 Task: Find connections with filter location Telêmaco Borba with filter topic #Jobswith filter profile language Potuguese with filter current company Manhattan Associates with filter school Delhi Technological University (Formerly DCE) with filter industry Manufacturing with filter service category Web Development with filter keywords title Sales Engineer
Action: Mouse moved to (608, 102)
Screenshot: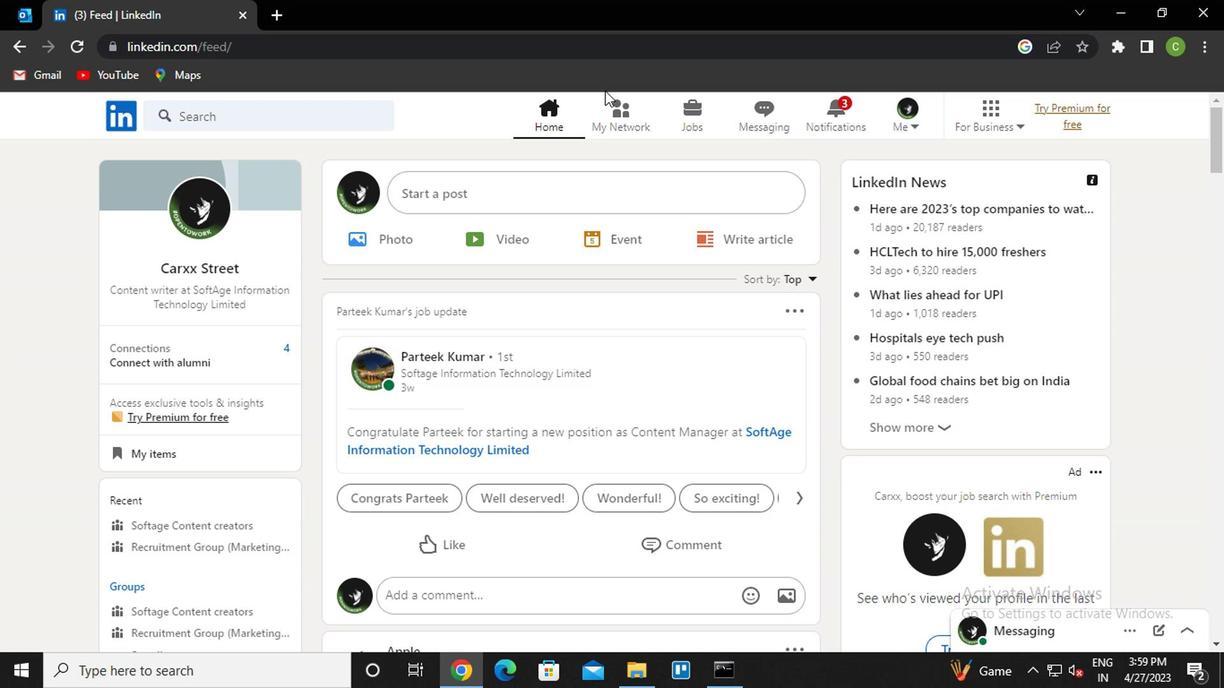 
Action: Mouse pressed left at (608, 102)
Screenshot: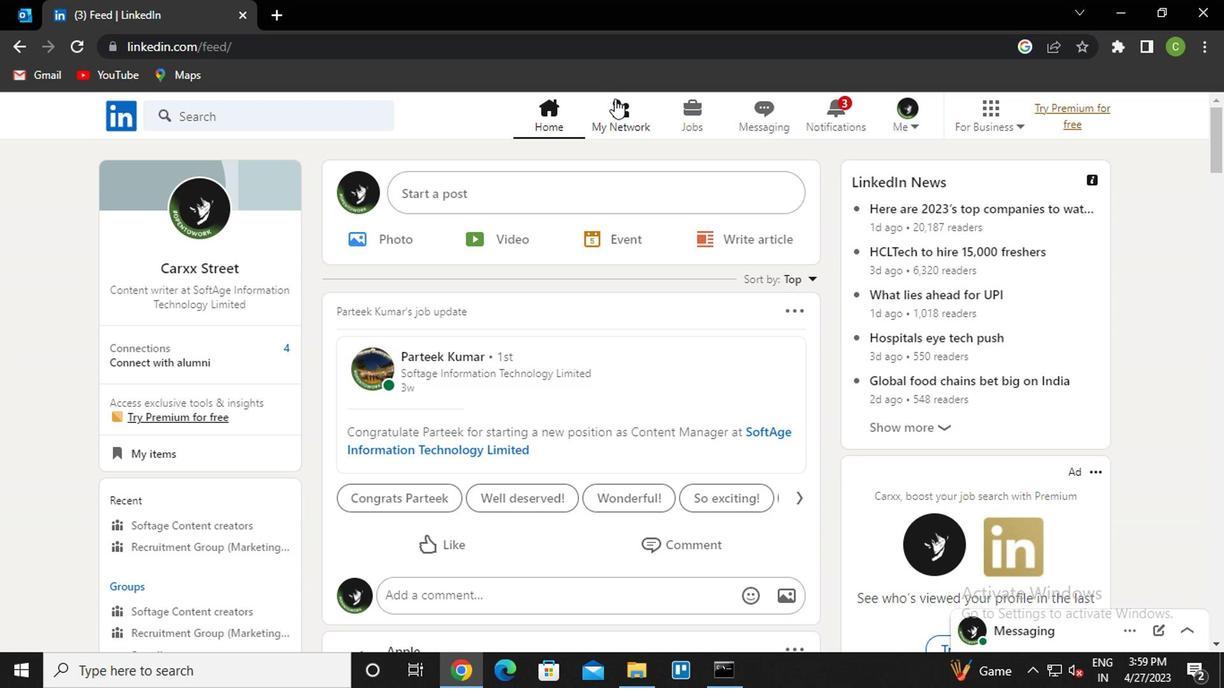 
Action: Mouse moved to (260, 209)
Screenshot: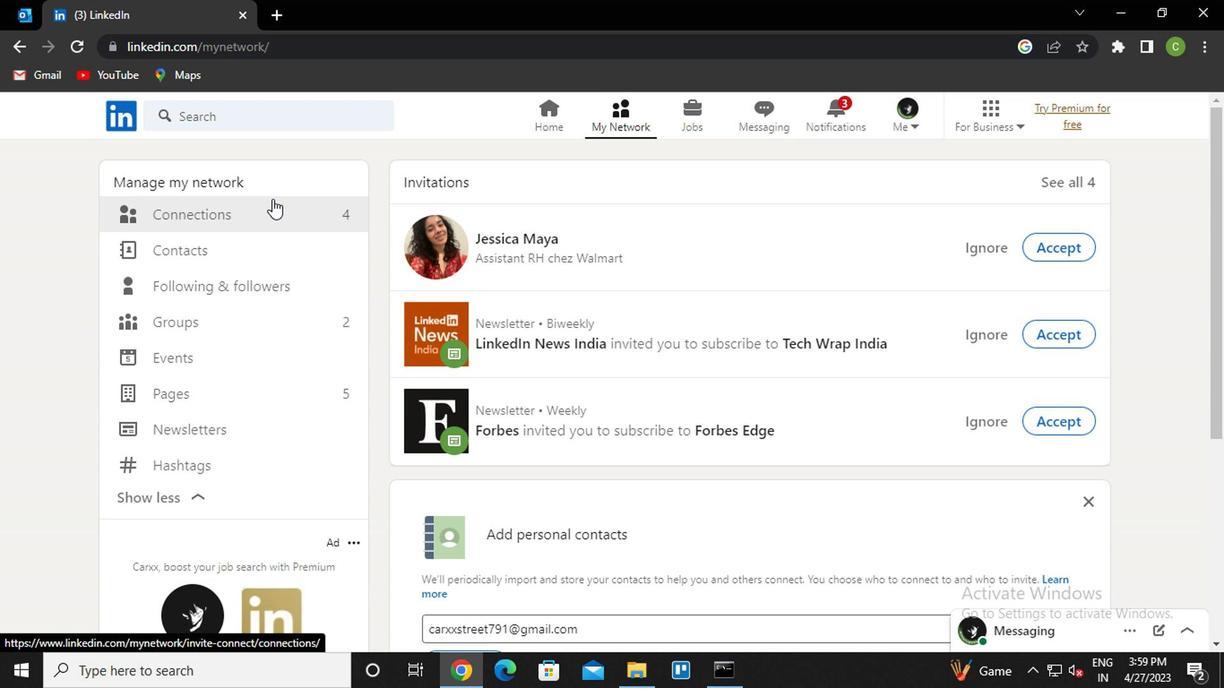 
Action: Mouse pressed left at (260, 209)
Screenshot: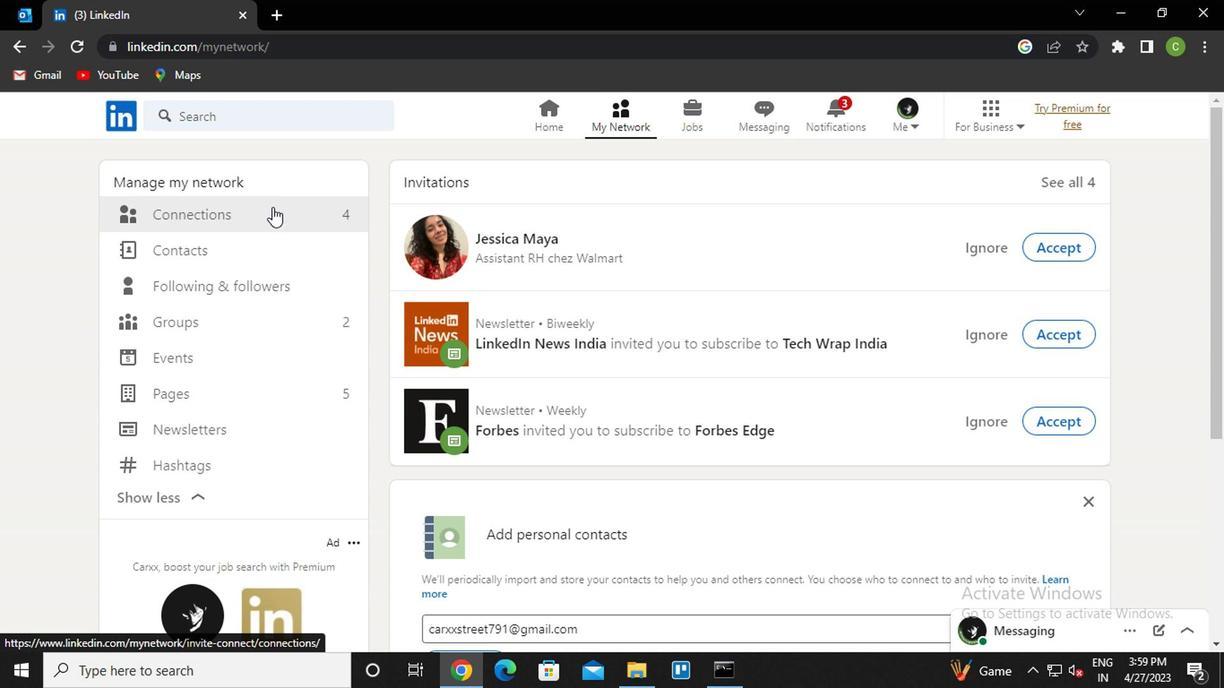 
Action: Mouse moved to (759, 214)
Screenshot: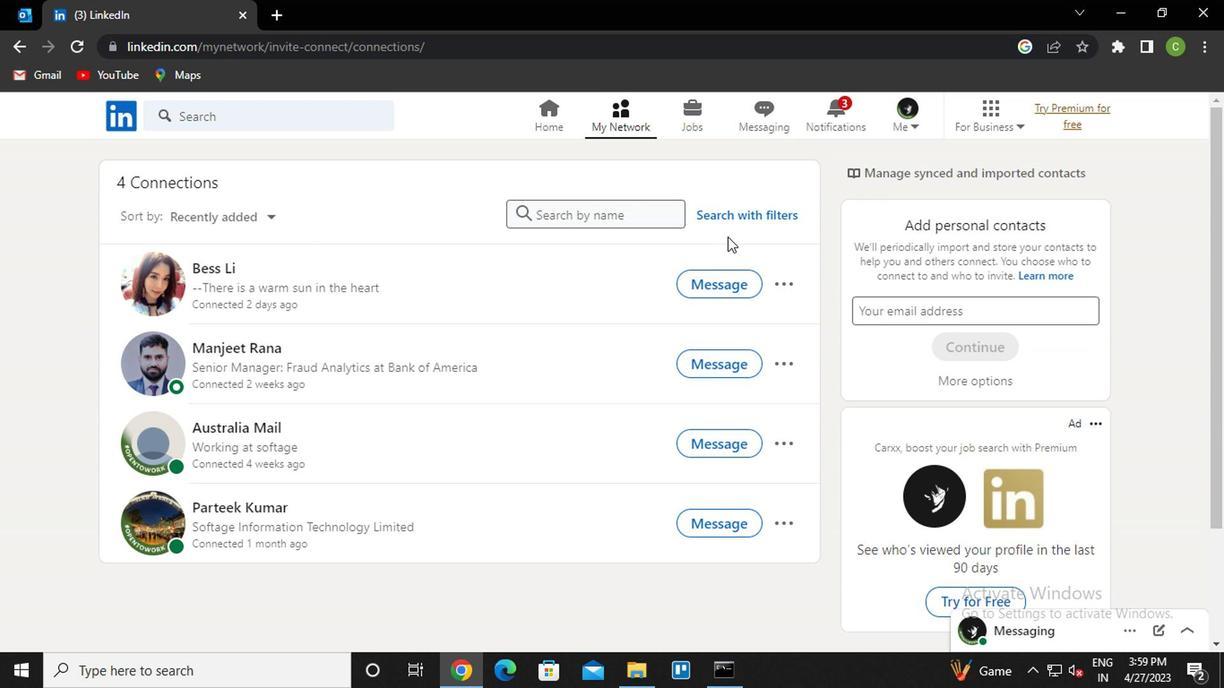 
Action: Mouse pressed left at (759, 214)
Screenshot: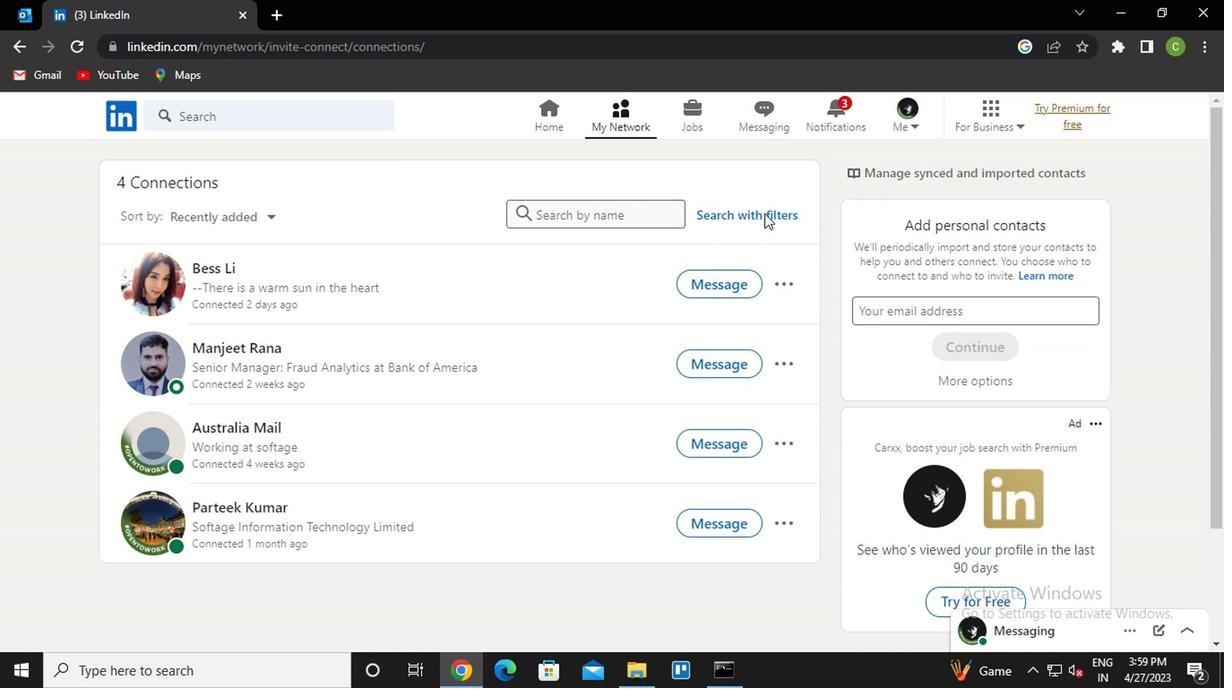 
Action: Mouse moved to (673, 165)
Screenshot: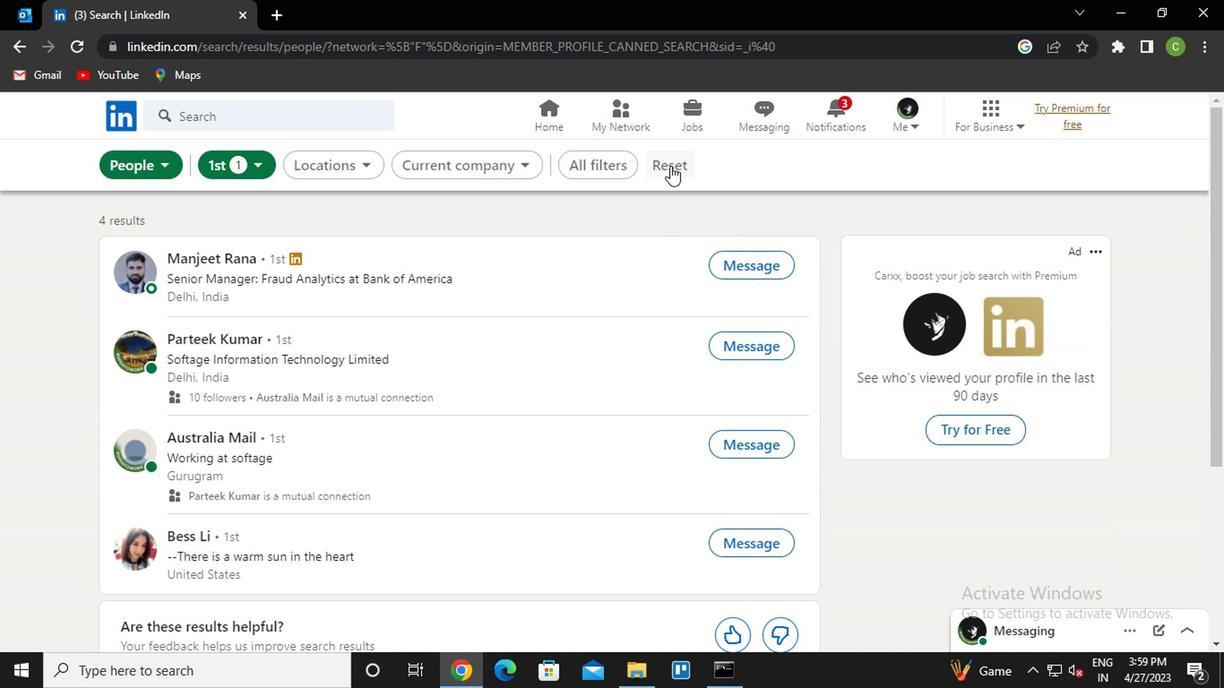 
Action: Mouse pressed left at (673, 165)
Screenshot: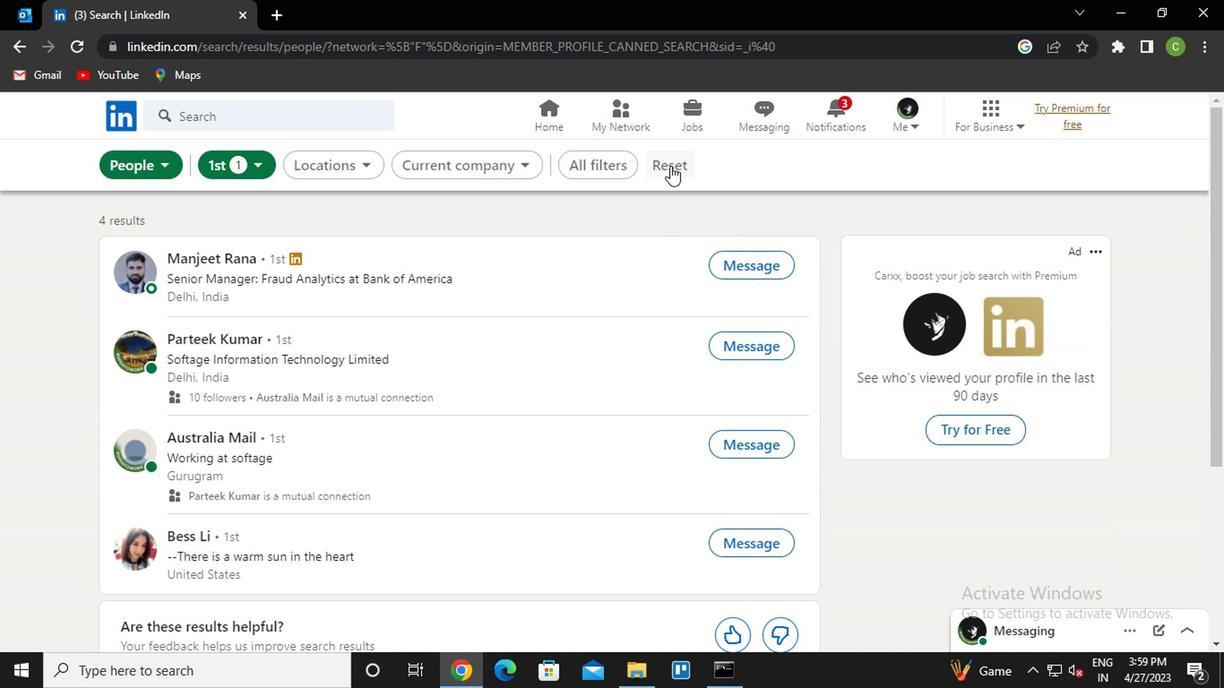 
Action: Mouse moved to (644, 170)
Screenshot: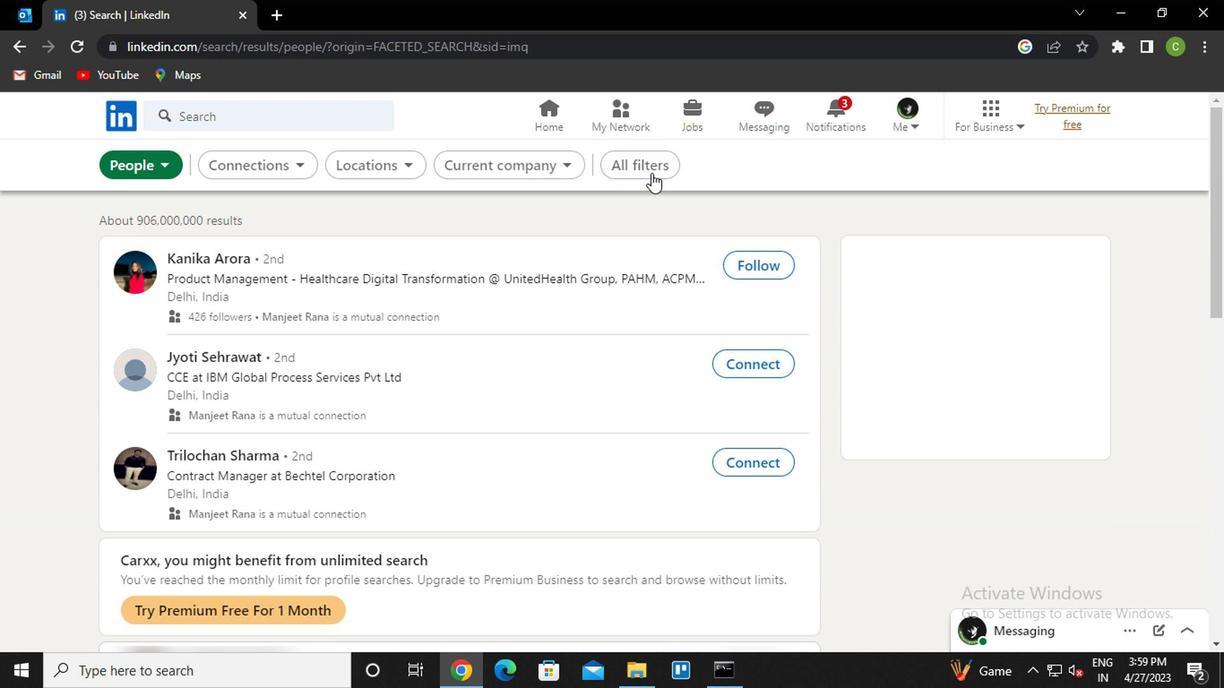
Action: Mouse pressed left at (644, 170)
Screenshot: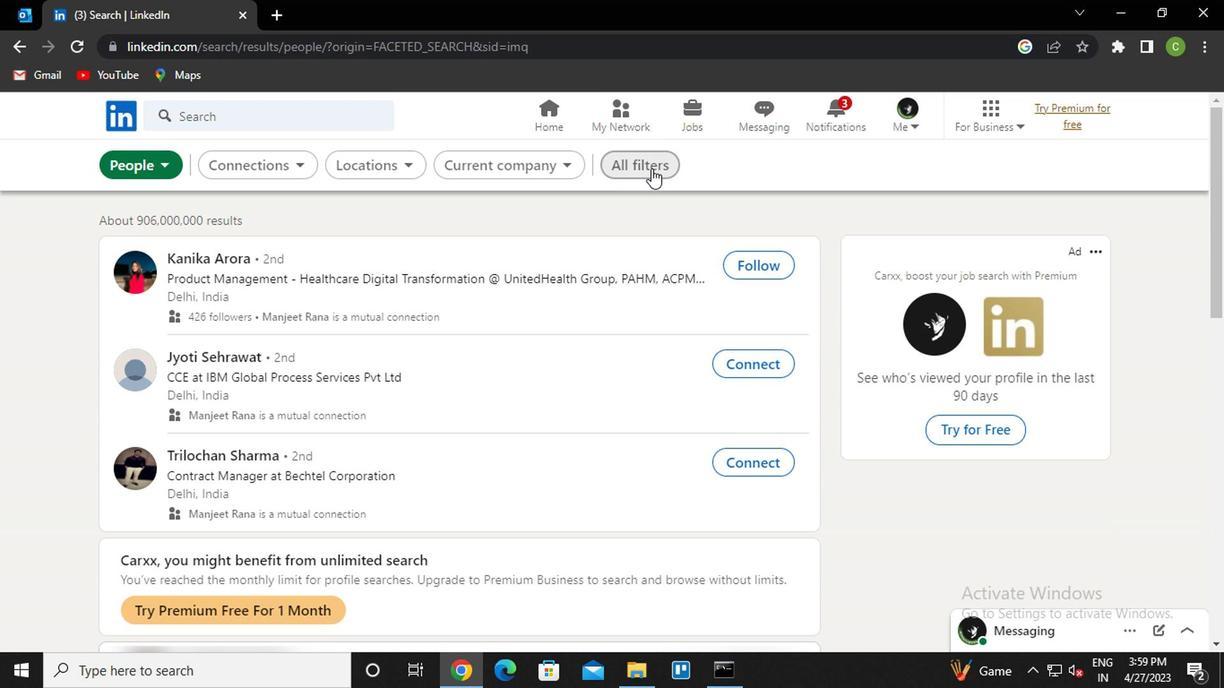 
Action: Mouse moved to (1023, 324)
Screenshot: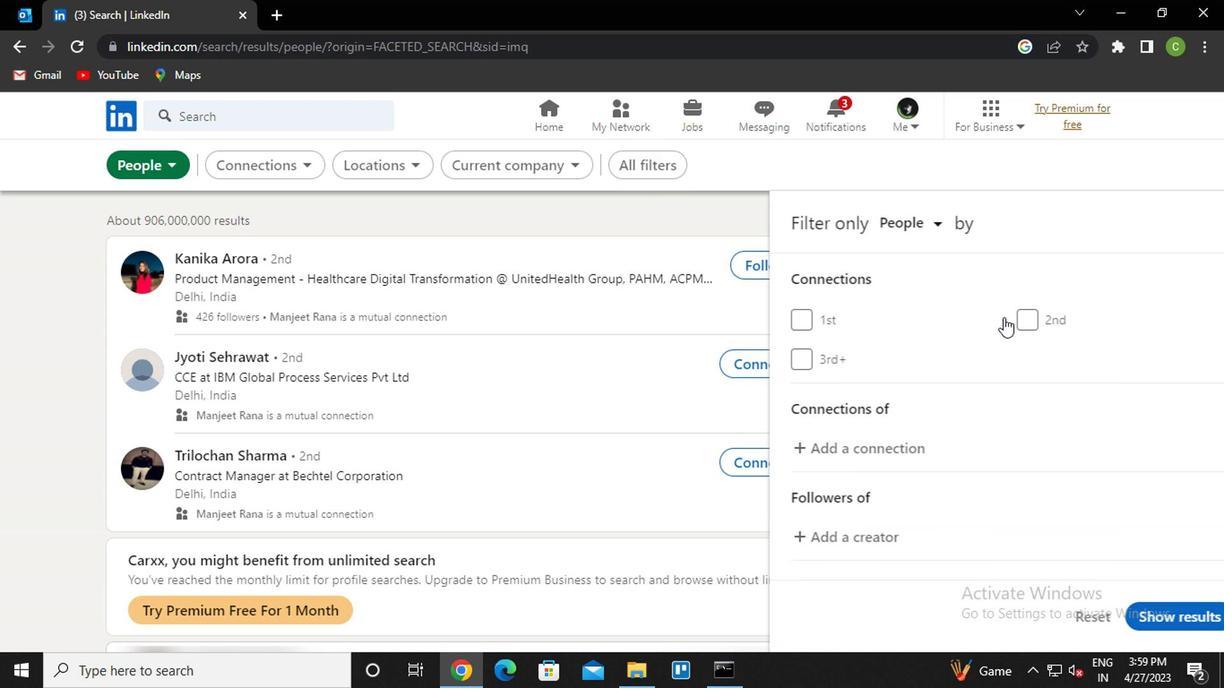 
Action: Mouse scrolled (1023, 323) with delta (0, -1)
Screenshot: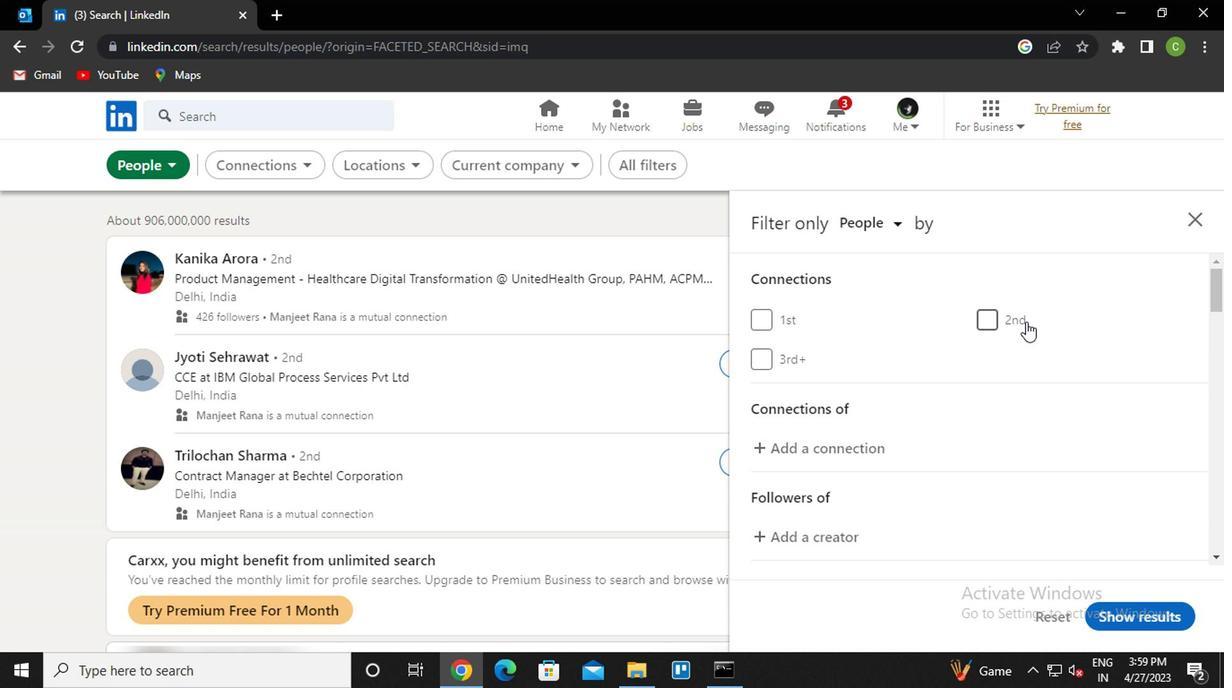 
Action: Mouse scrolled (1023, 323) with delta (0, -1)
Screenshot: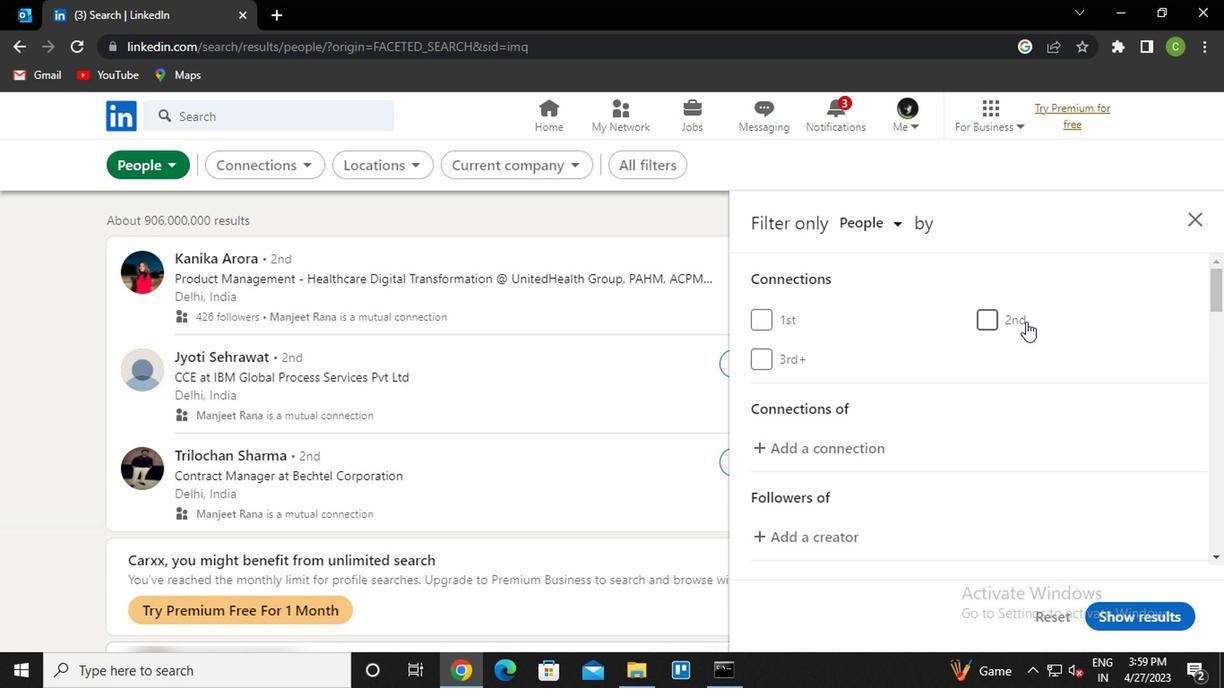 
Action: Mouse moved to (1023, 325)
Screenshot: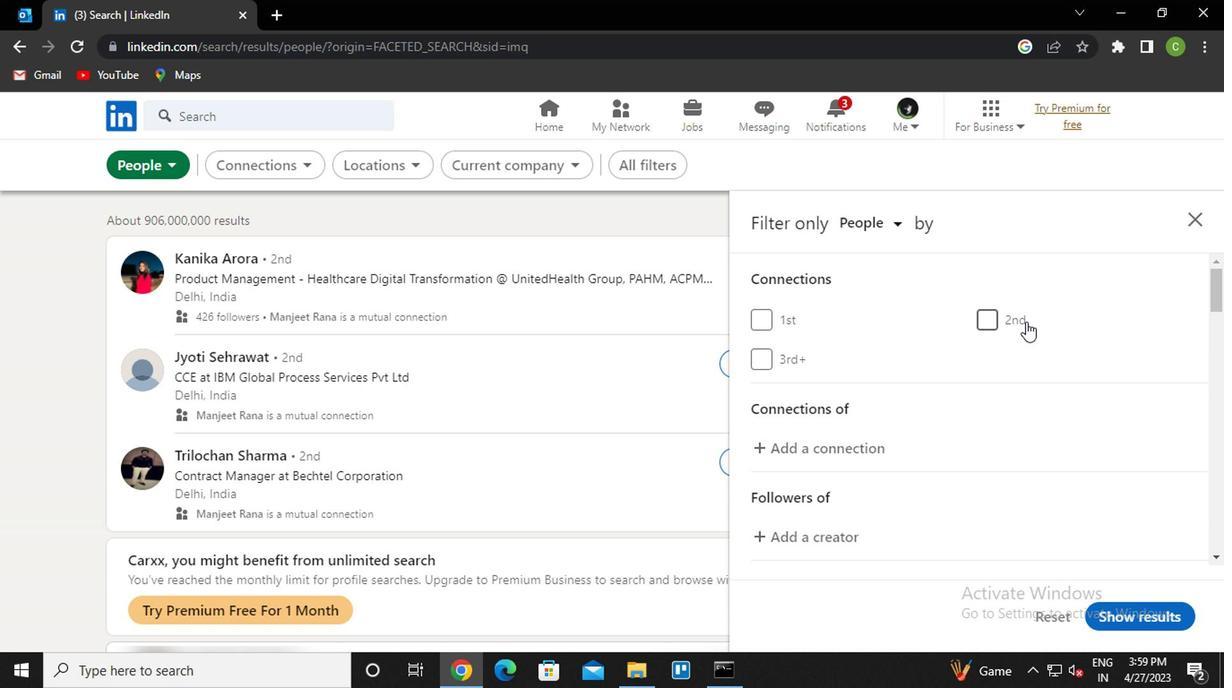 
Action: Mouse scrolled (1023, 324) with delta (0, 0)
Screenshot: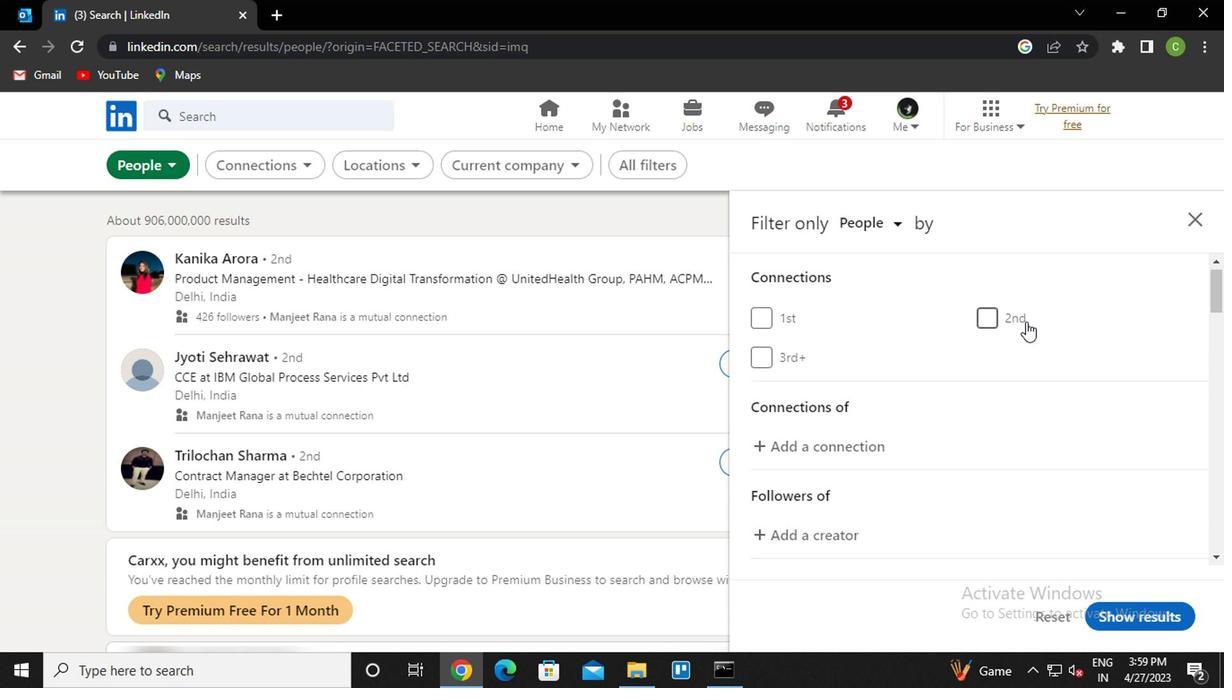 
Action: Mouse moved to (1039, 442)
Screenshot: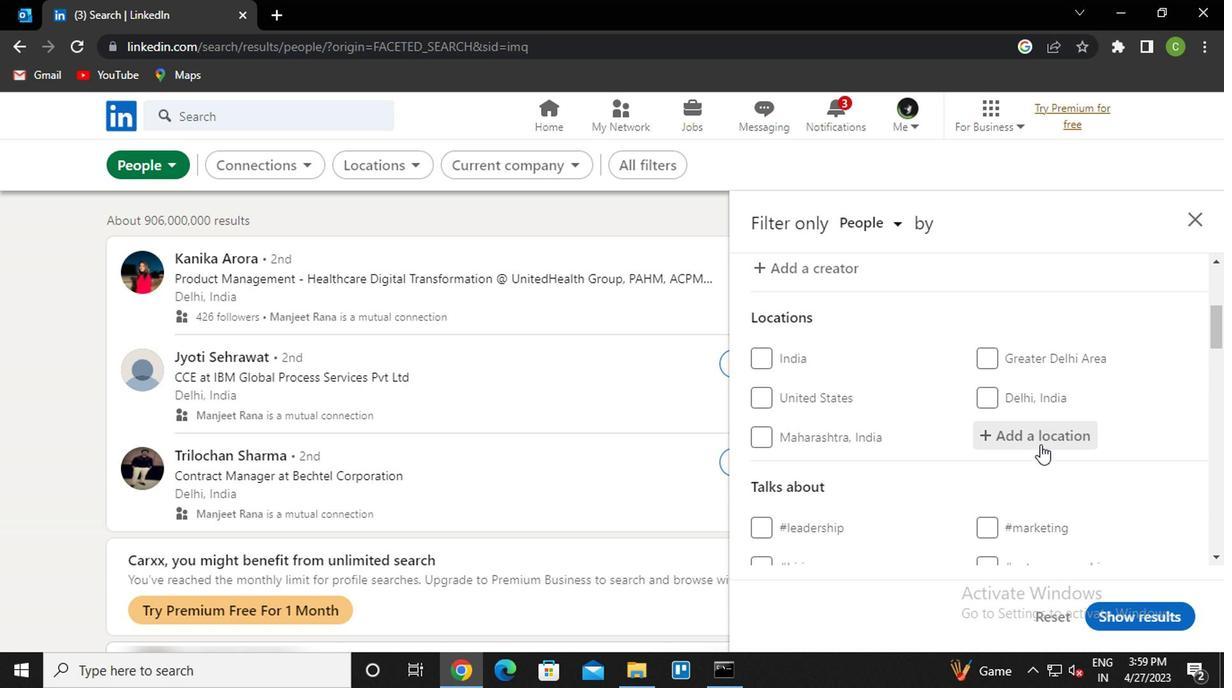 
Action: Mouse pressed left at (1039, 442)
Screenshot: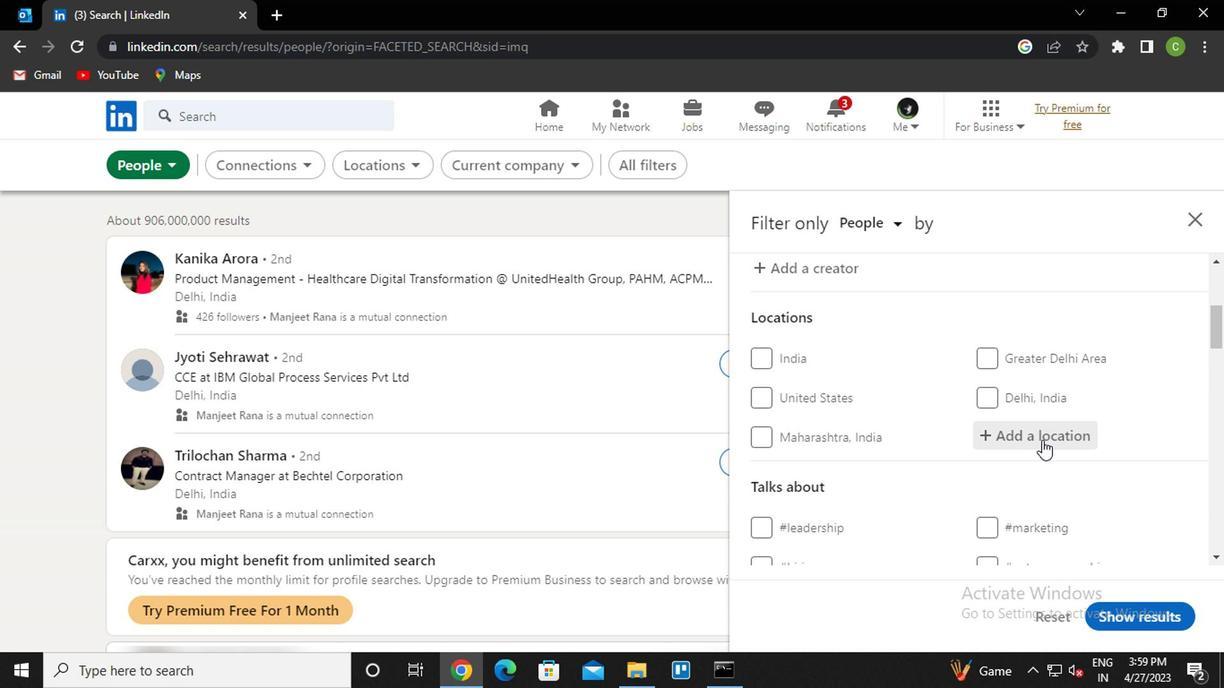 
Action: Key pressed <Key.caps_lock>t<Key.caps_lock>elemaco<Key.down><Key.enter>
Screenshot: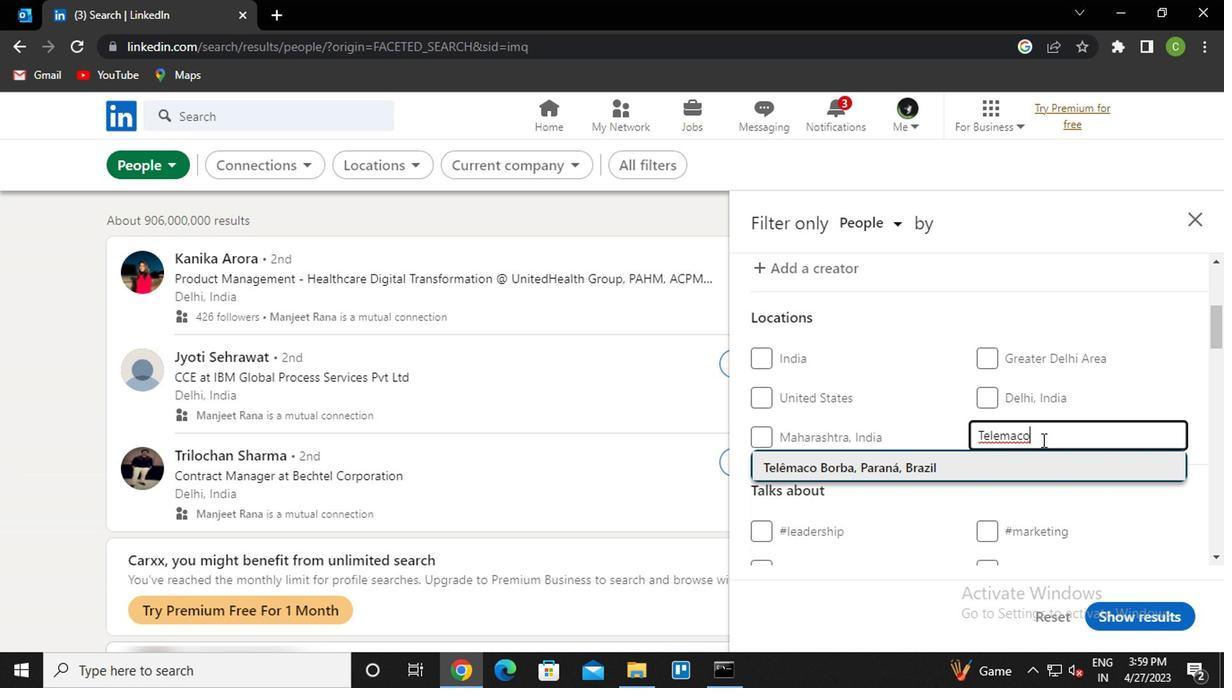 
Action: Mouse scrolled (1039, 441) with delta (0, 0)
Screenshot: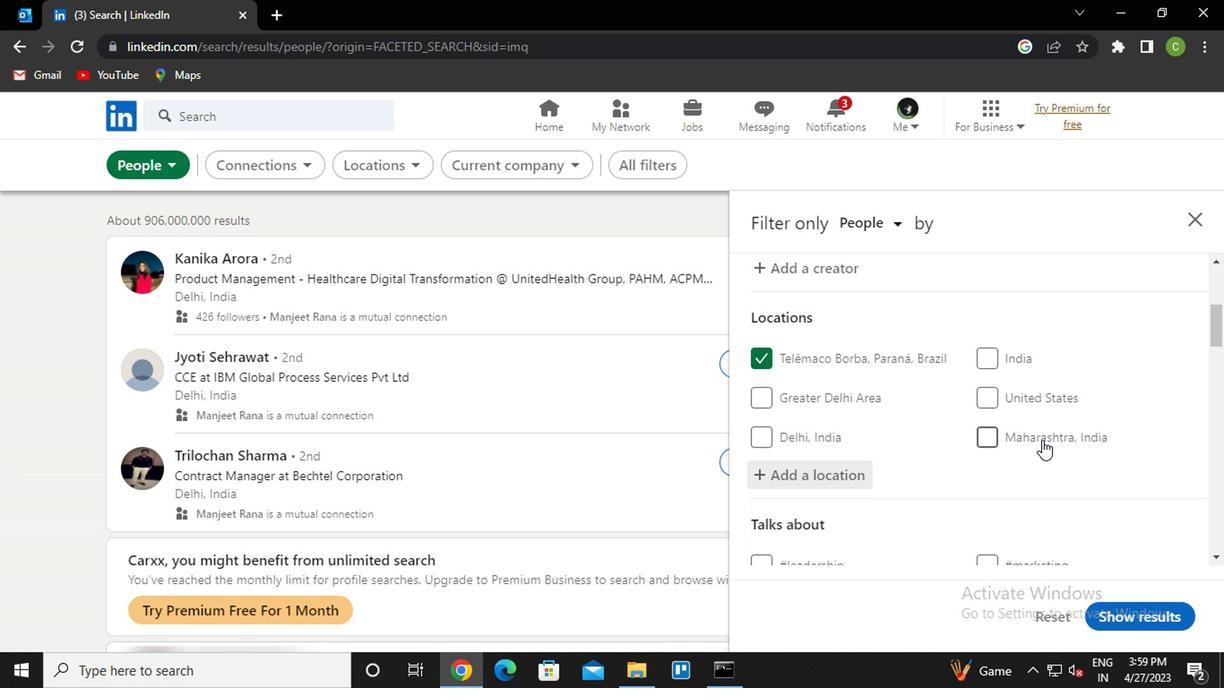 
Action: Mouse scrolled (1039, 441) with delta (0, 0)
Screenshot: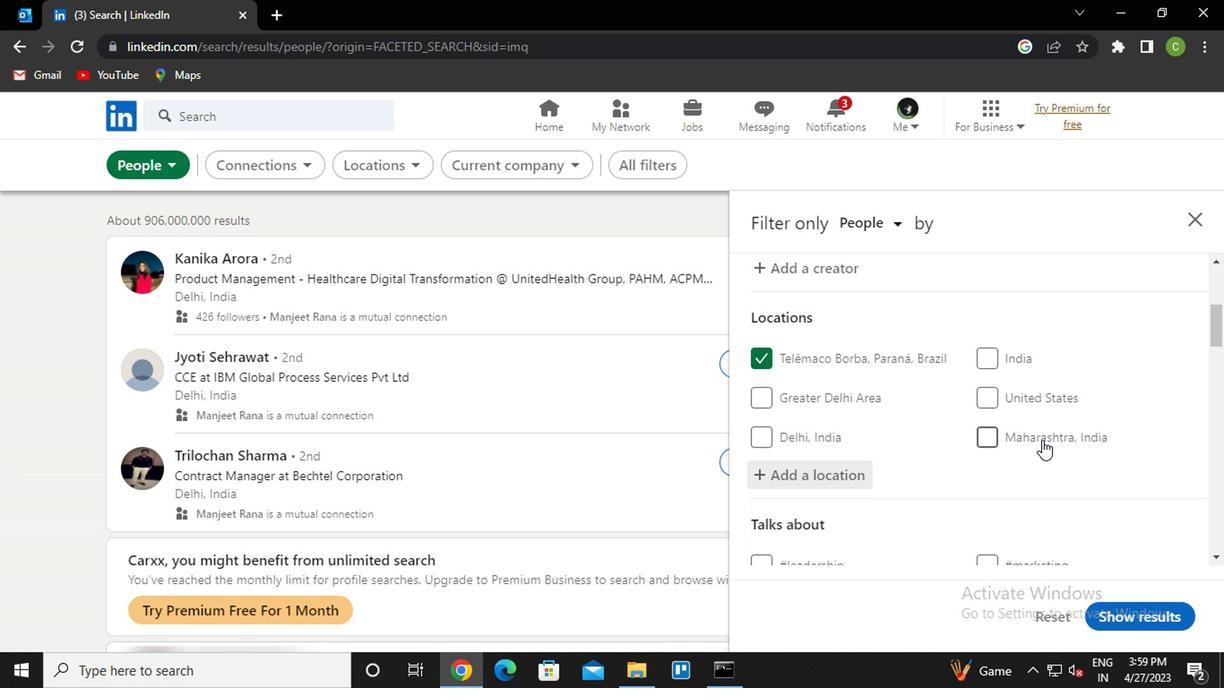 
Action: Mouse moved to (1014, 466)
Screenshot: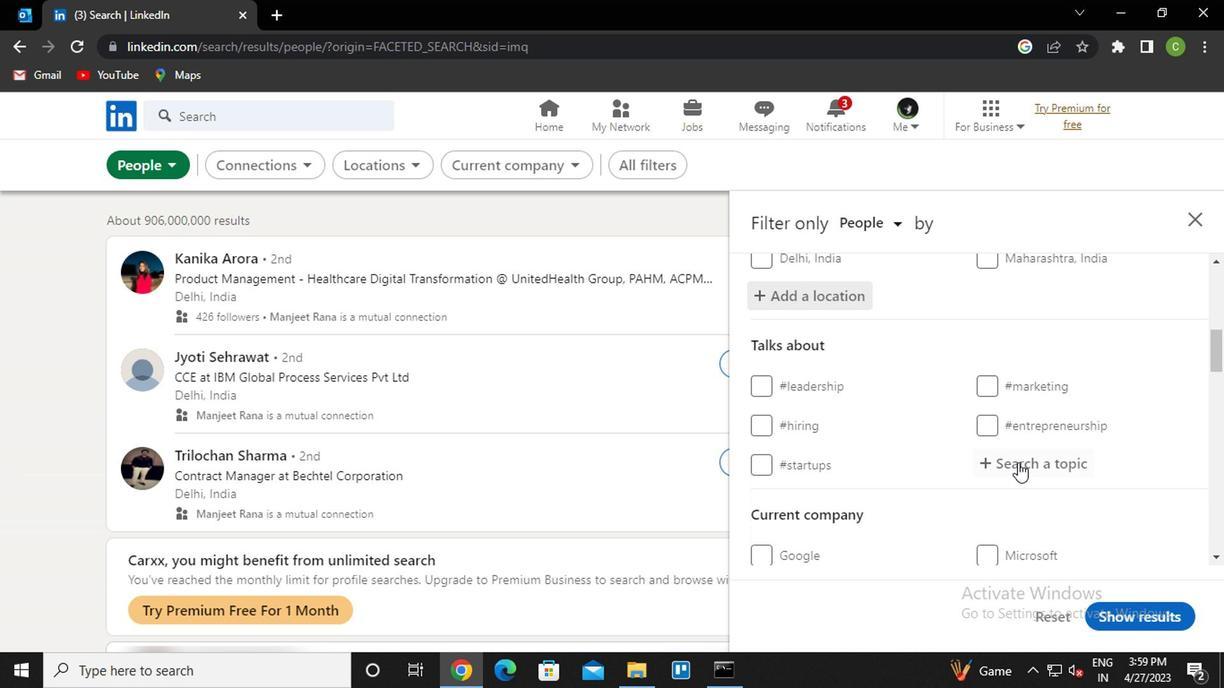 
Action: Mouse pressed left at (1014, 466)
Screenshot: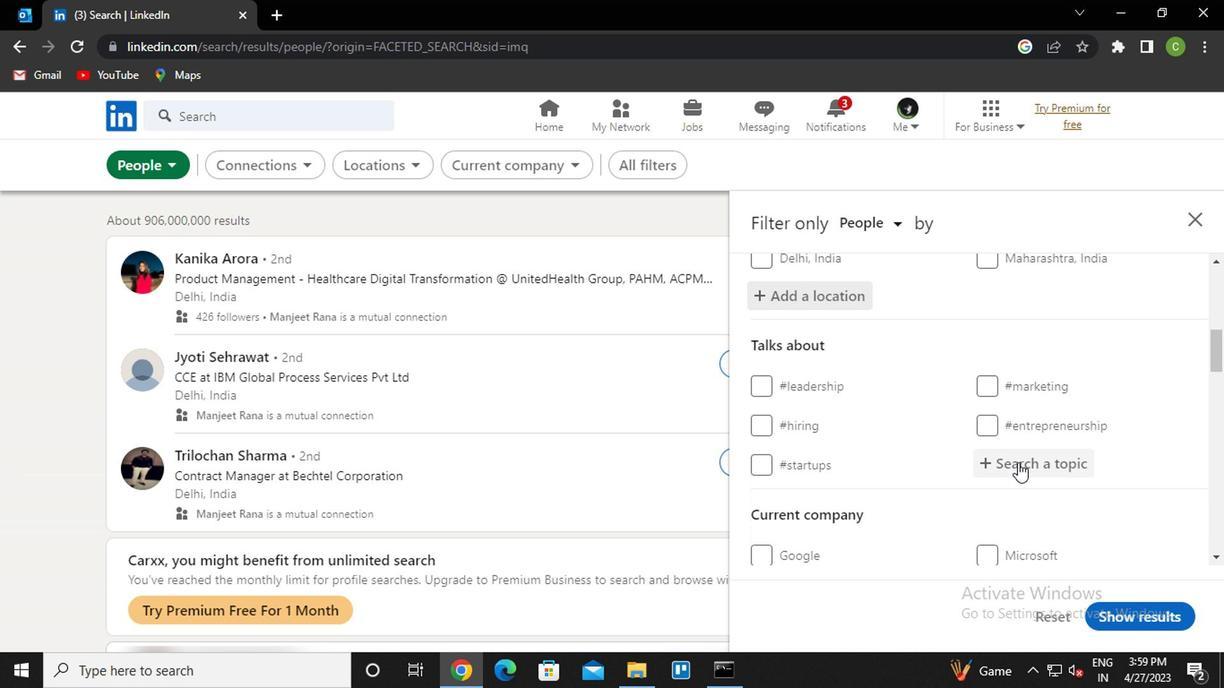 
Action: Key pressed jobs<Key.down><Key.enter>
Screenshot: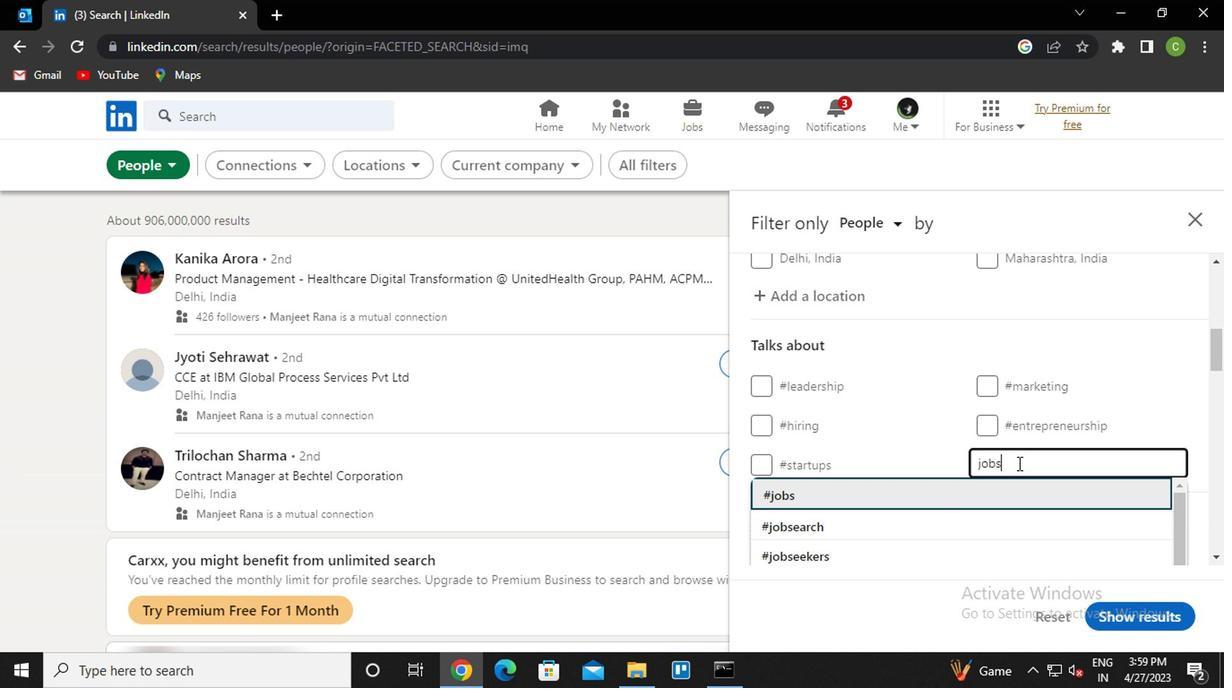 
Action: Mouse scrolled (1014, 464) with delta (0, -1)
Screenshot: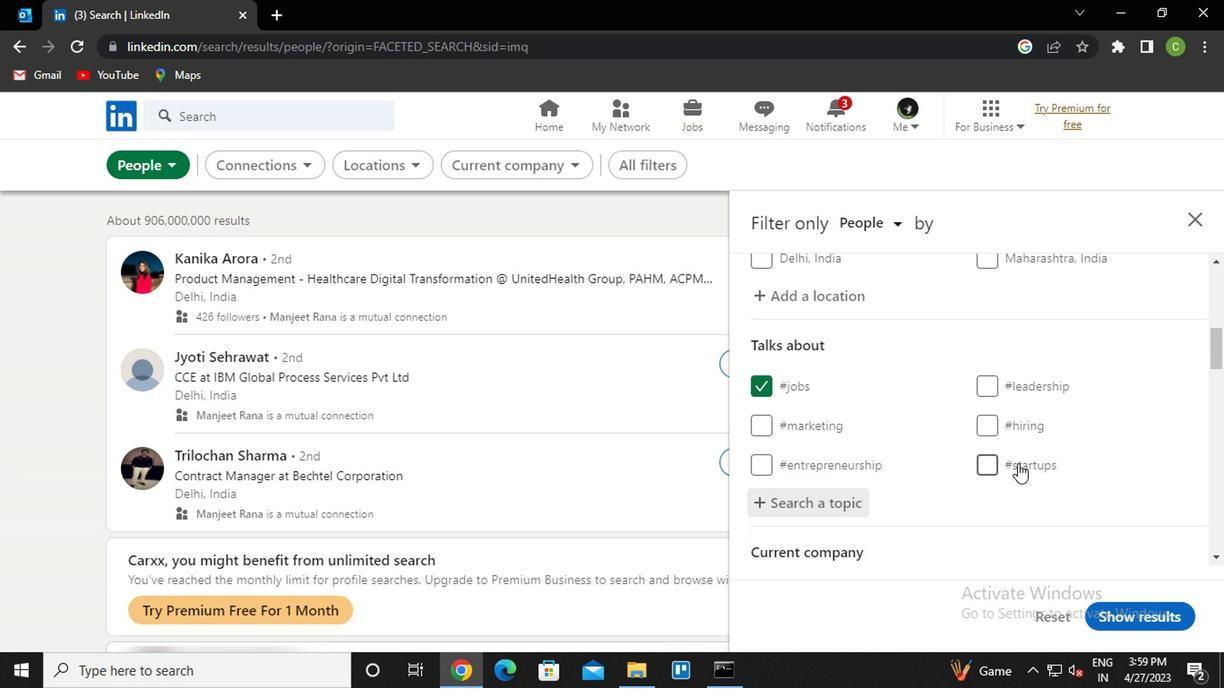 
Action: Mouse scrolled (1014, 464) with delta (0, -1)
Screenshot: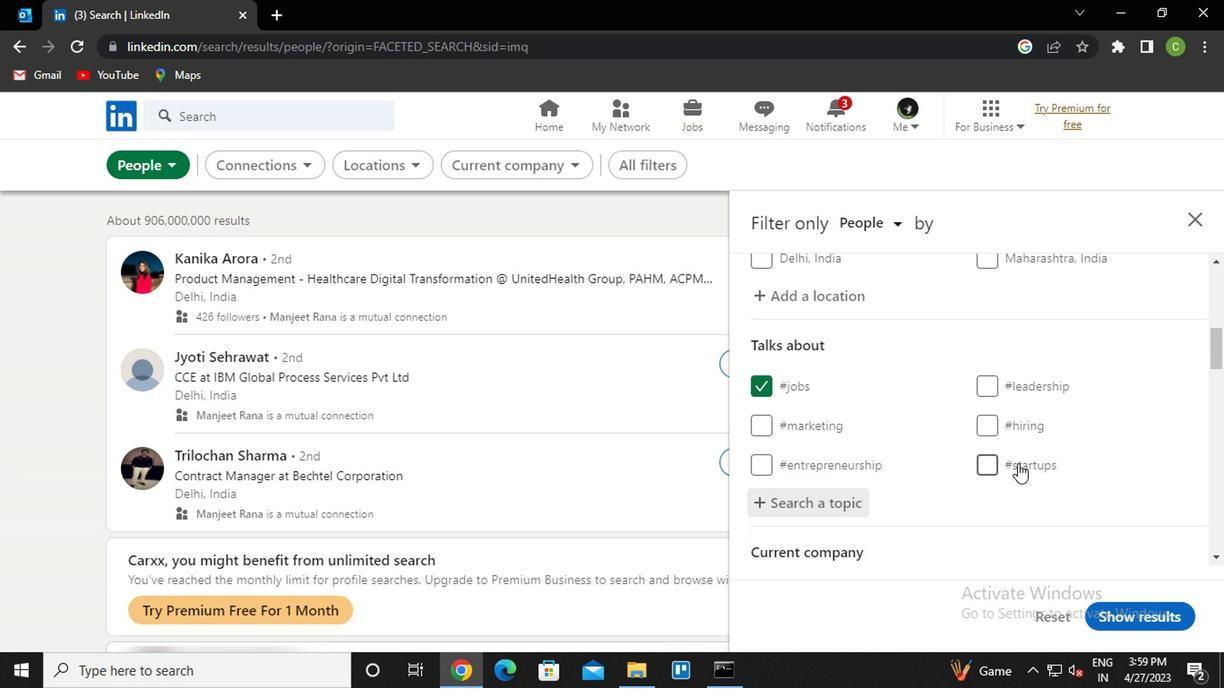 
Action: Mouse moved to (1014, 466)
Screenshot: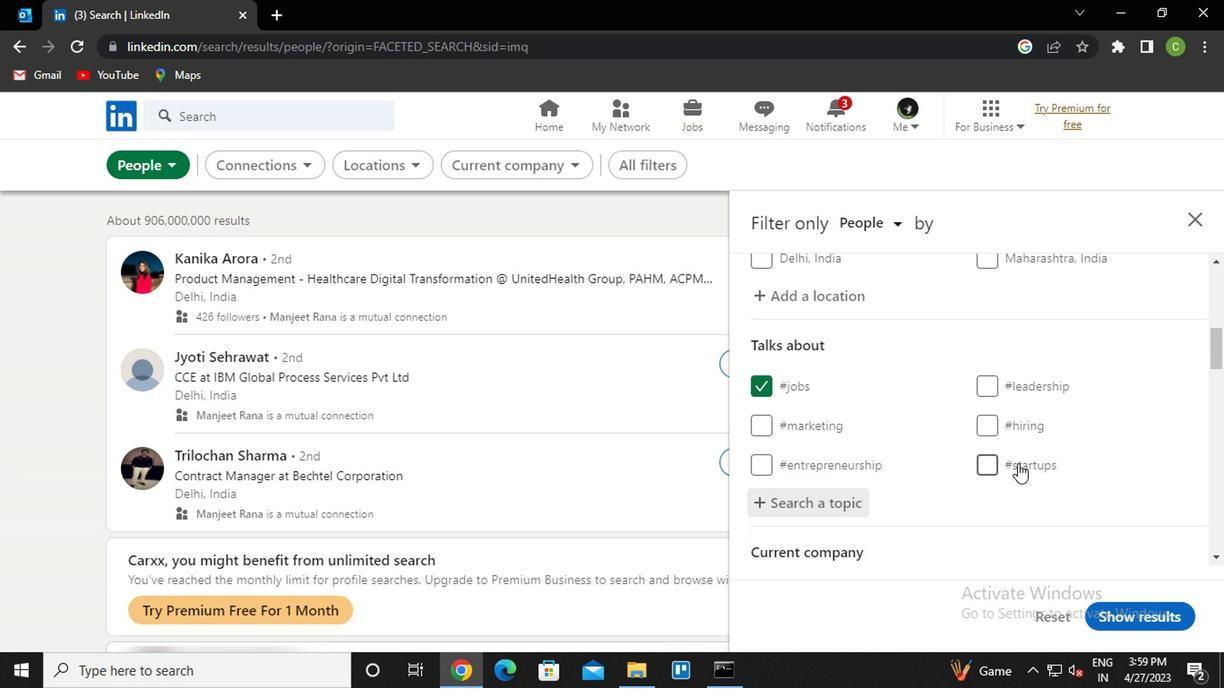 
Action: Mouse scrolled (1014, 466) with delta (0, 0)
Screenshot: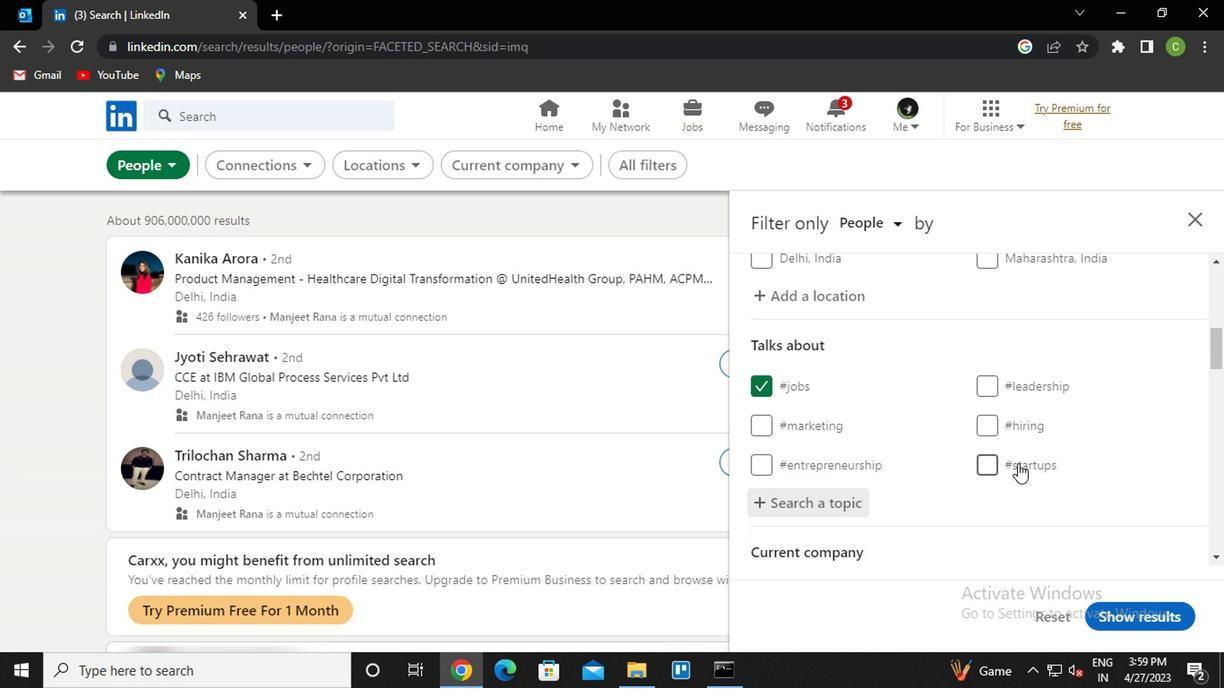 
Action: Mouse moved to (1014, 468)
Screenshot: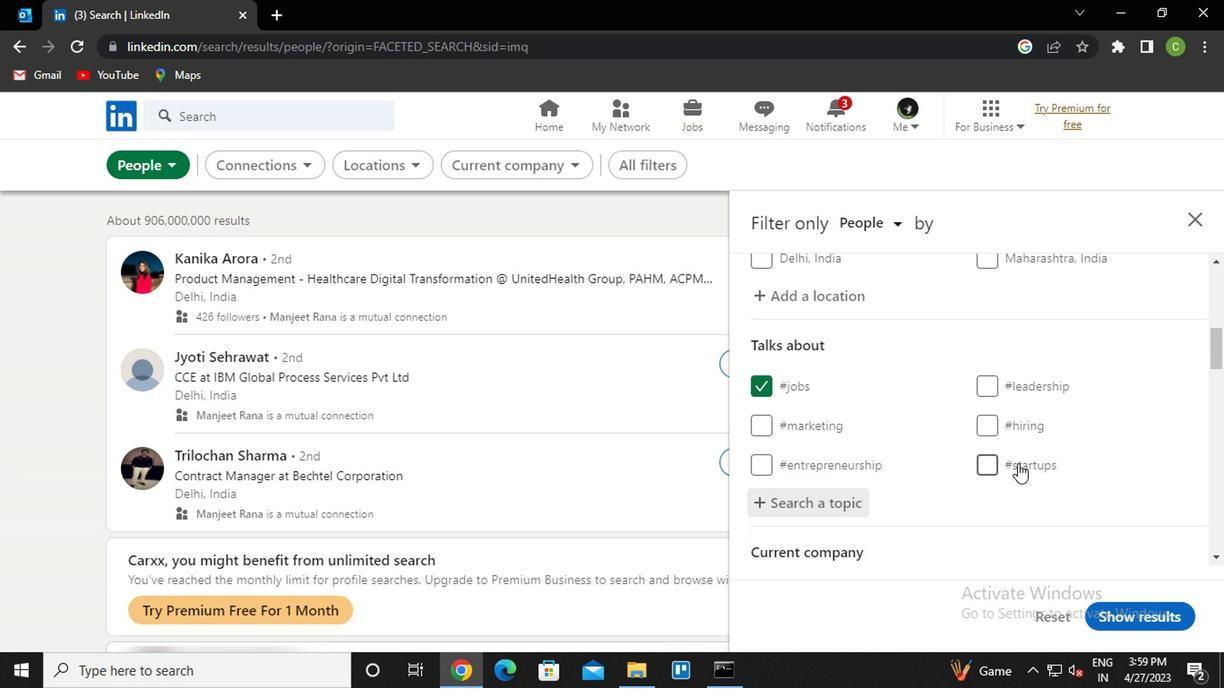 
Action: Mouse scrolled (1014, 467) with delta (0, 0)
Screenshot: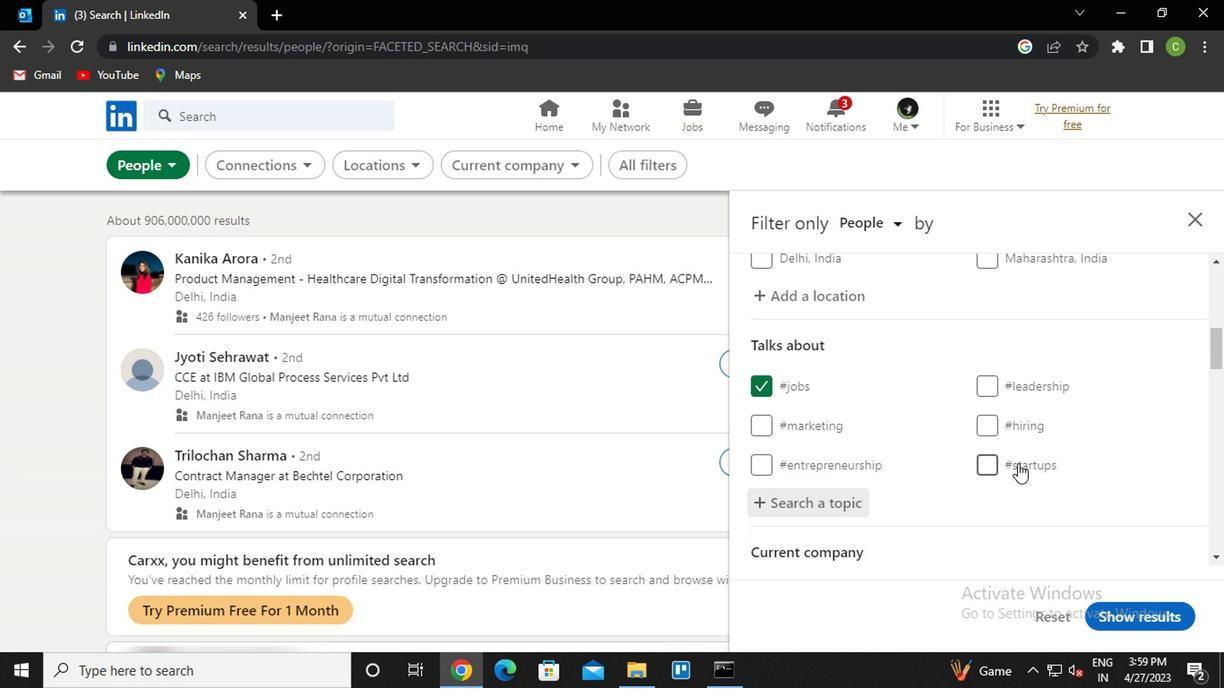 
Action: Mouse moved to (1012, 469)
Screenshot: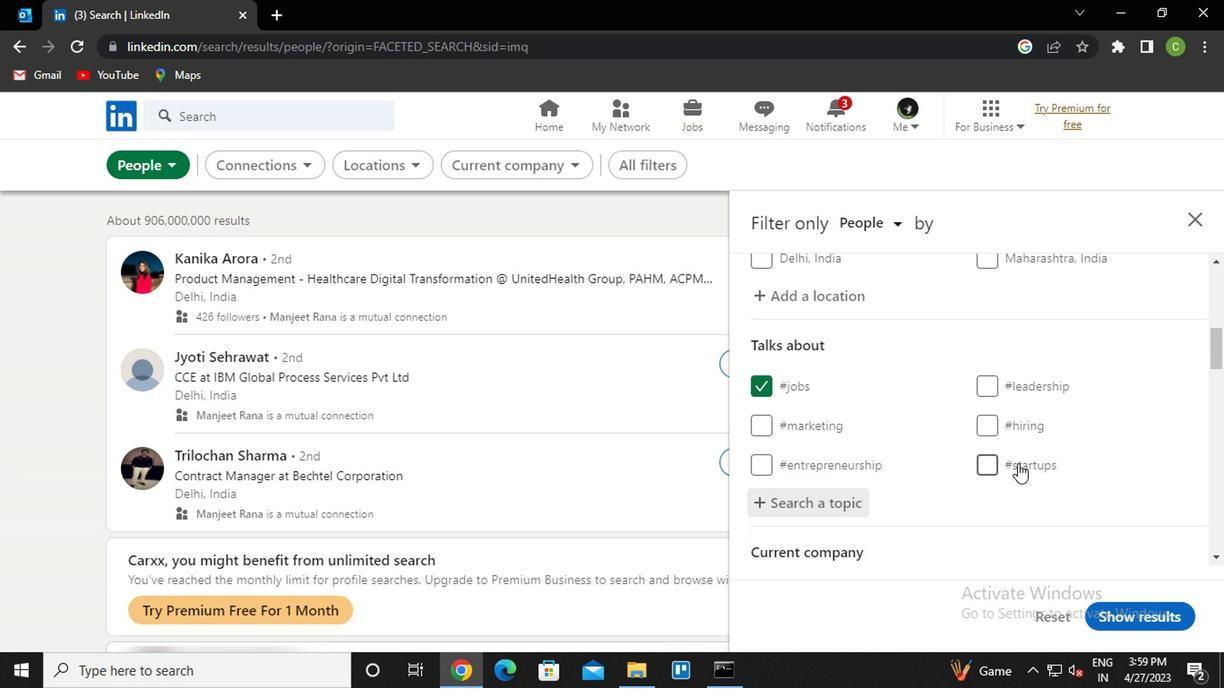 
Action: Mouse scrolled (1012, 468) with delta (0, 0)
Screenshot: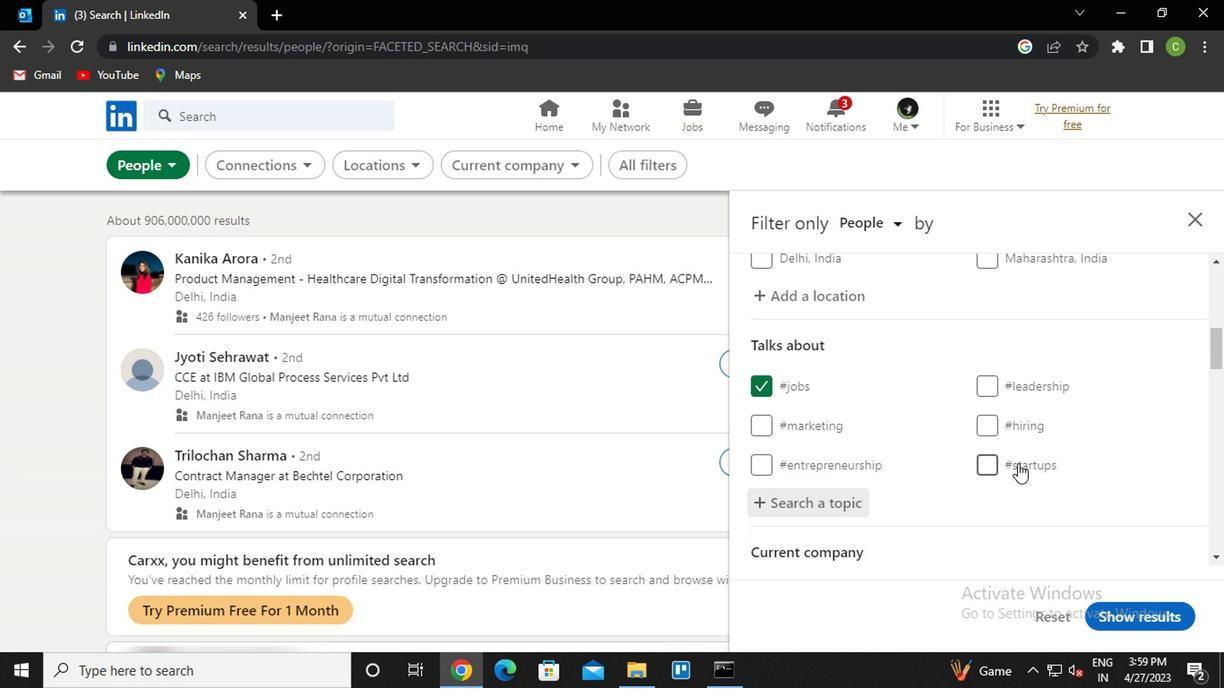 
Action: Mouse moved to (1012, 469)
Screenshot: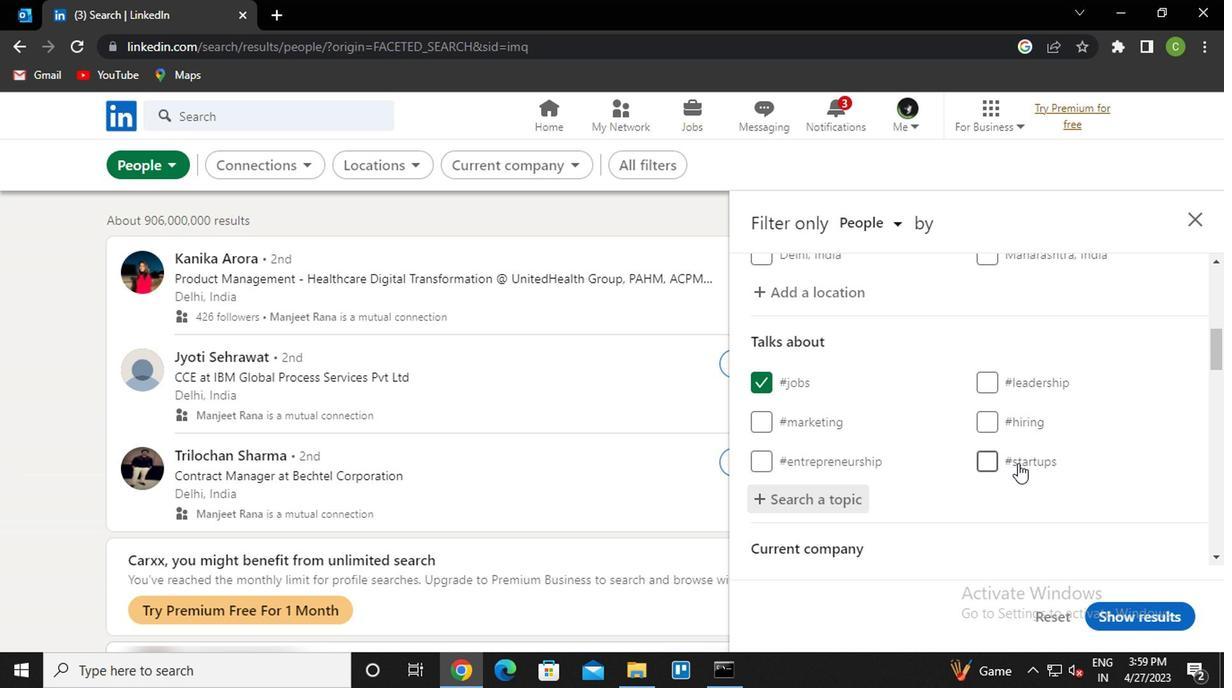 
Action: Mouse scrolled (1012, 468) with delta (0, 0)
Screenshot: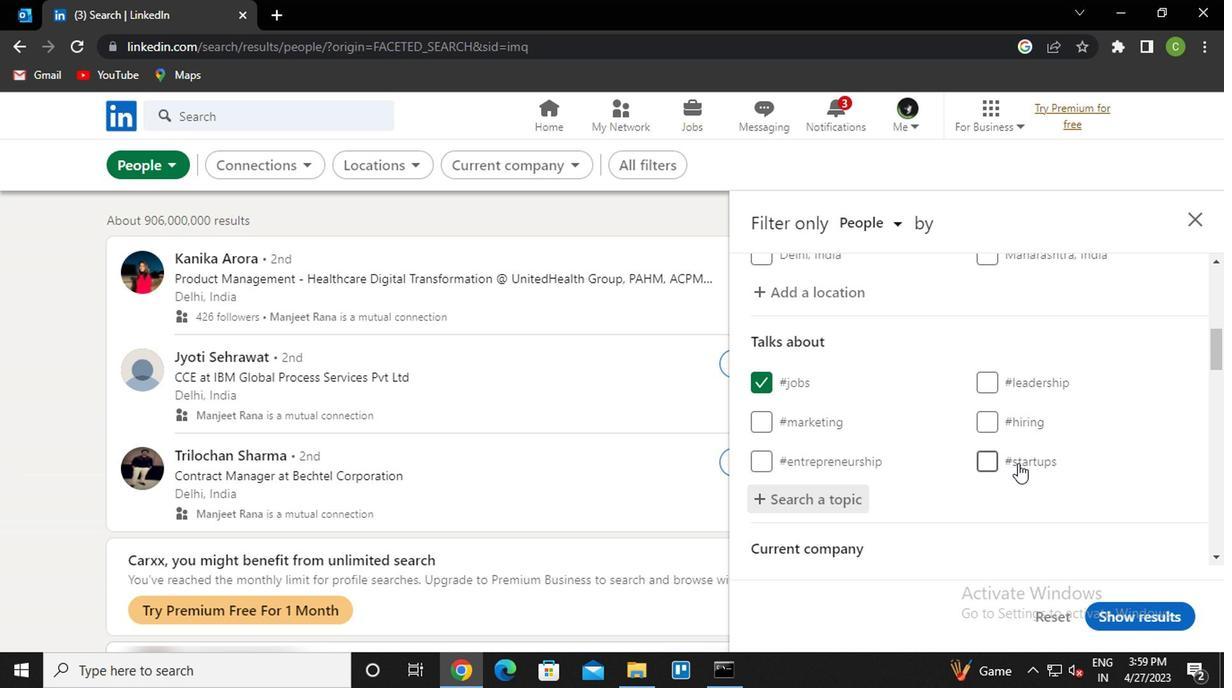 
Action: Mouse moved to (1011, 470)
Screenshot: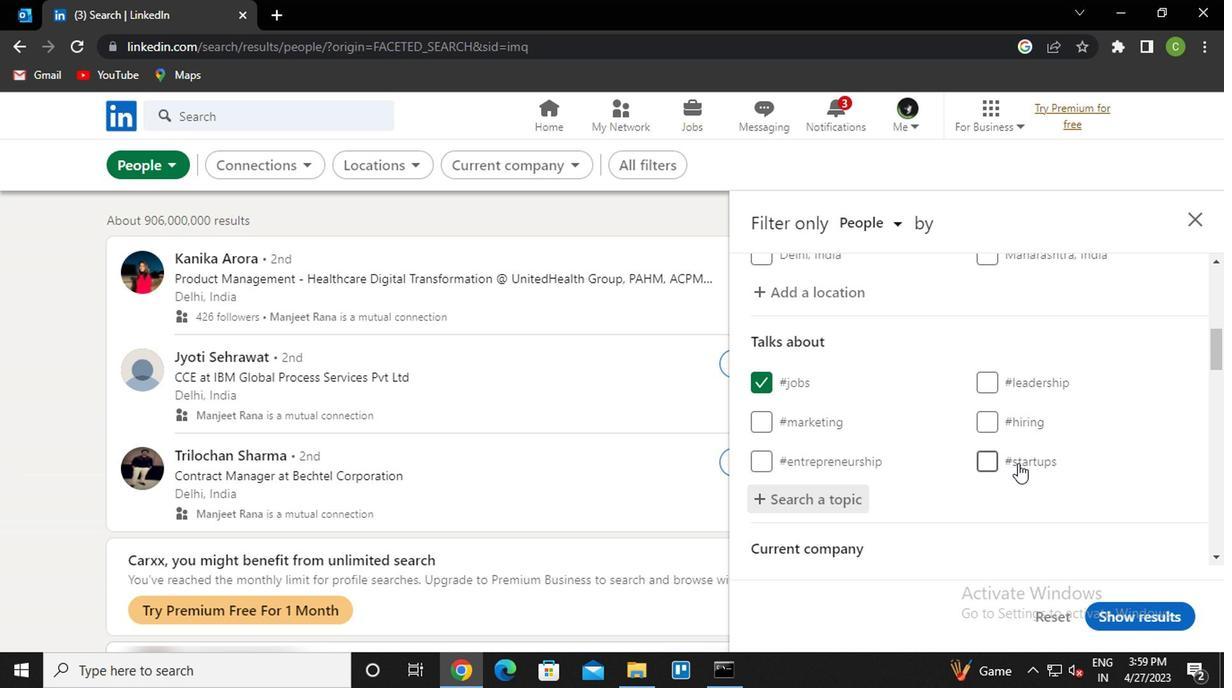 
Action: Mouse scrolled (1011, 469) with delta (0, -1)
Screenshot: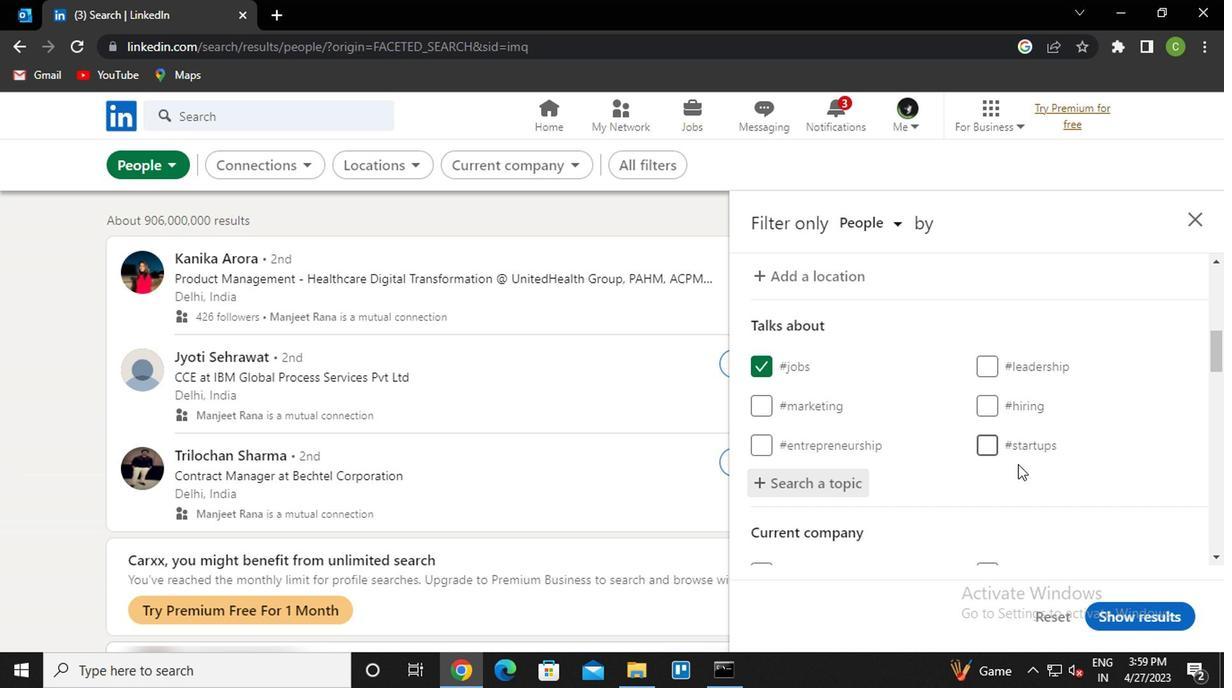 
Action: Mouse scrolled (1011, 469) with delta (0, -1)
Screenshot: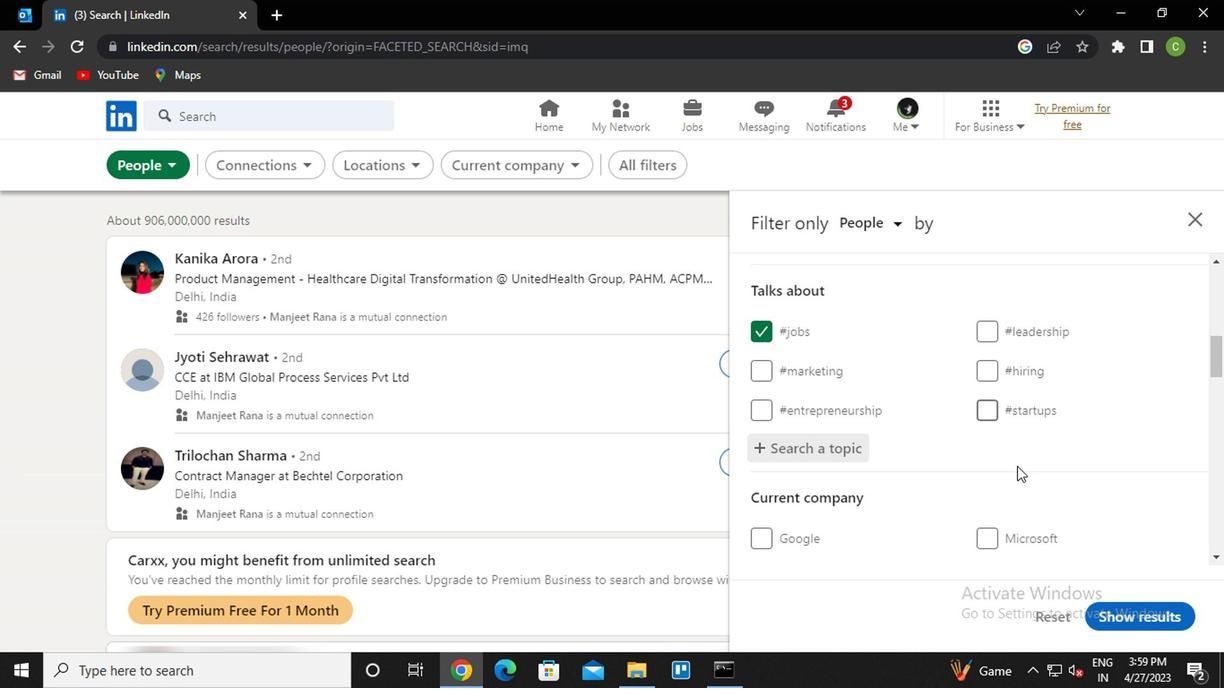 
Action: Mouse moved to (981, 483)
Screenshot: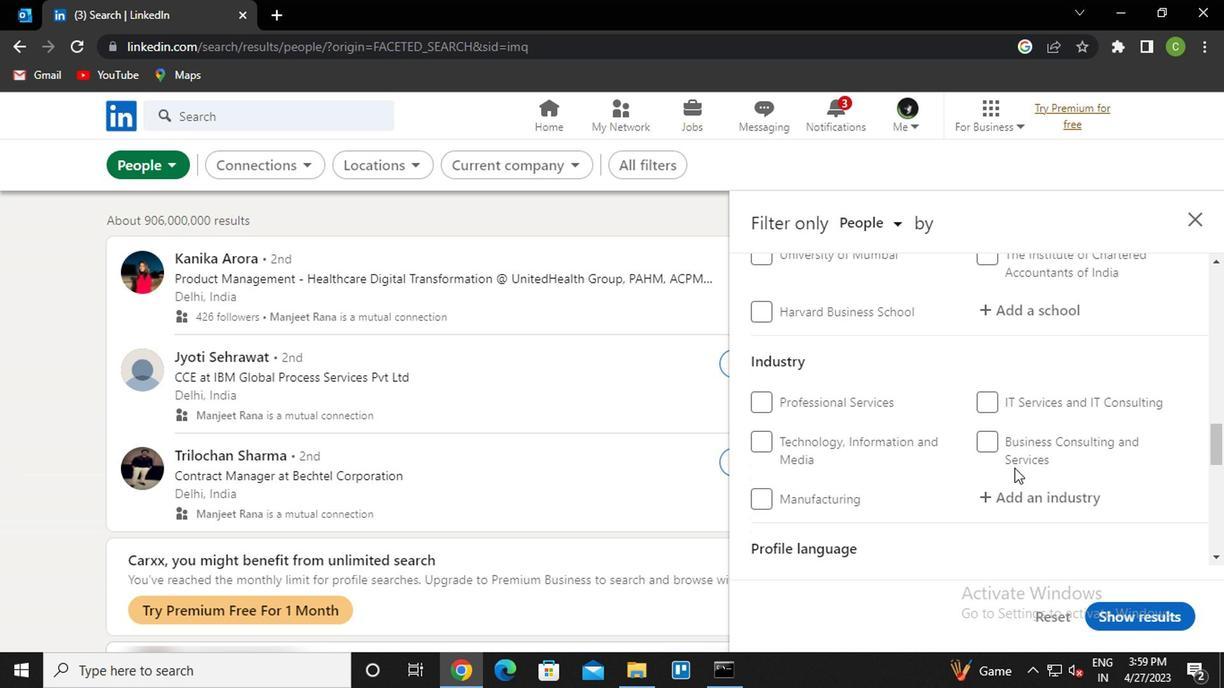 
Action: Mouse scrolled (981, 481) with delta (0, -1)
Screenshot: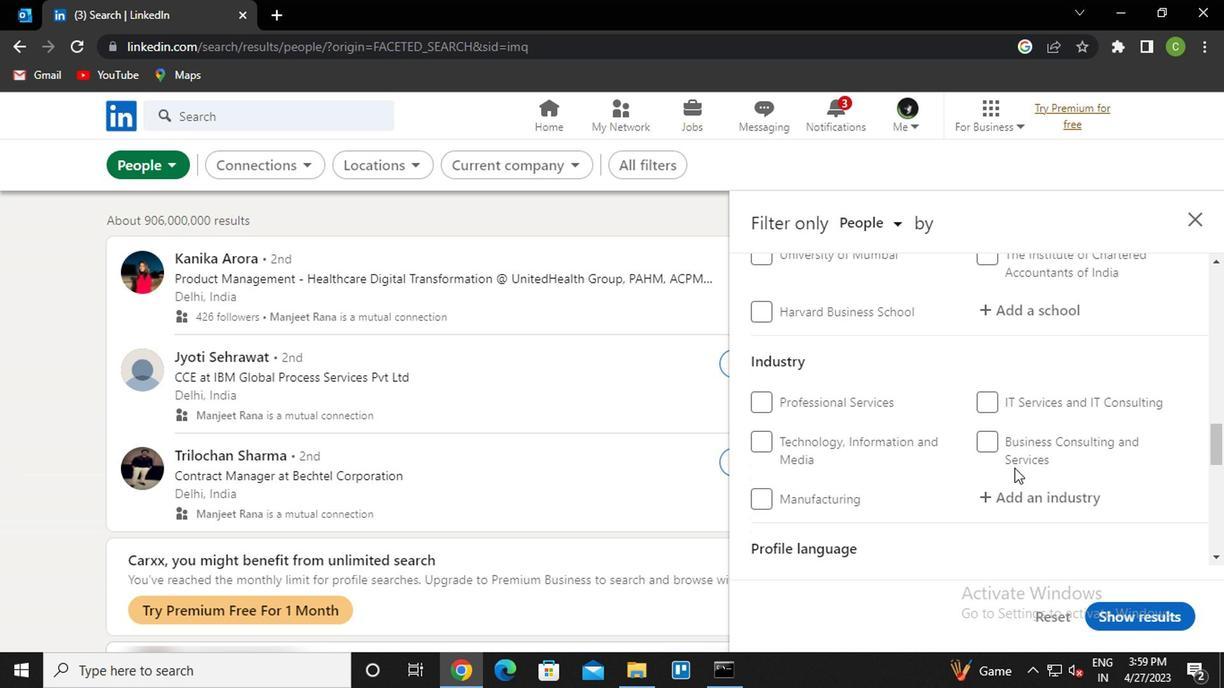 
Action: Mouse moved to (978, 483)
Screenshot: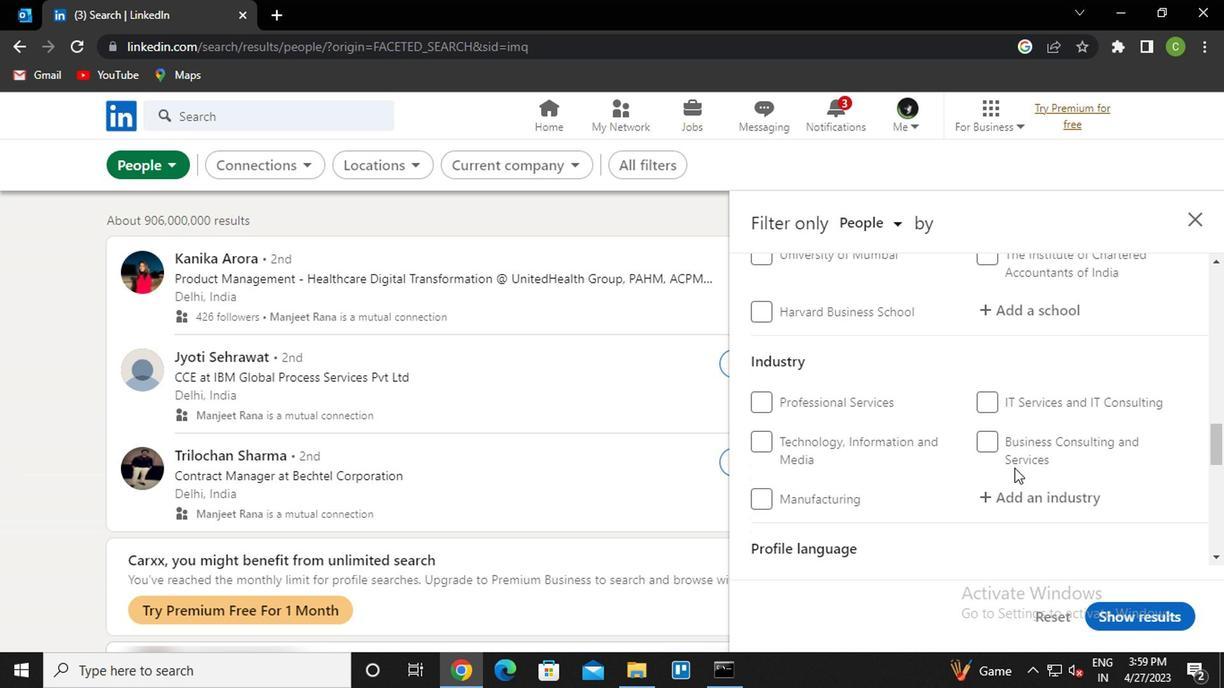 
Action: Mouse scrolled (978, 481) with delta (0, -1)
Screenshot: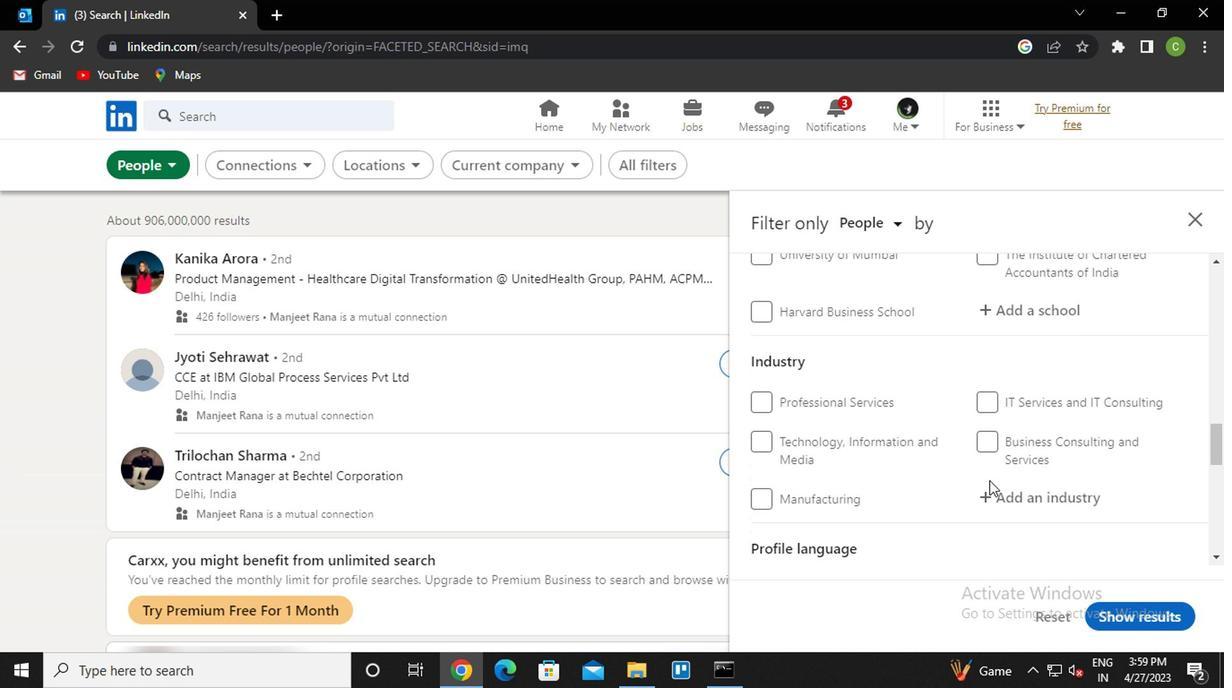 
Action: Mouse moved to (969, 481)
Screenshot: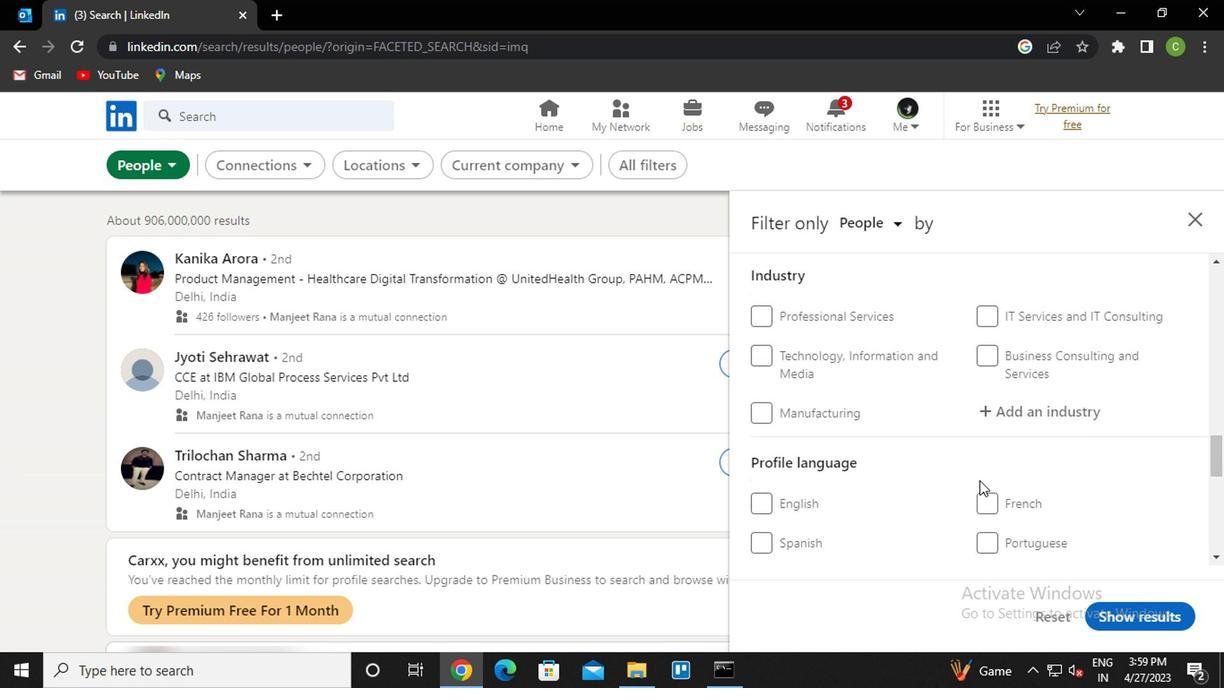 
Action: Mouse scrolled (969, 481) with delta (0, 0)
Screenshot: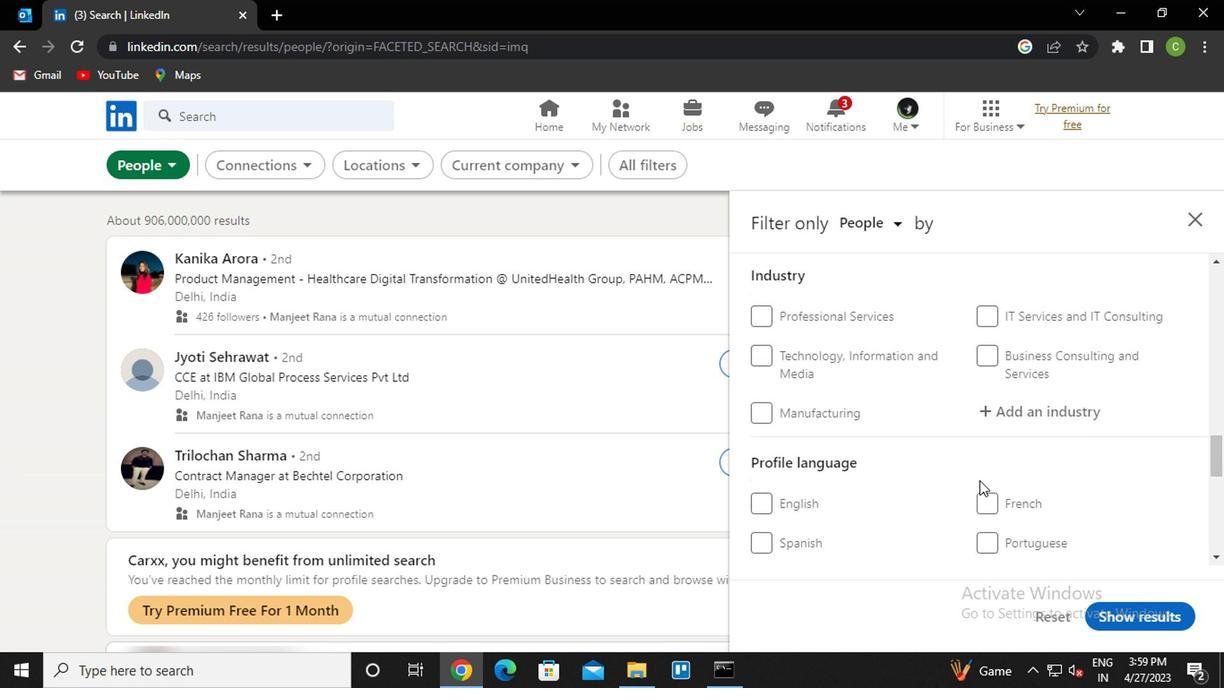 
Action: Mouse moved to (989, 371)
Screenshot: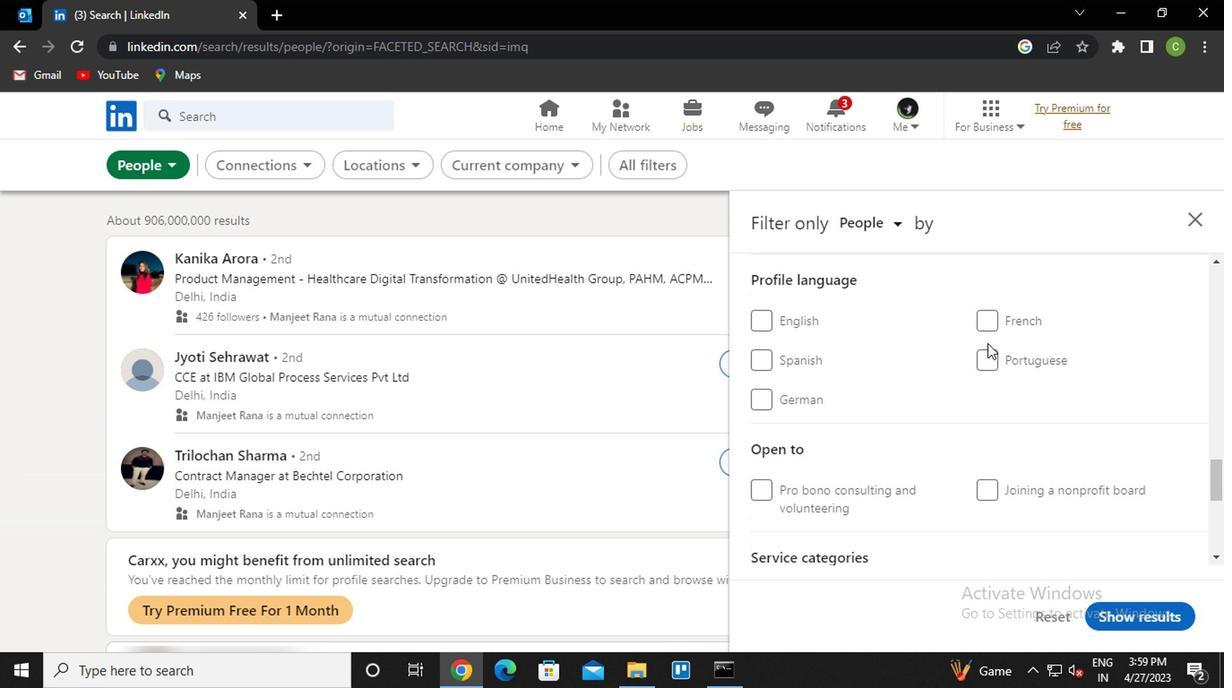 
Action: Mouse pressed left at (989, 371)
Screenshot: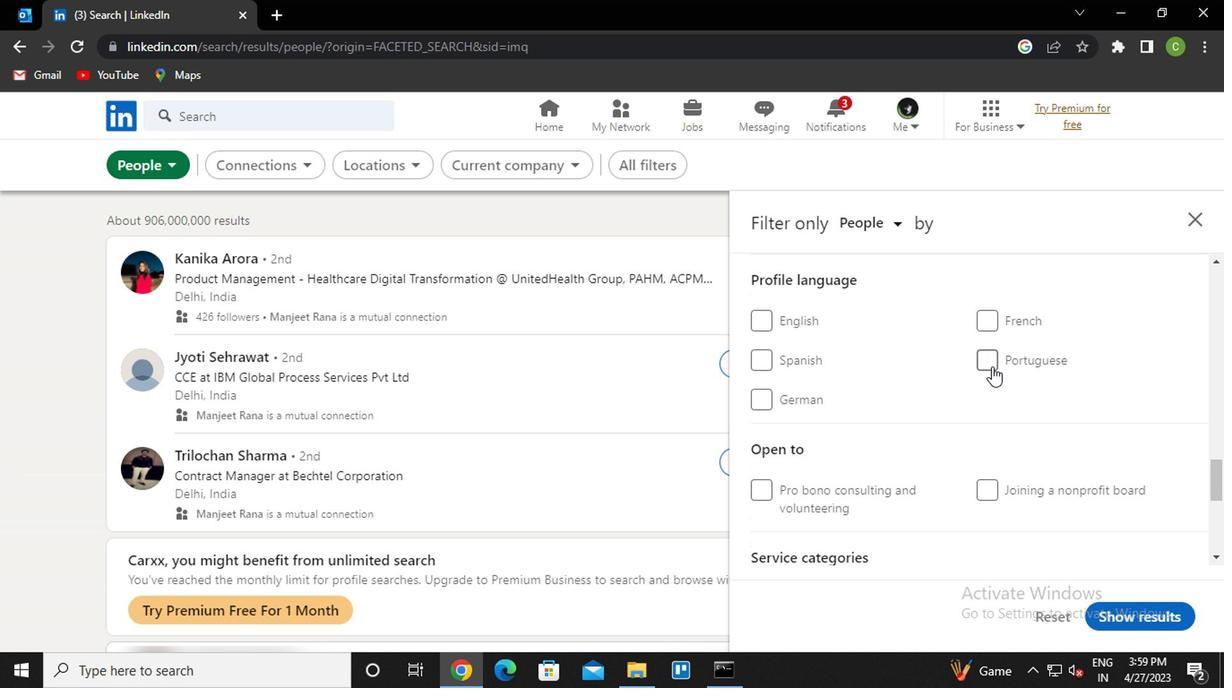 
Action: Mouse moved to (962, 423)
Screenshot: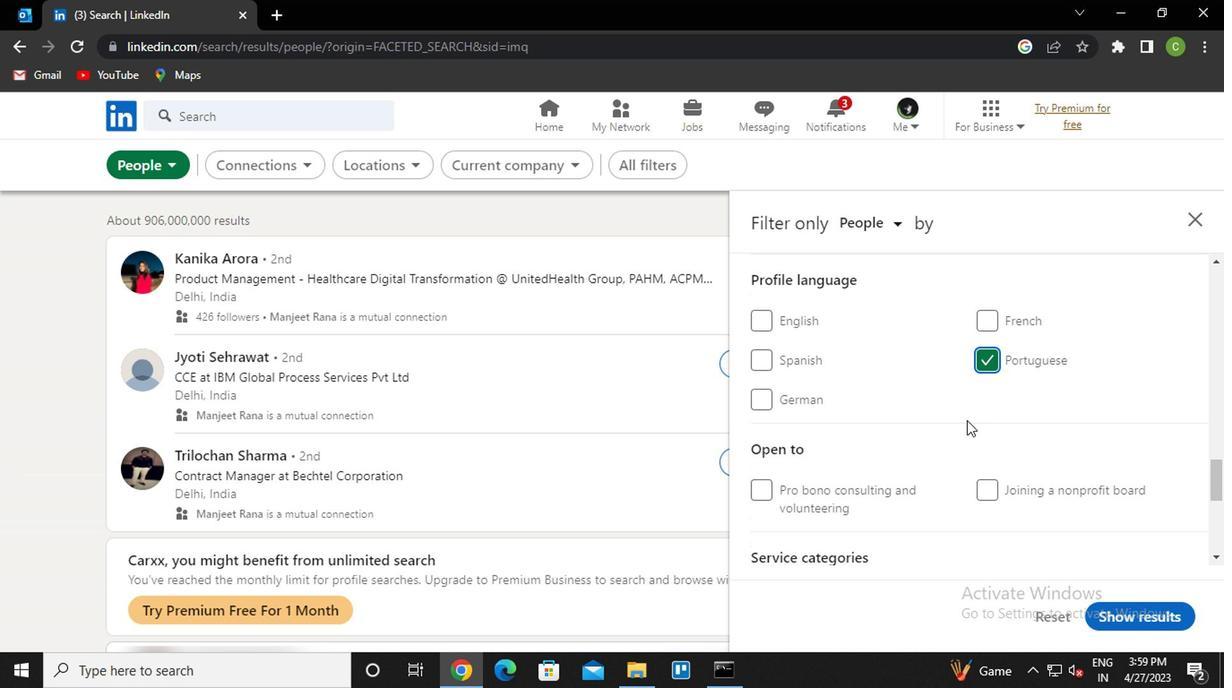
Action: Mouse scrolled (962, 424) with delta (0, 0)
Screenshot: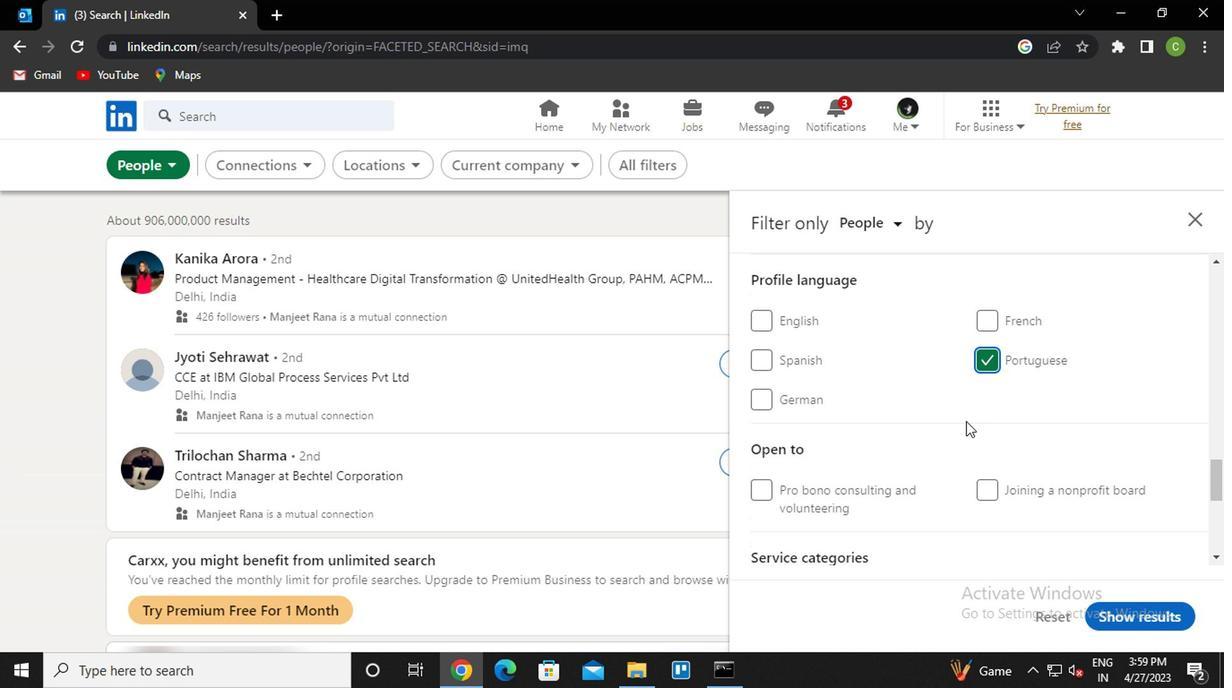 
Action: Mouse scrolled (962, 424) with delta (0, 0)
Screenshot: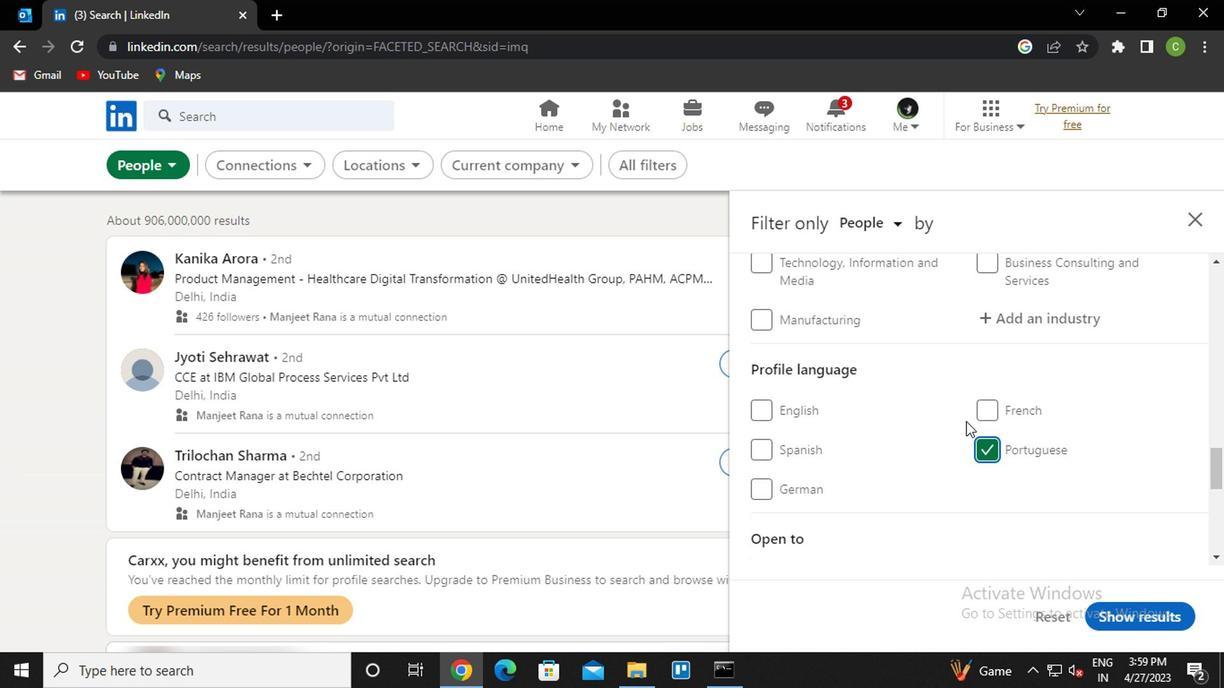 
Action: Mouse scrolled (962, 424) with delta (0, 0)
Screenshot: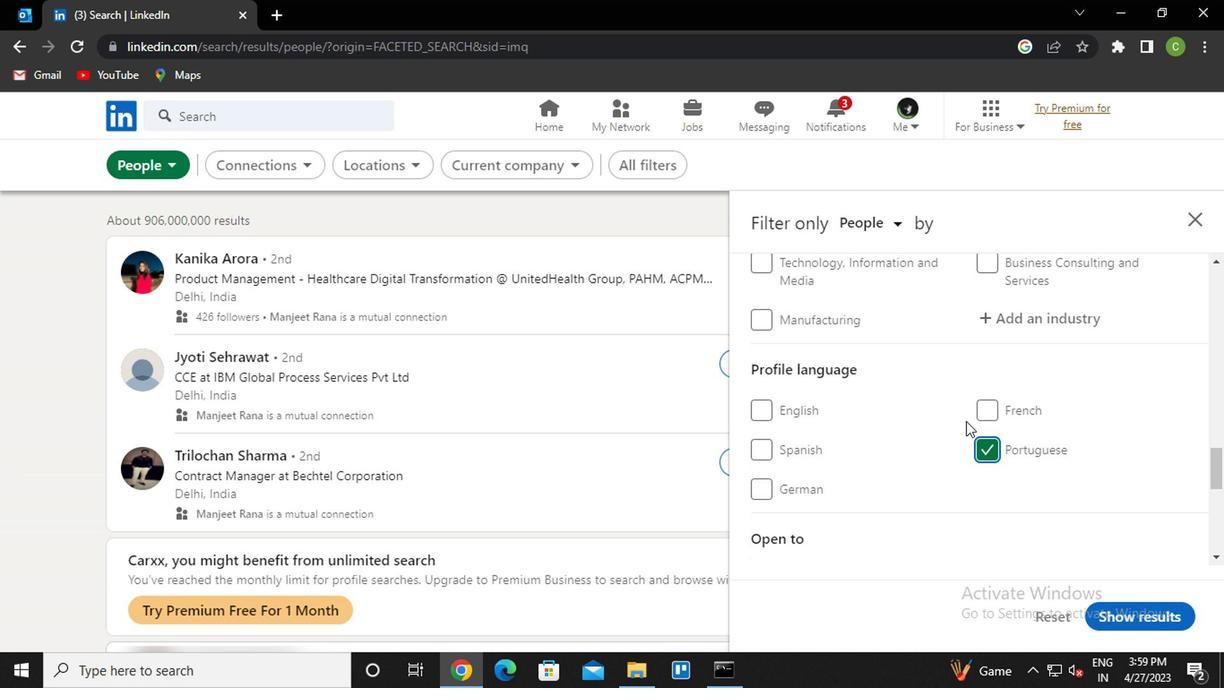
Action: Mouse scrolled (962, 424) with delta (0, 0)
Screenshot: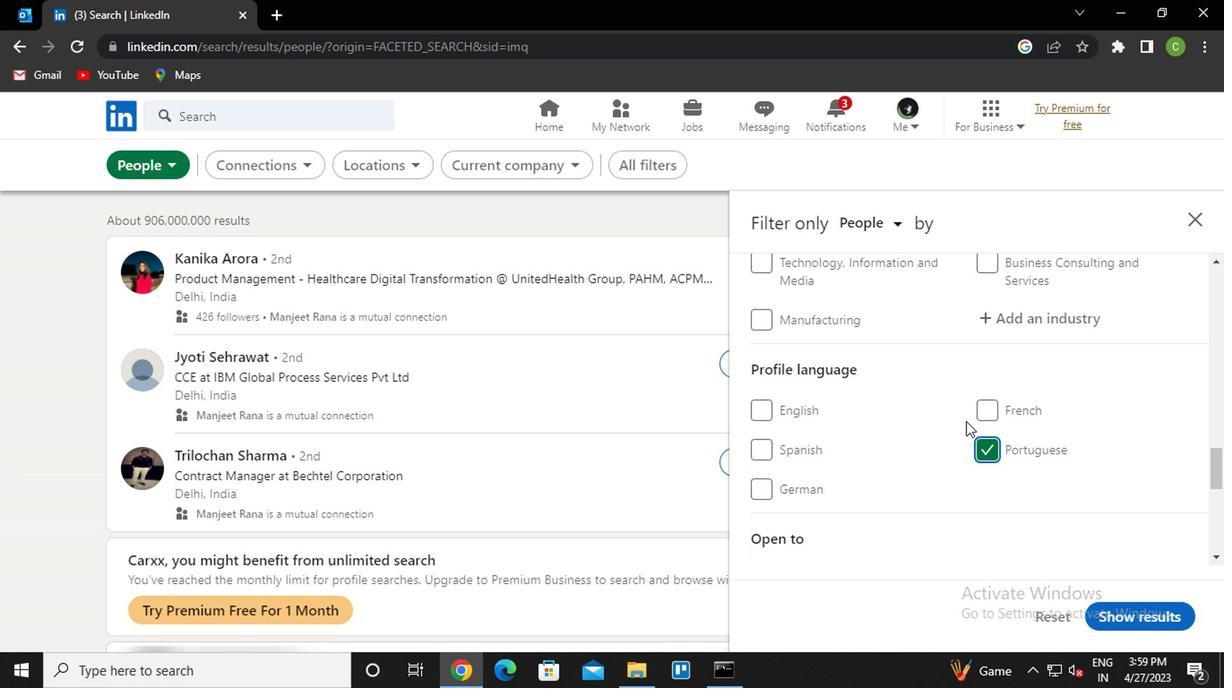 
Action: Mouse scrolled (962, 424) with delta (0, 0)
Screenshot: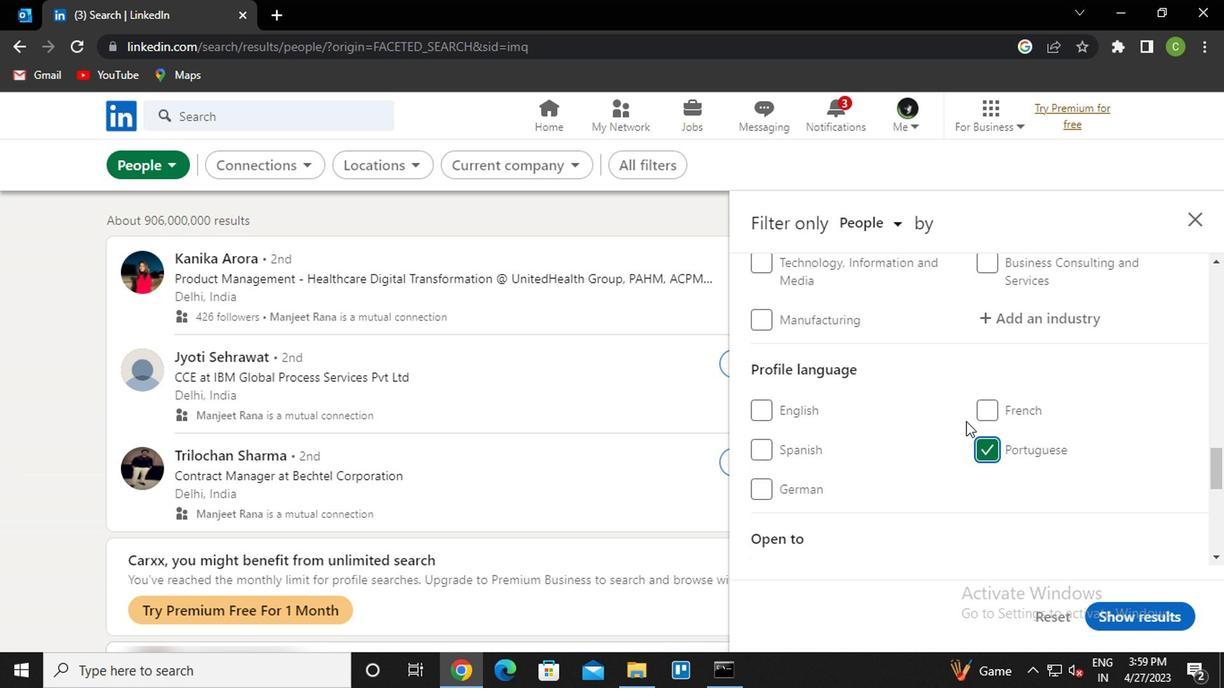 
Action: Mouse scrolled (962, 424) with delta (0, 0)
Screenshot: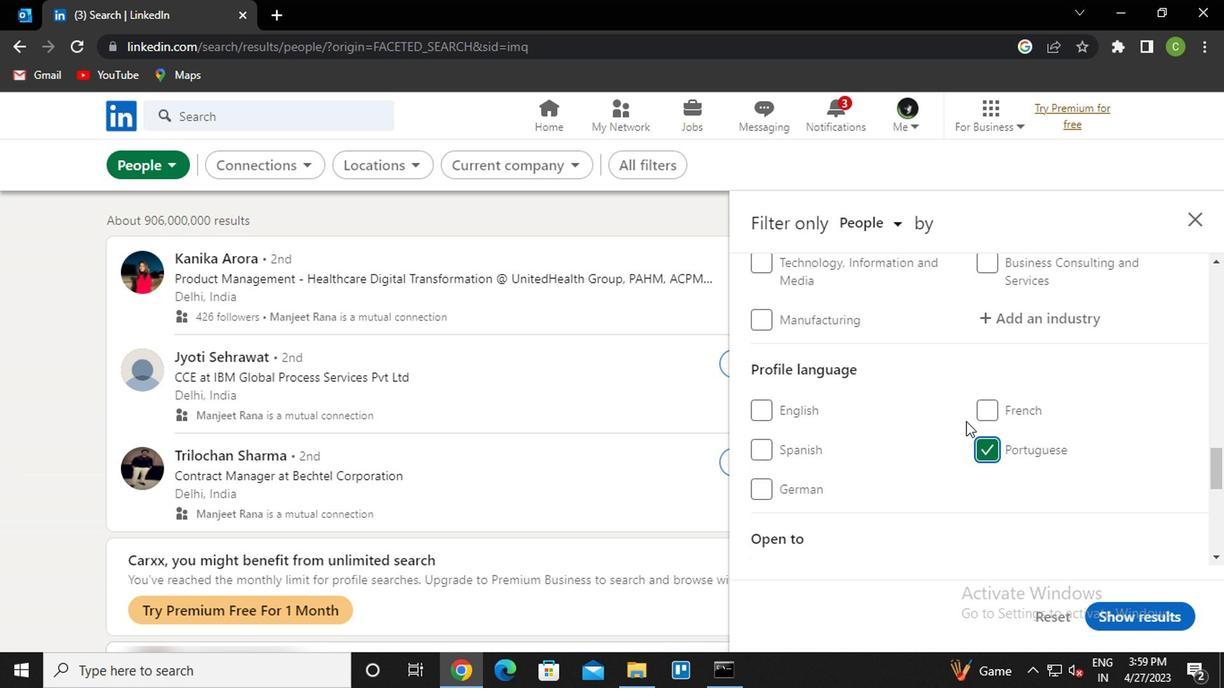 
Action: Mouse moved to (956, 427)
Screenshot: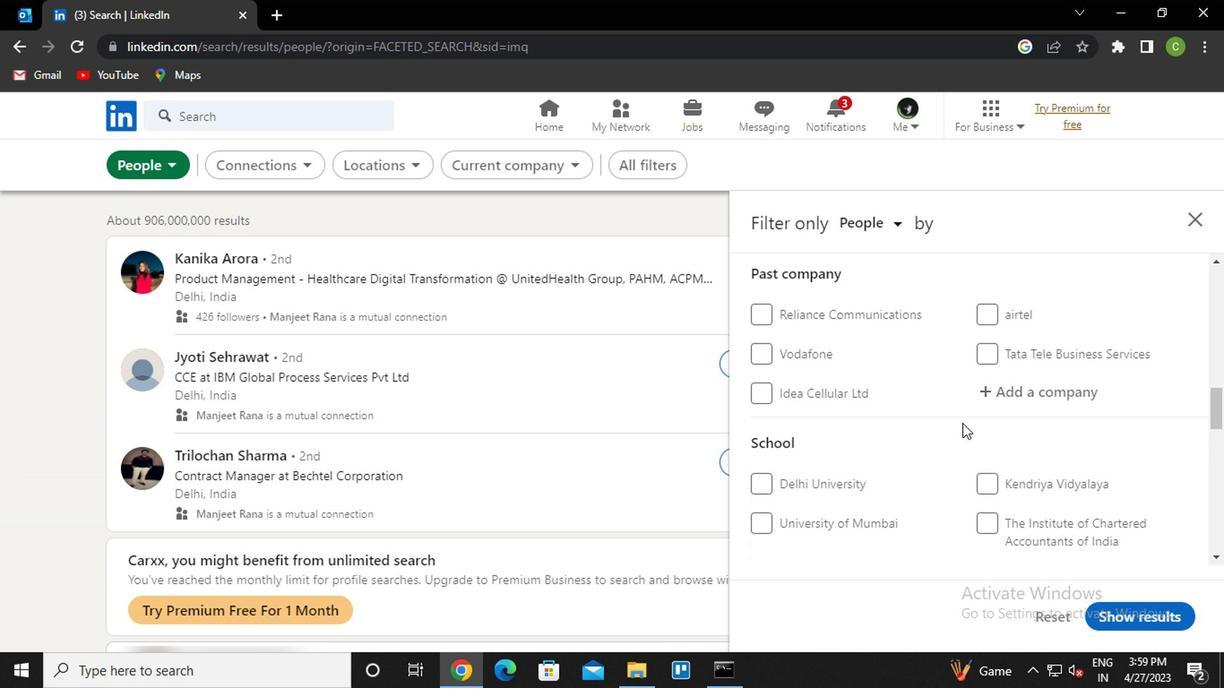 
Action: Mouse scrolled (956, 428) with delta (0, 1)
Screenshot: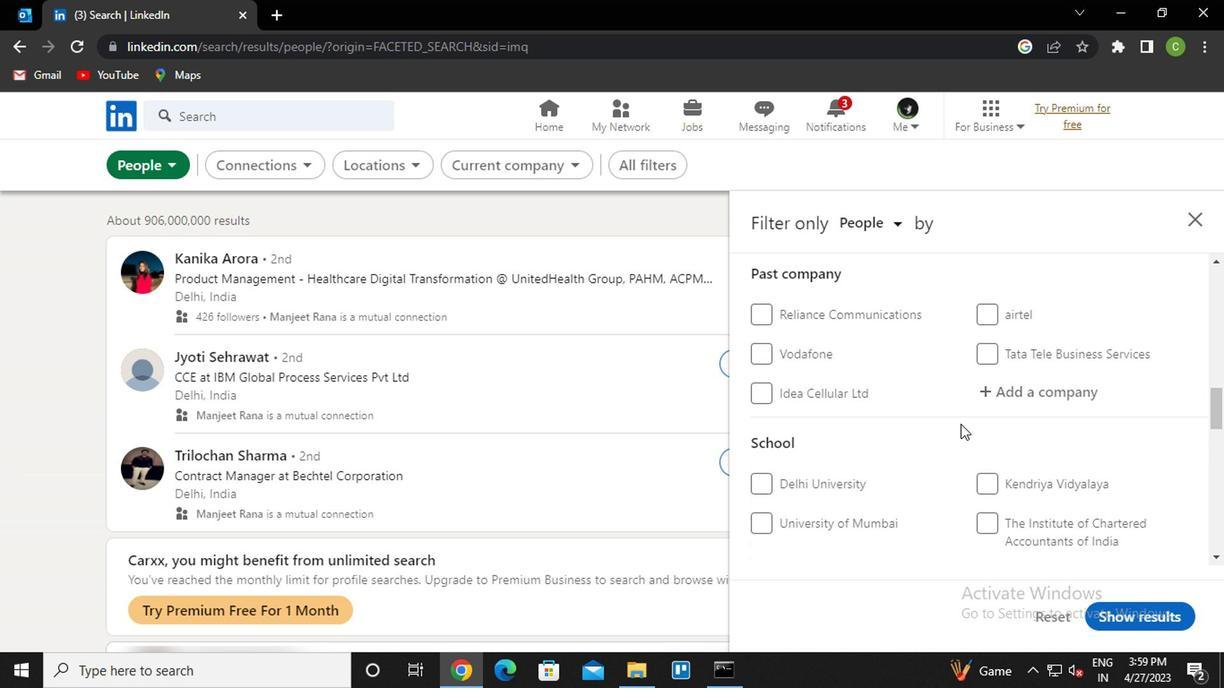 
Action: Mouse scrolled (956, 428) with delta (0, 1)
Screenshot: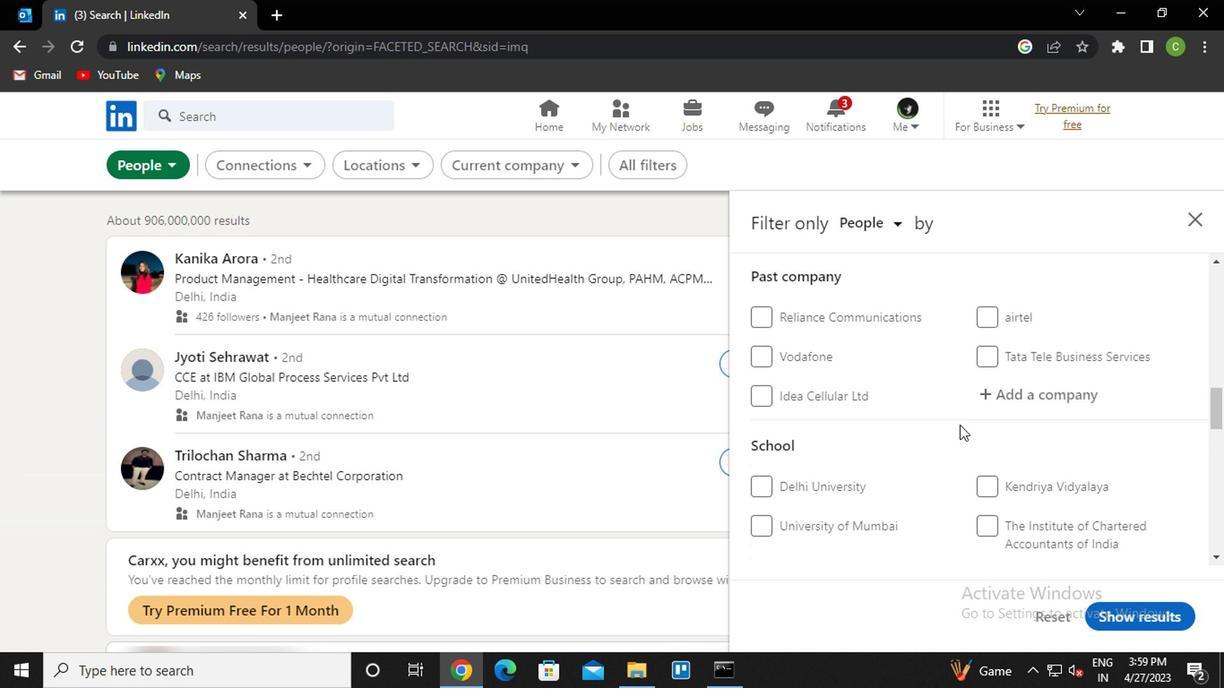 
Action: Mouse moved to (1016, 402)
Screenshot: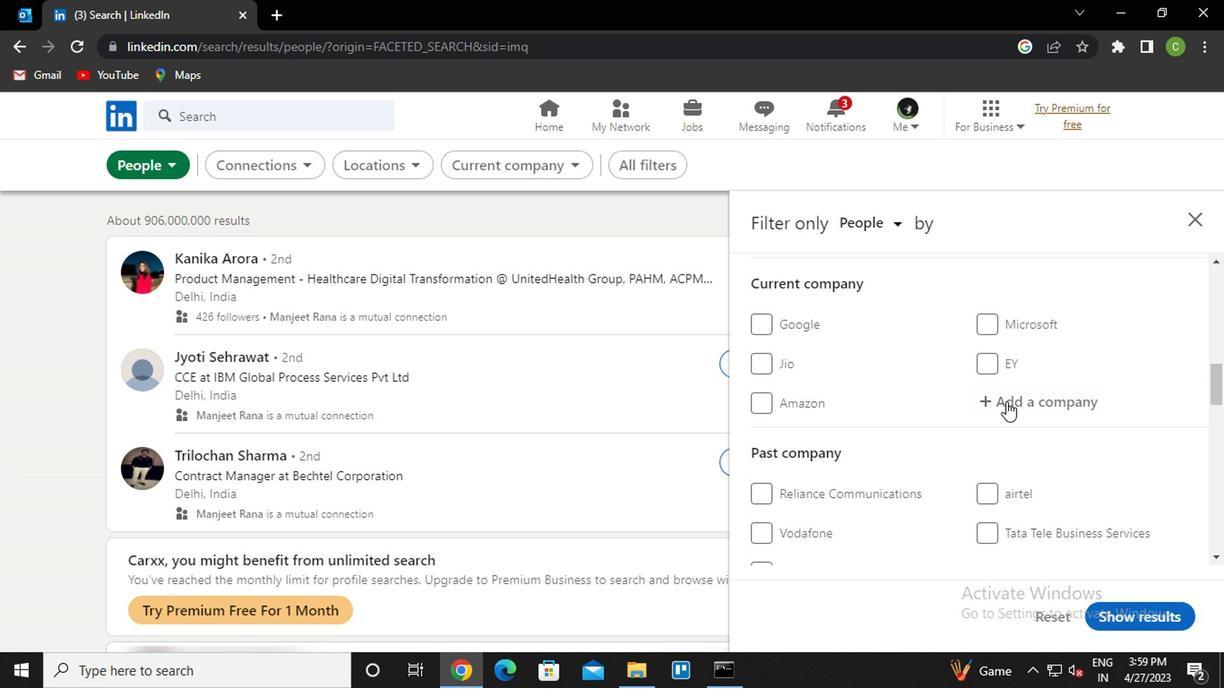 
Action: Mouse pressed left at (1016, 402)
Screenshot: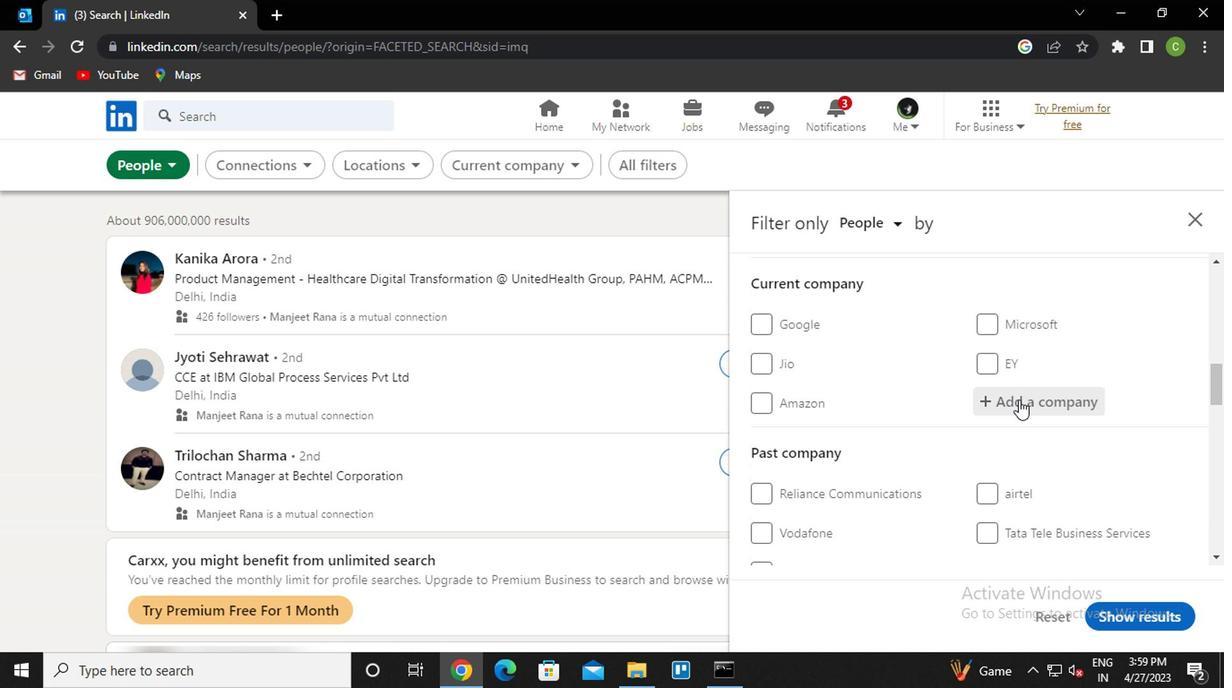 
Action: Key pressed <Key.caps_lock>m<Key.caps_lock>anhattan<Key.down><Key.enter>
Screenshot: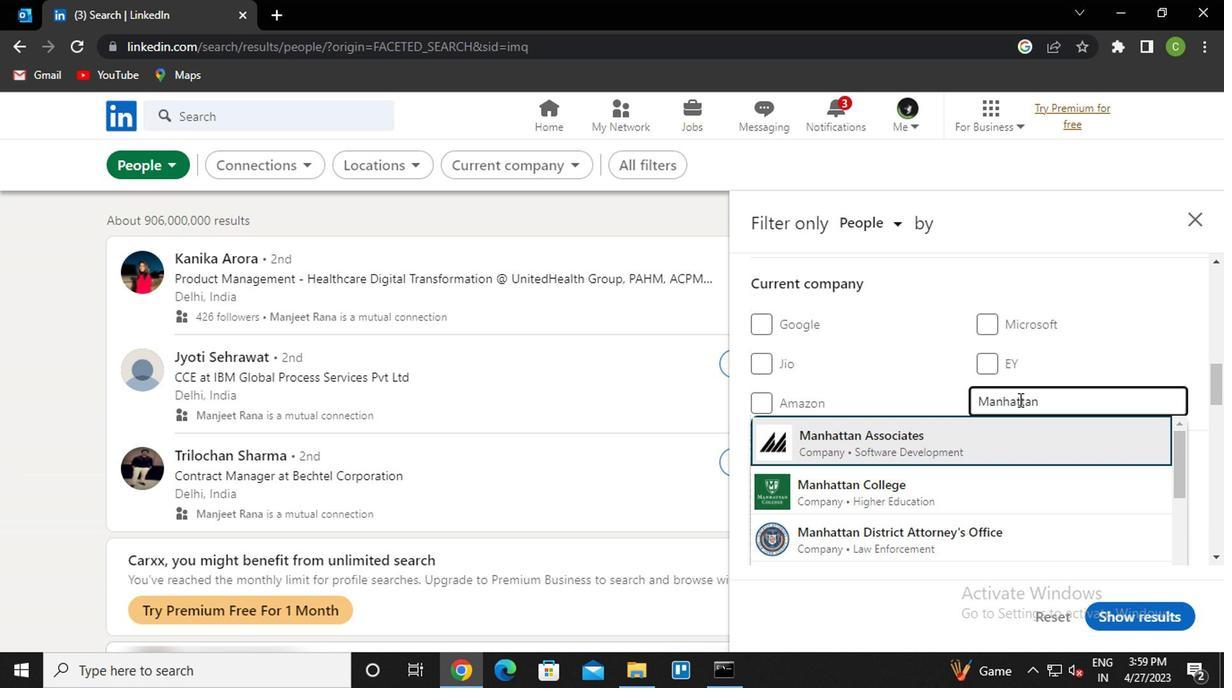 
Action: Mouse moved to (1016, 402)
Screenshot: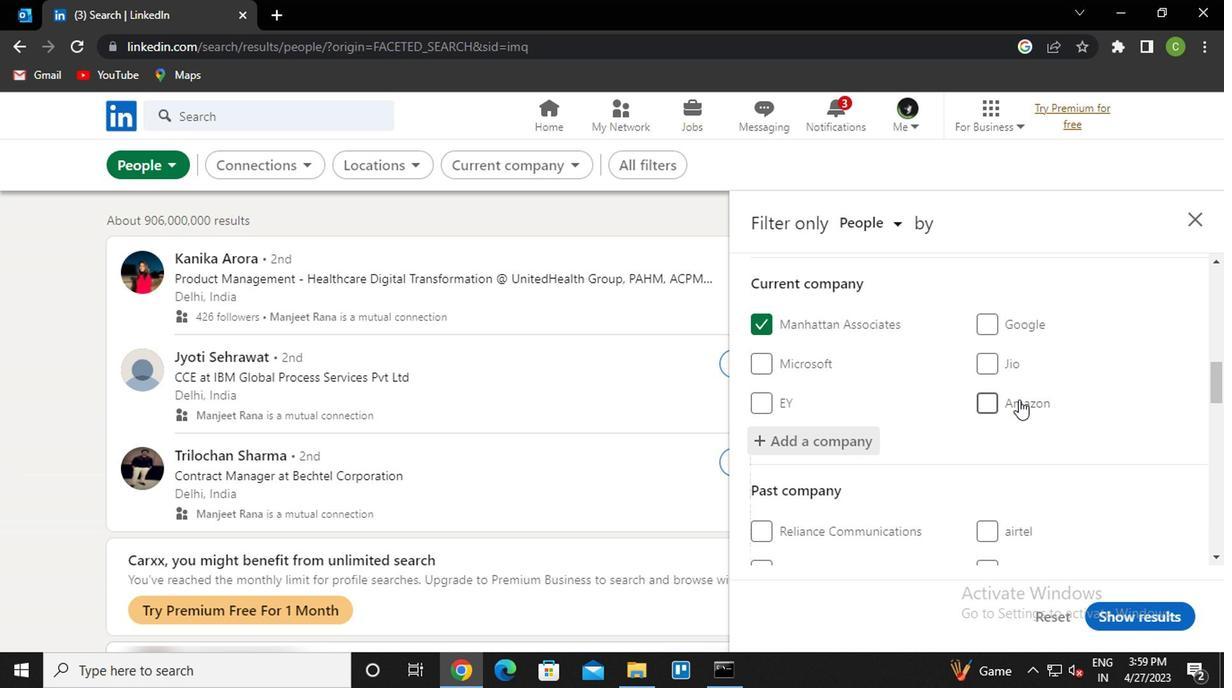 
Action: Mouse scrolled (1016, 401) with delta (0, 0)
Screenshot: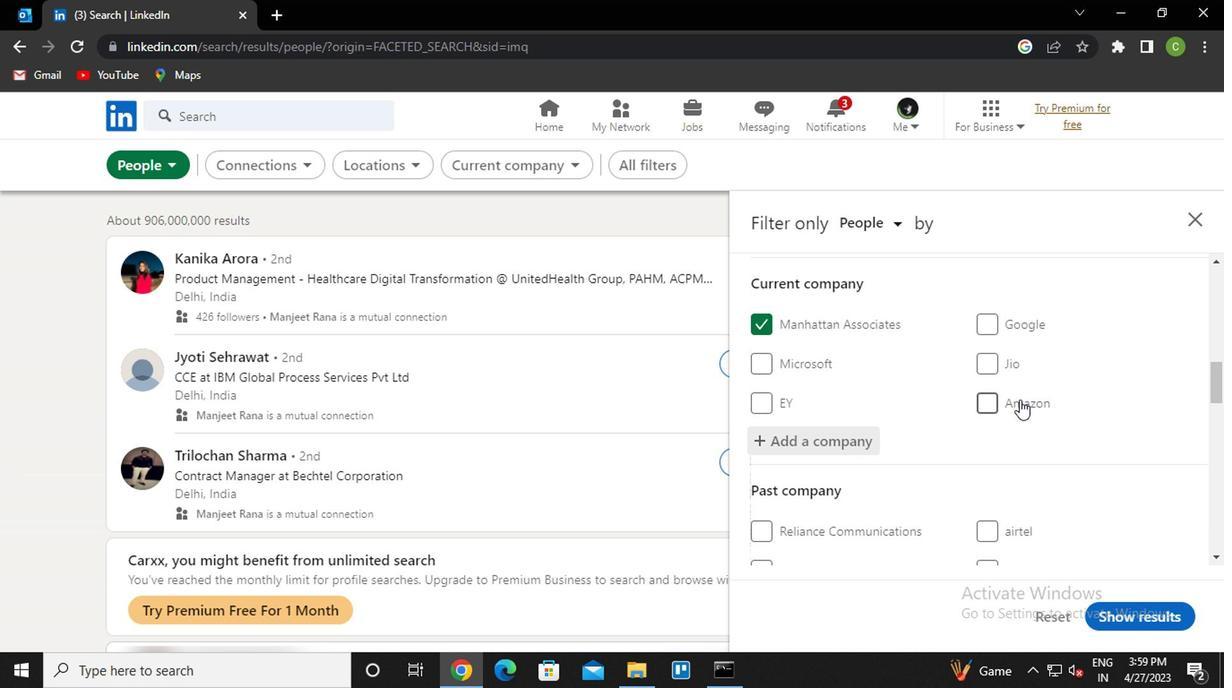 
Action: Mouse scrolled (1016, 401) with delta (0, 0)
Screenshot: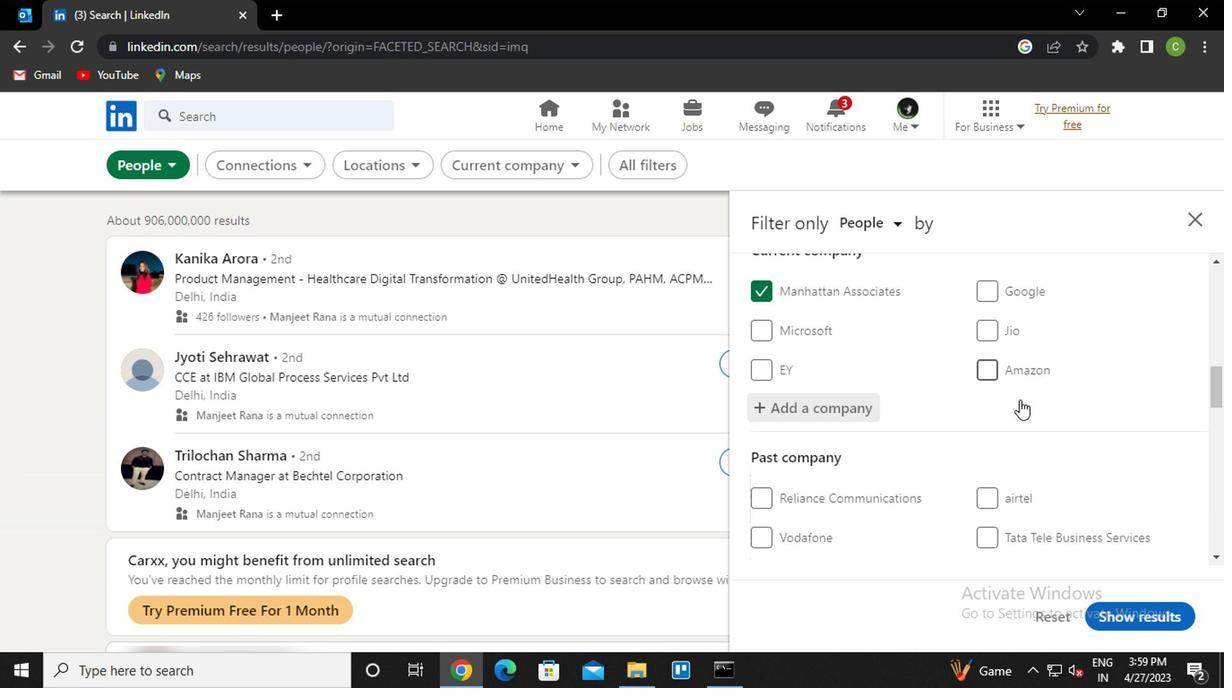 
Action: Mouse moved to (1016, 402)
Screenshot: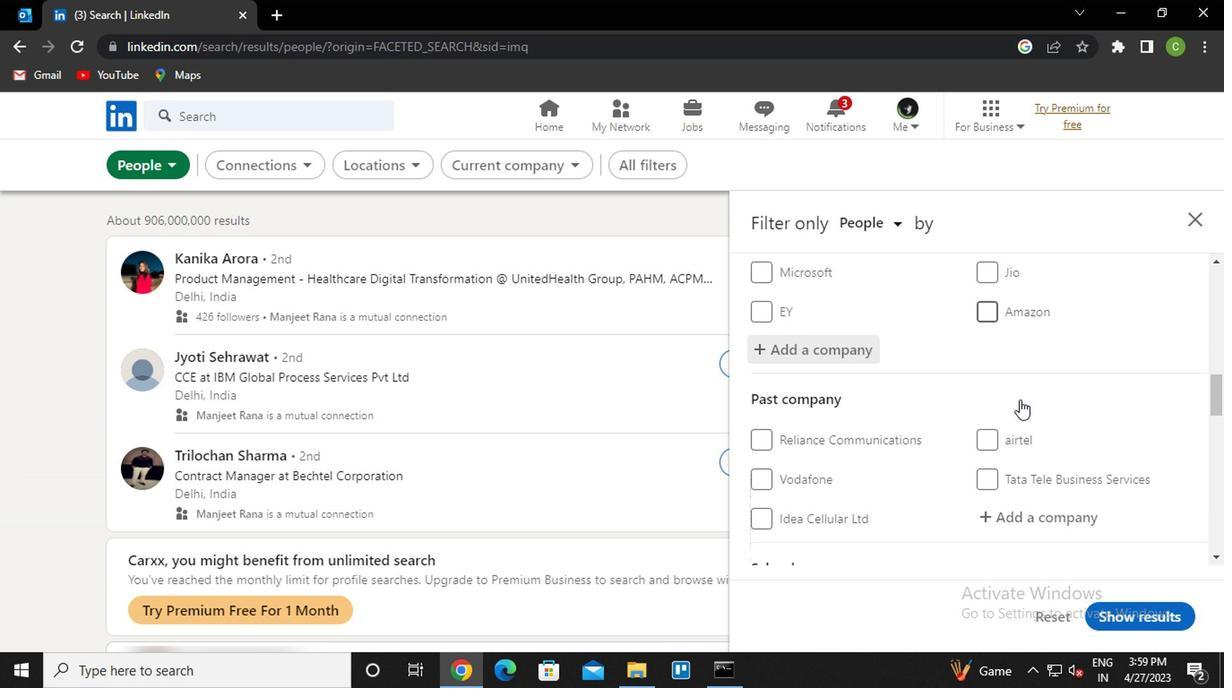 
Action: Mouse scrolled (1016, 401) with delta (0, 0)
Screenshot: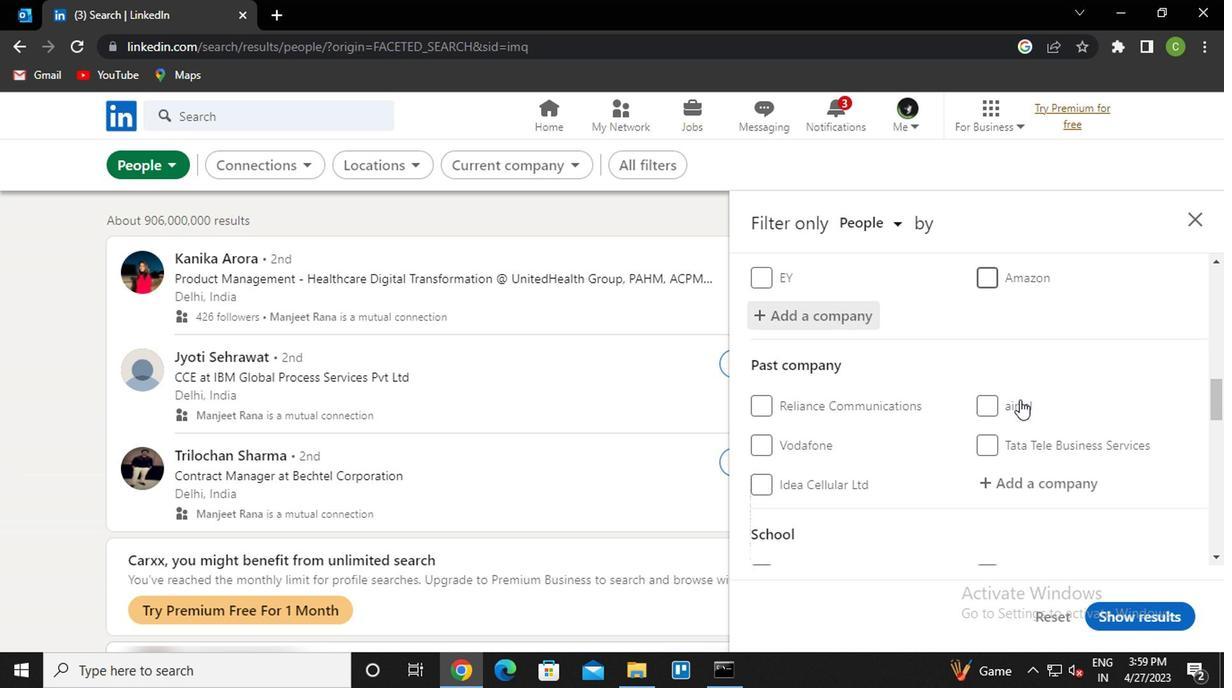 
Action: Mouse moved to (1027, 443)
Screenshot: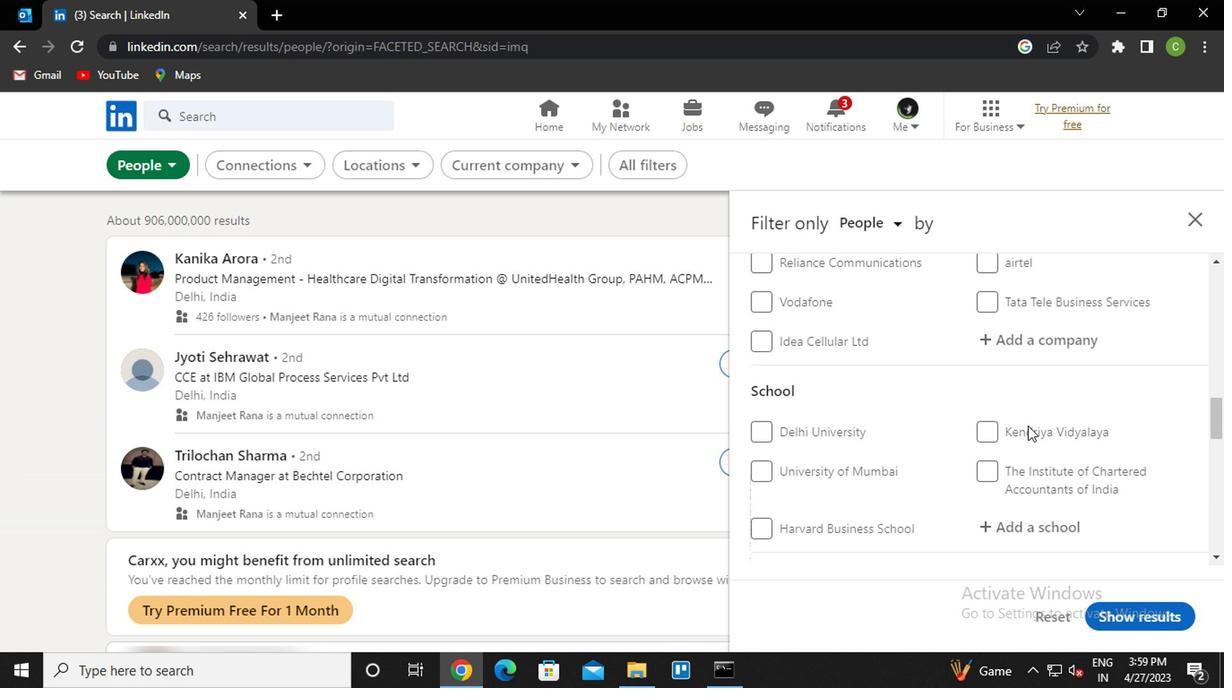
Action: Mouse scrolled (1027, 442) with delta (0, -1)
Screenshot: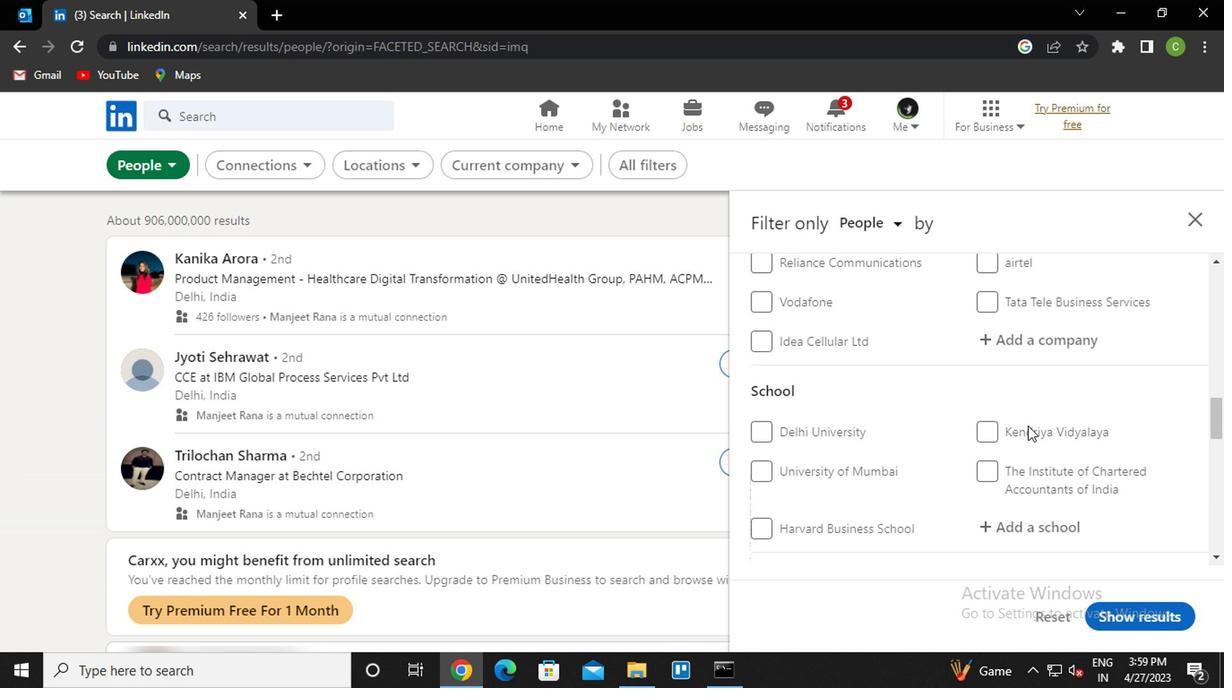 
Action: Mouse moved to (1035, 431)
Screenshot: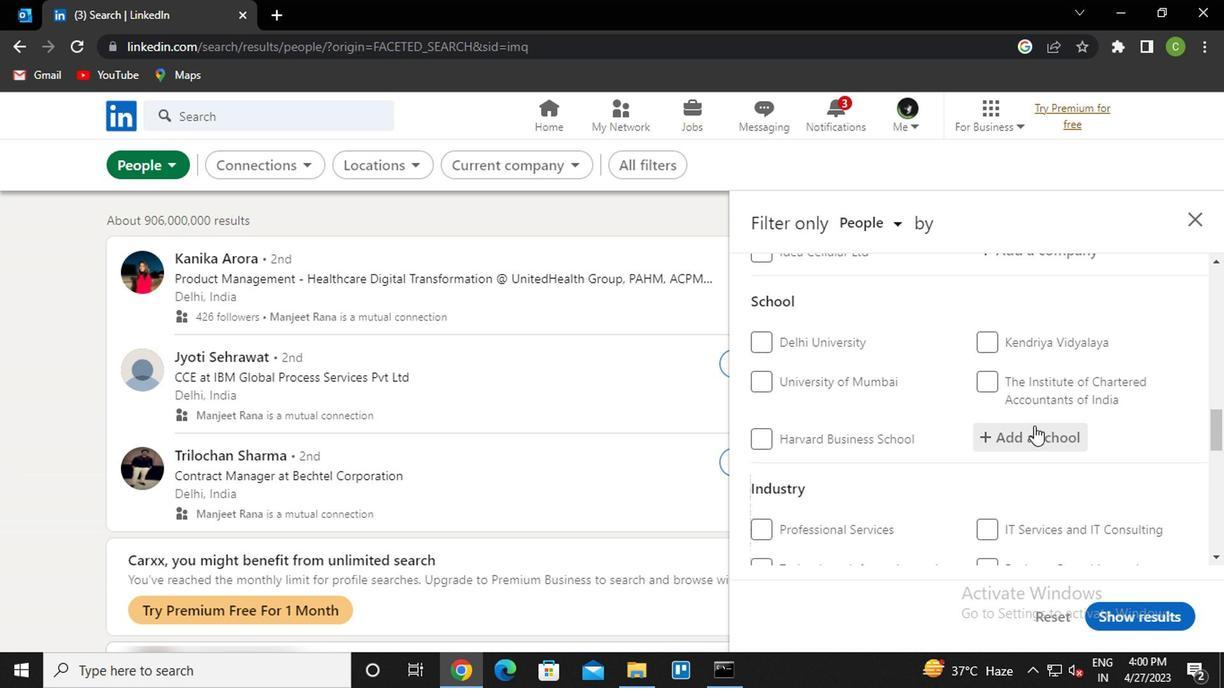 
Action: Mouse scrolled (1035, 430) with delta (0, 0)
Screenshot: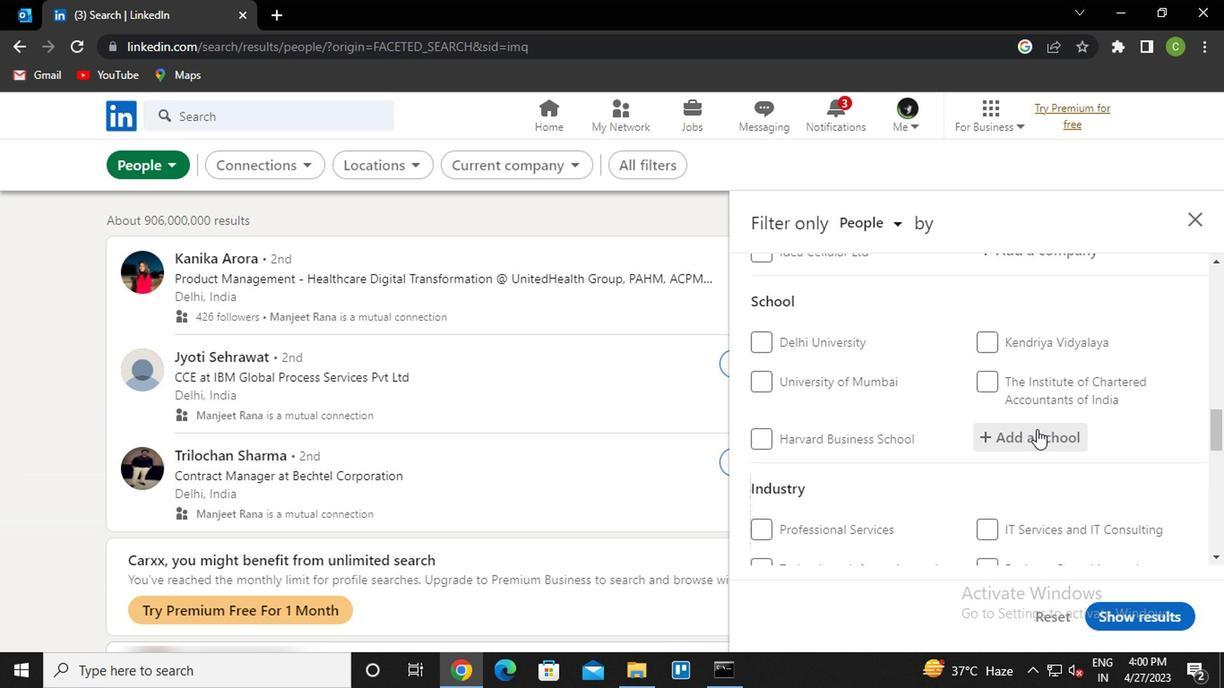 
Action: Mouse moved to (1029, 356)
Screenshot: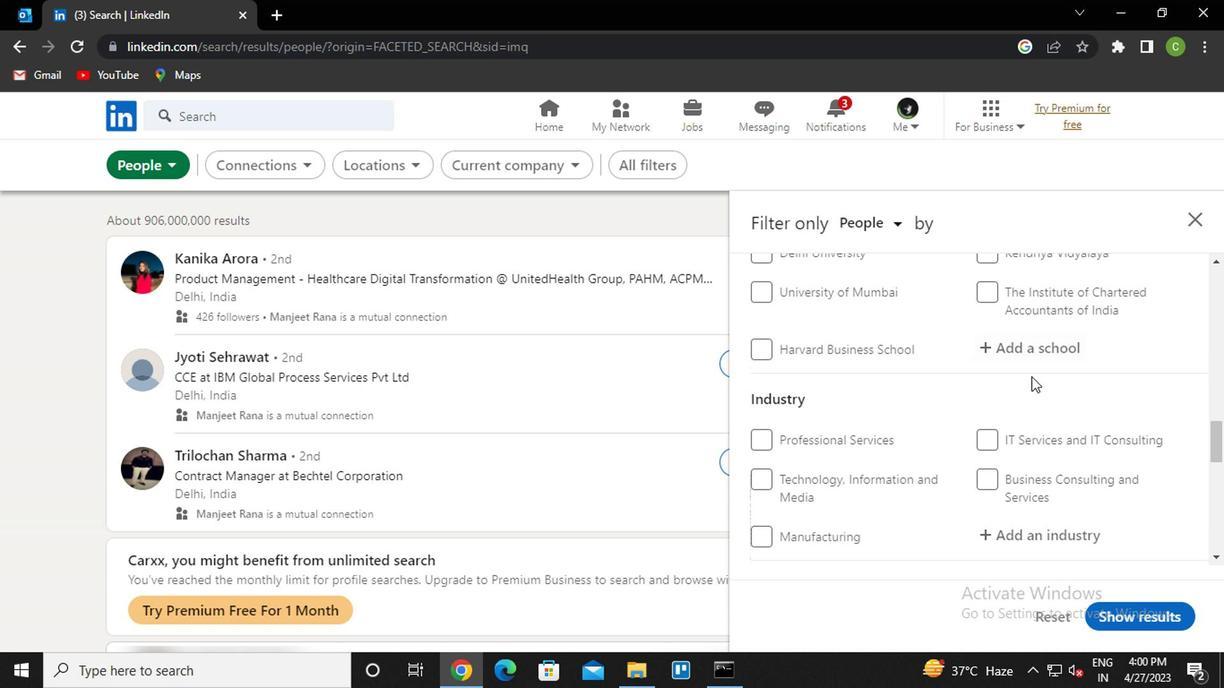 
Action: Mouse pressed left at (1029, 356)
Screenshot: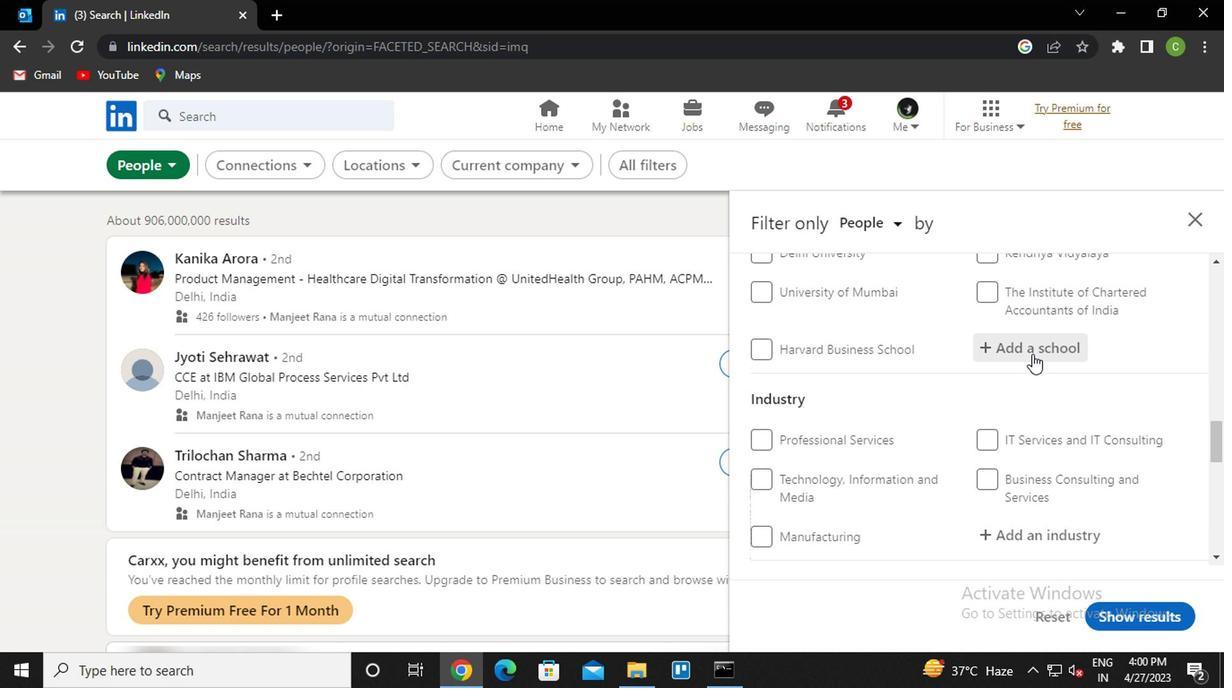 
Action: Key pressed <Key.caps_lock>d<Key.caps_lock>Elhi<Key.space><Key.caps_lock>t<Key.caps_lock>echnolo<Key.down><Key.enter>
Screenshot: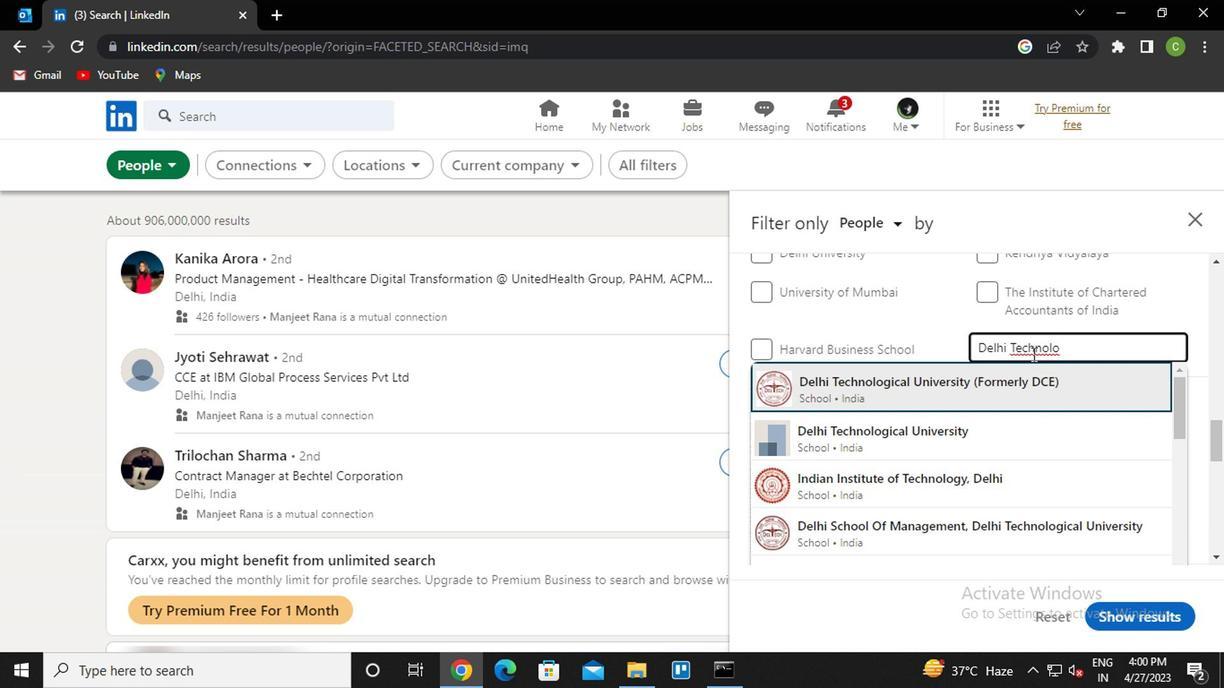 
Action: Mouse scrolled (1029, 355) with delta (0, 0)
Screenshot: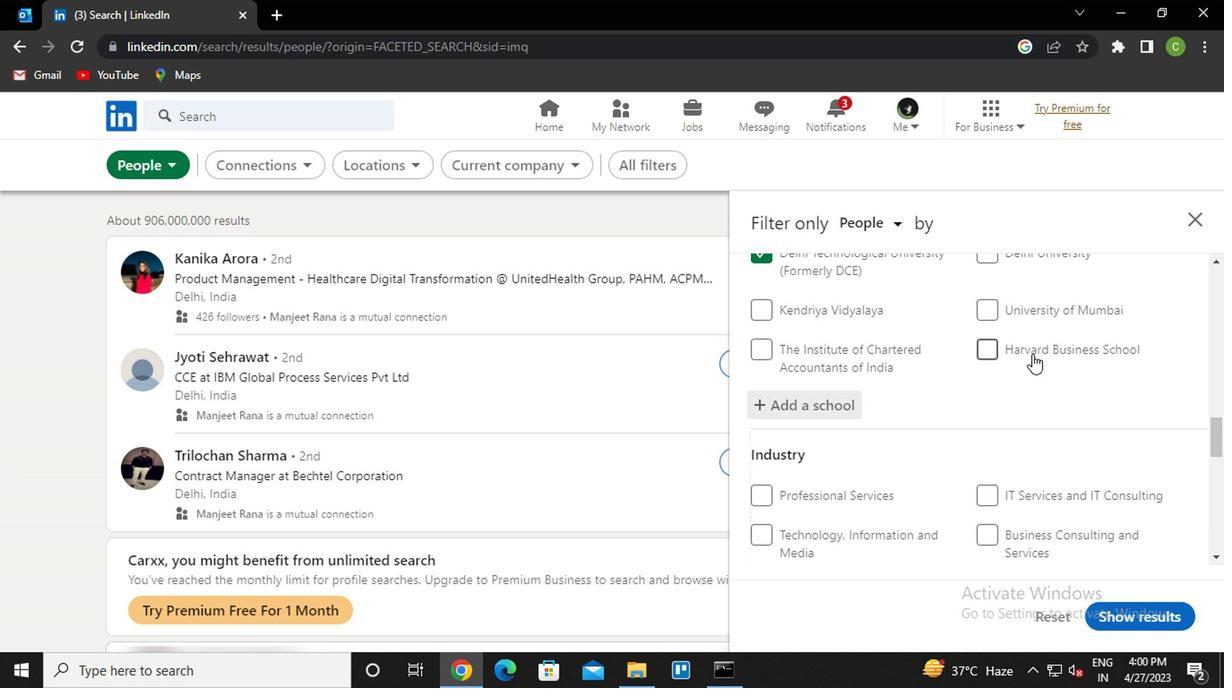 
Action: Mouse scrolled (1029, 355) with delta (0, 0)
Screenshot: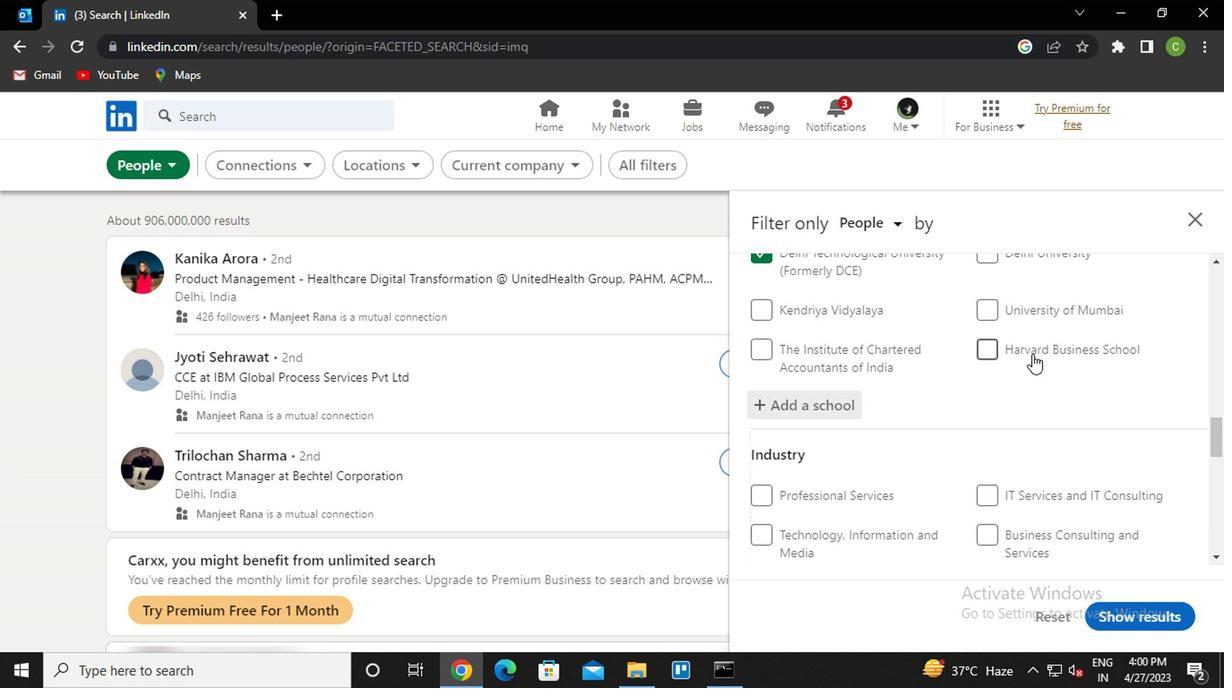 
Action: Mouse moved to (1023, 358)
Screenshot: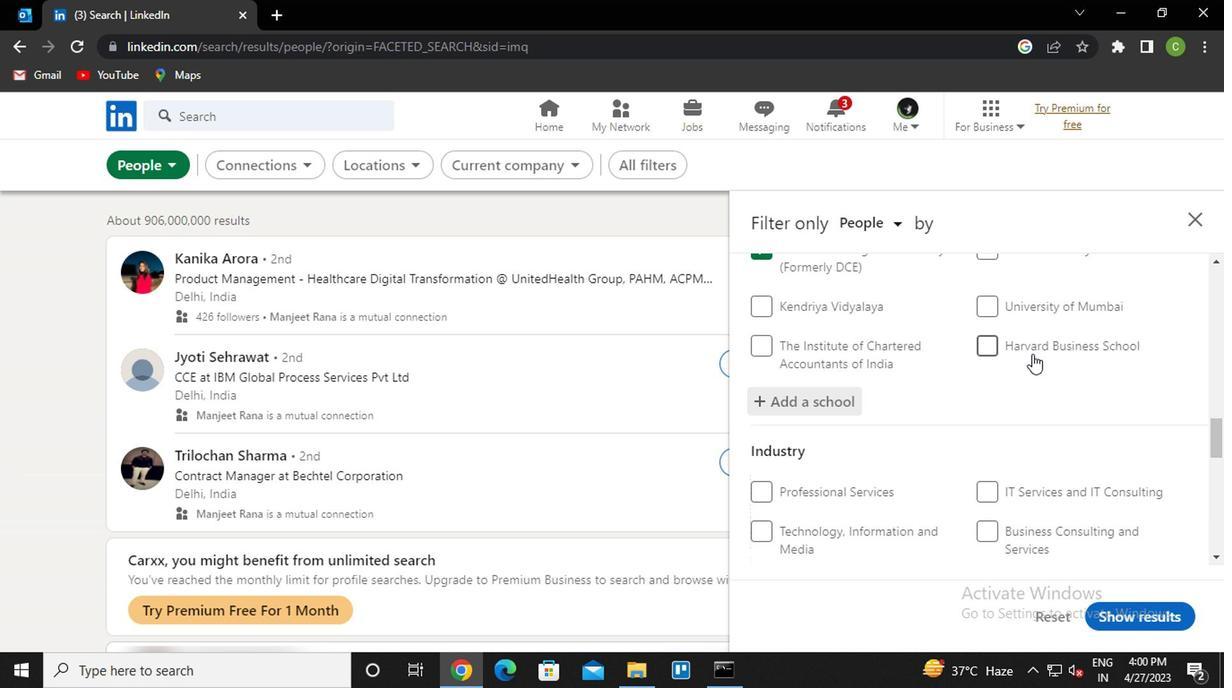 
Action: Mouse scrolled (1023, 357) with delta (0, 0)
Screenshot: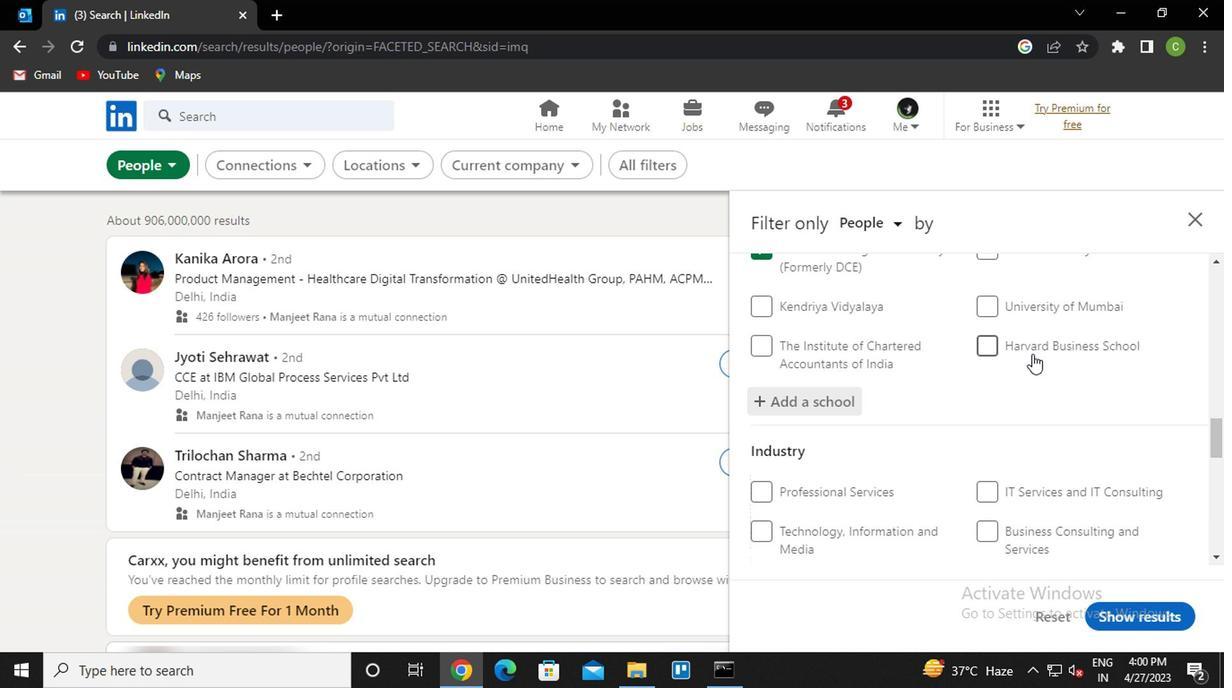 
Action: Mouse moved to (1044, 323)
Screenshot: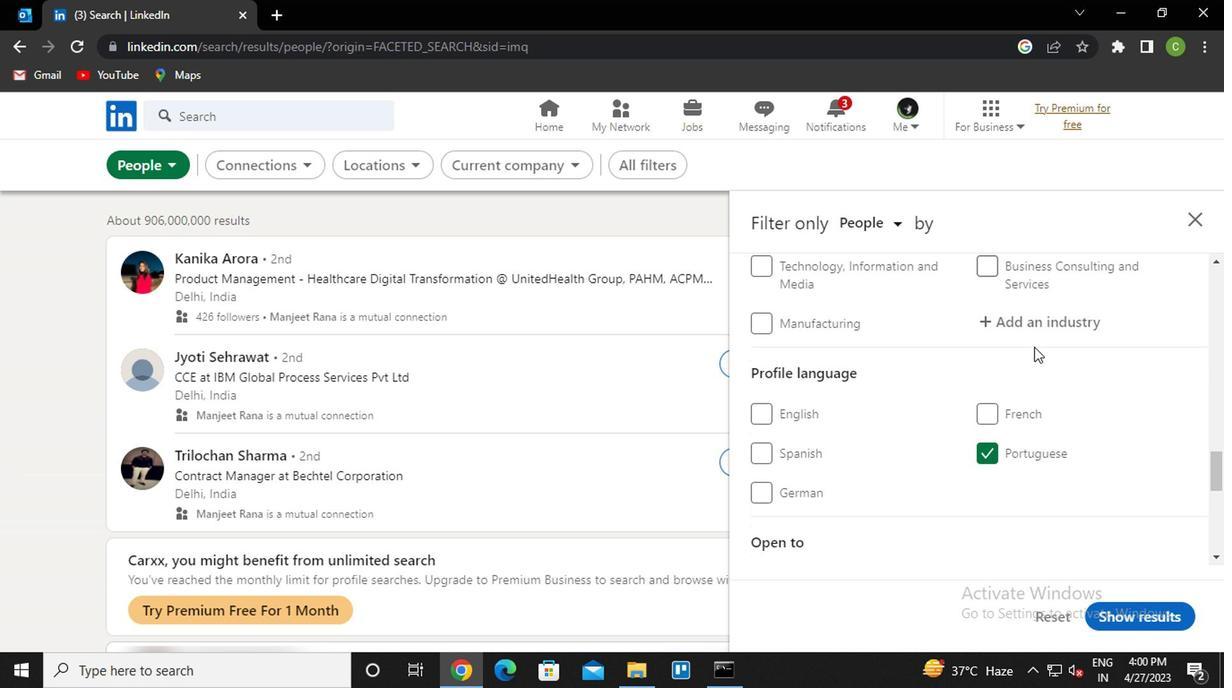 
Action: Mouse pressed left at (1044, 323)
Screenshot: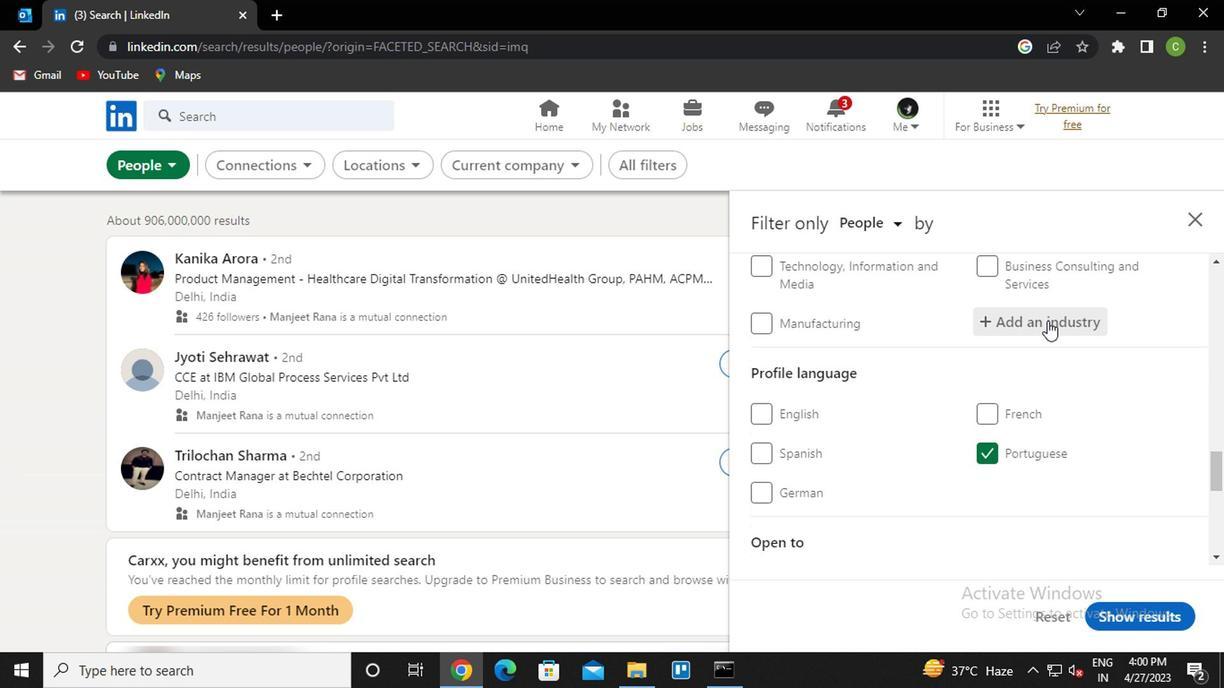 
Action: Key pressed <Key.caps_lock>i<Key.caps_lock>Ndustry<Key.space><Key.down>
Screenshot: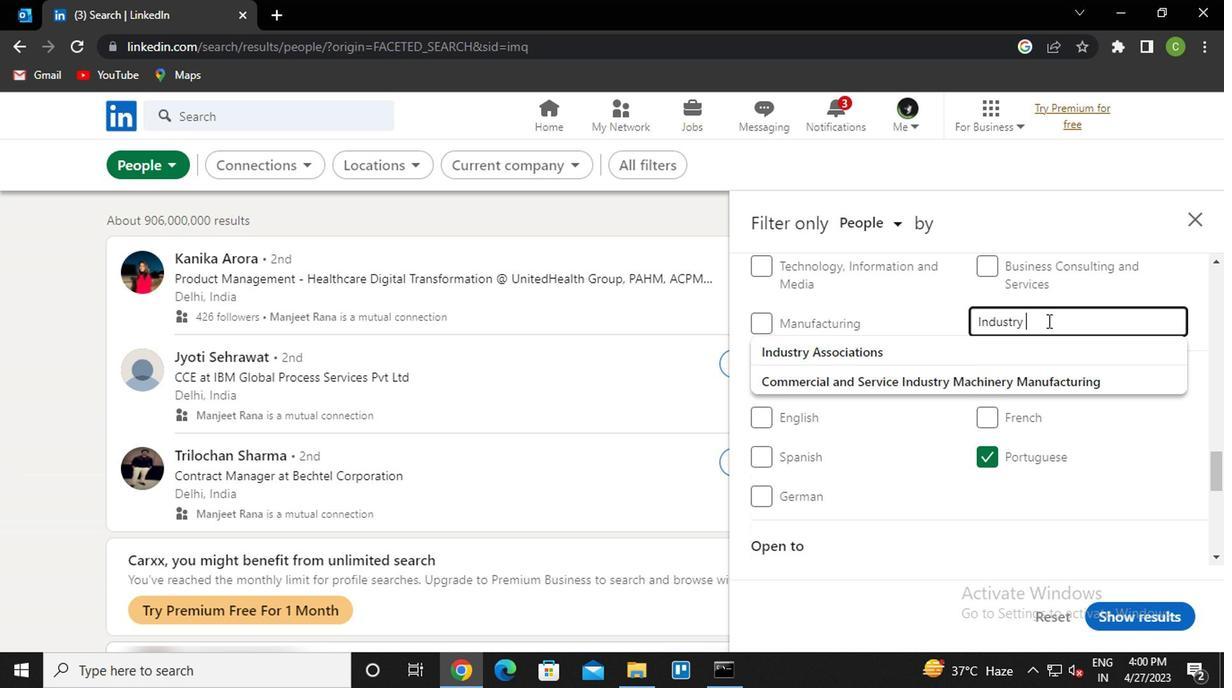 
Action: Mouse moved to (1037, 326)
Screenshot: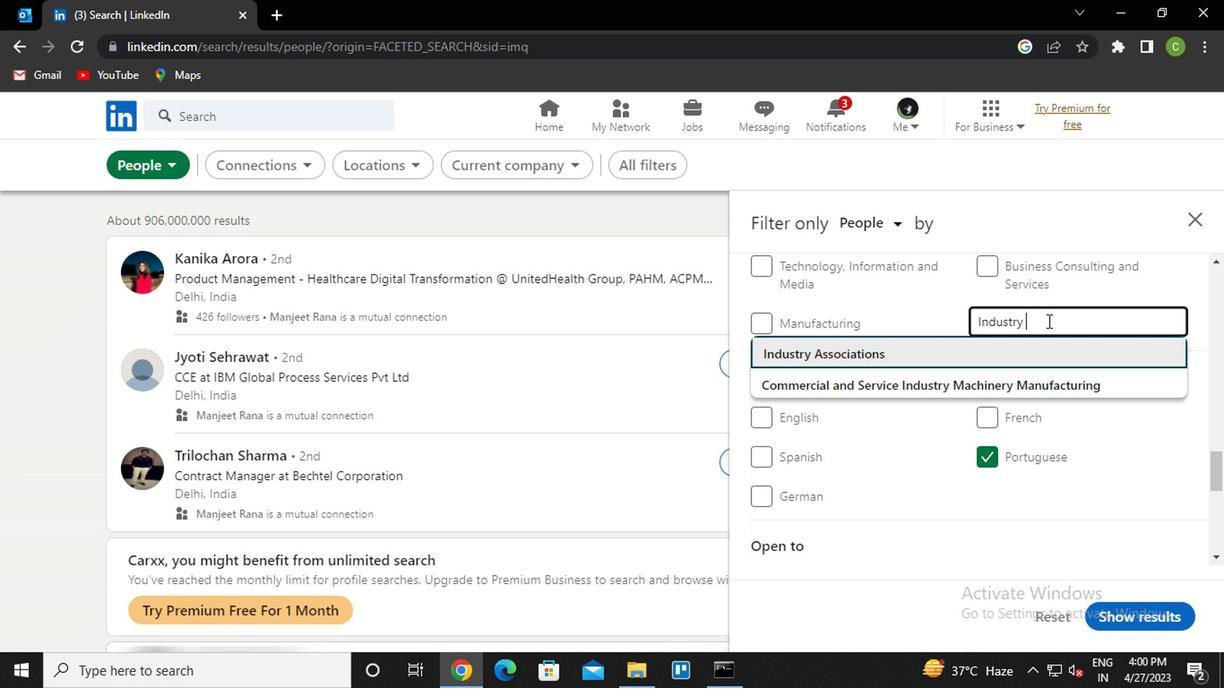 
Action: Mouse scrolled (1037, 327) with delta (0, 0)
Screenshot: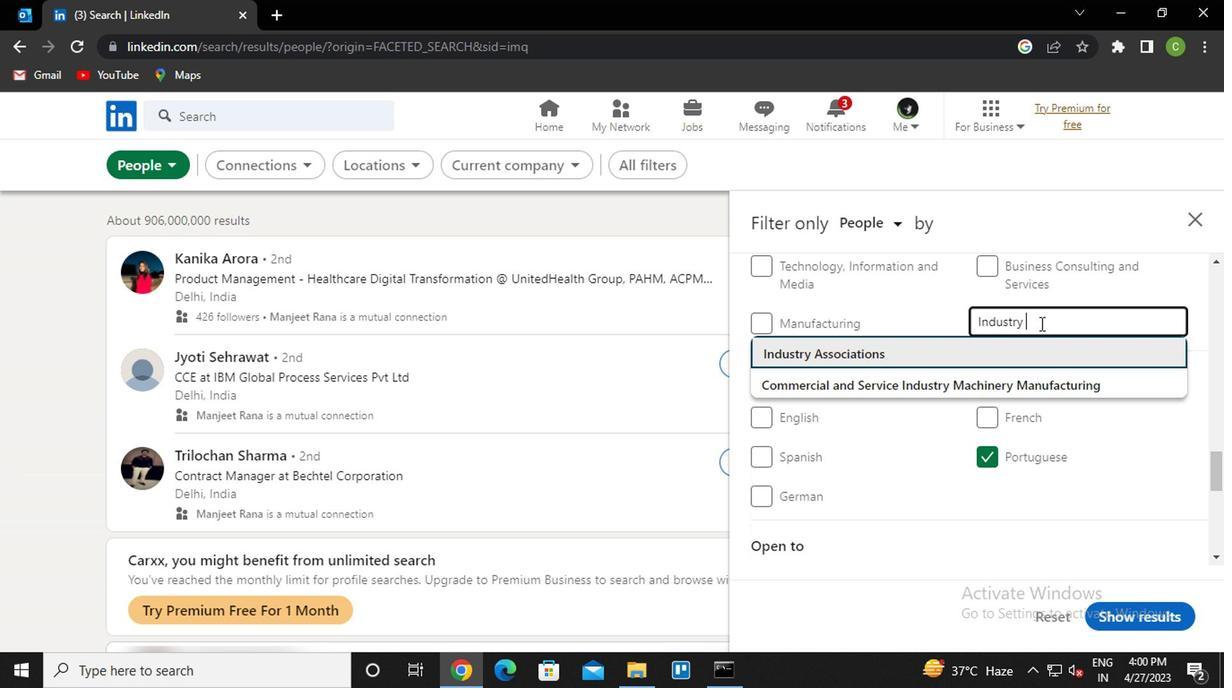 
Action: Mouse scrolled (1037, 327) with delta (0, 0)
Screenshot: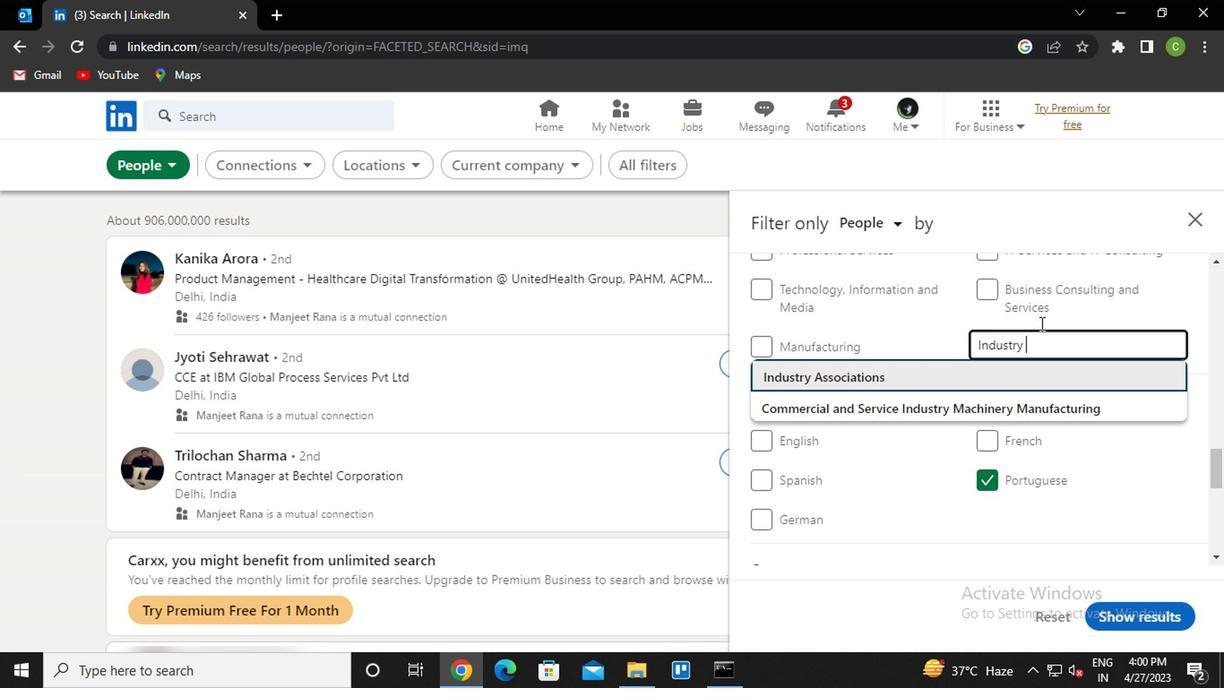 
Action: Mouse moved to (1027, 333)
Screenshot: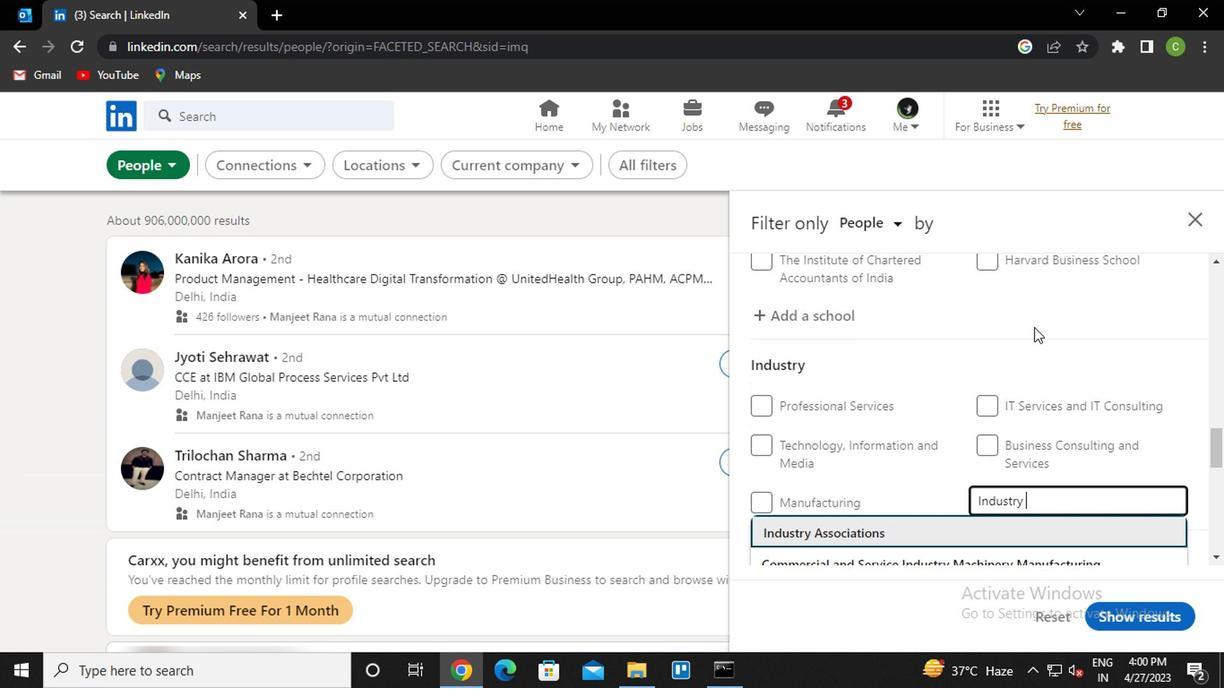 
Action: Mouse scrolled (1027, 332) with delta (0, -1)
Screenshot: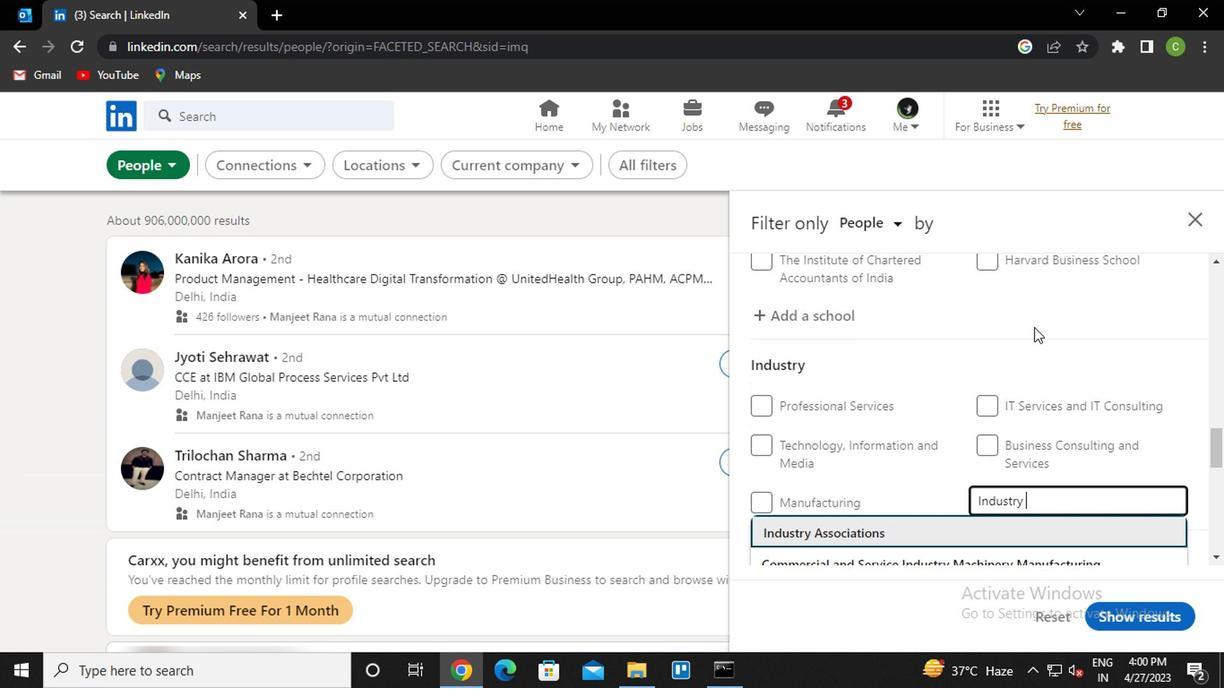 
Action: Mouse moved to (1027, 382)
Screenshot: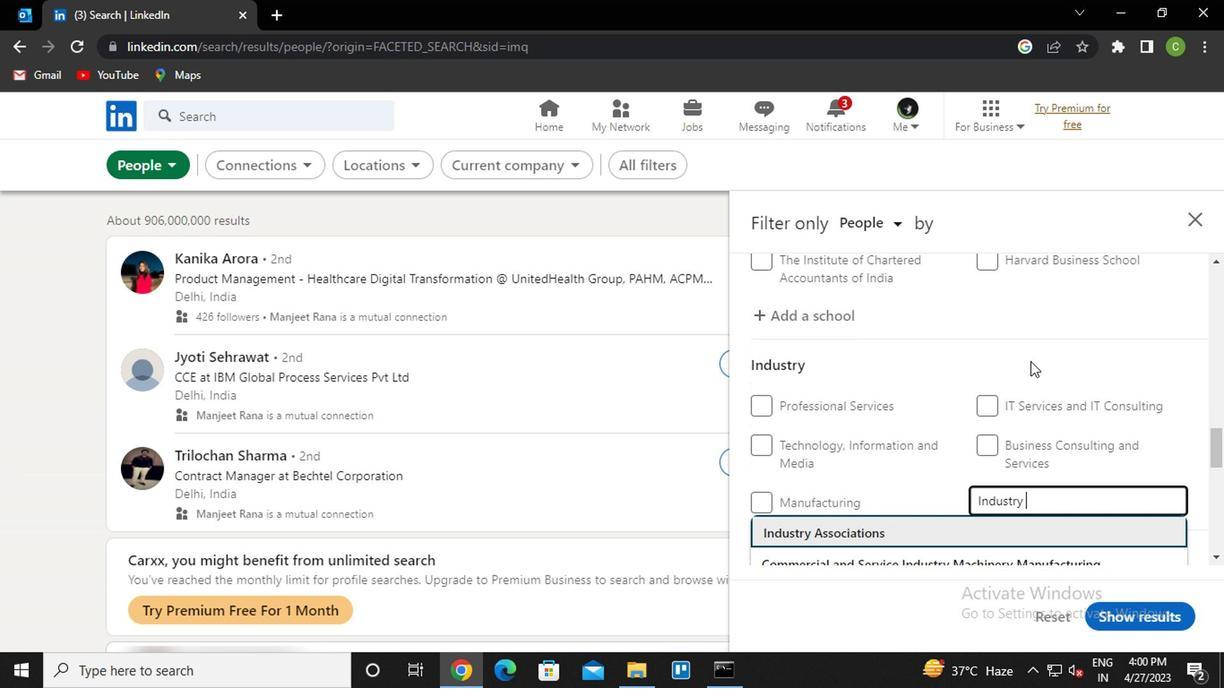
Action: Mouse scrolled (1027, 381) with delta (0, 0)
Screenshot: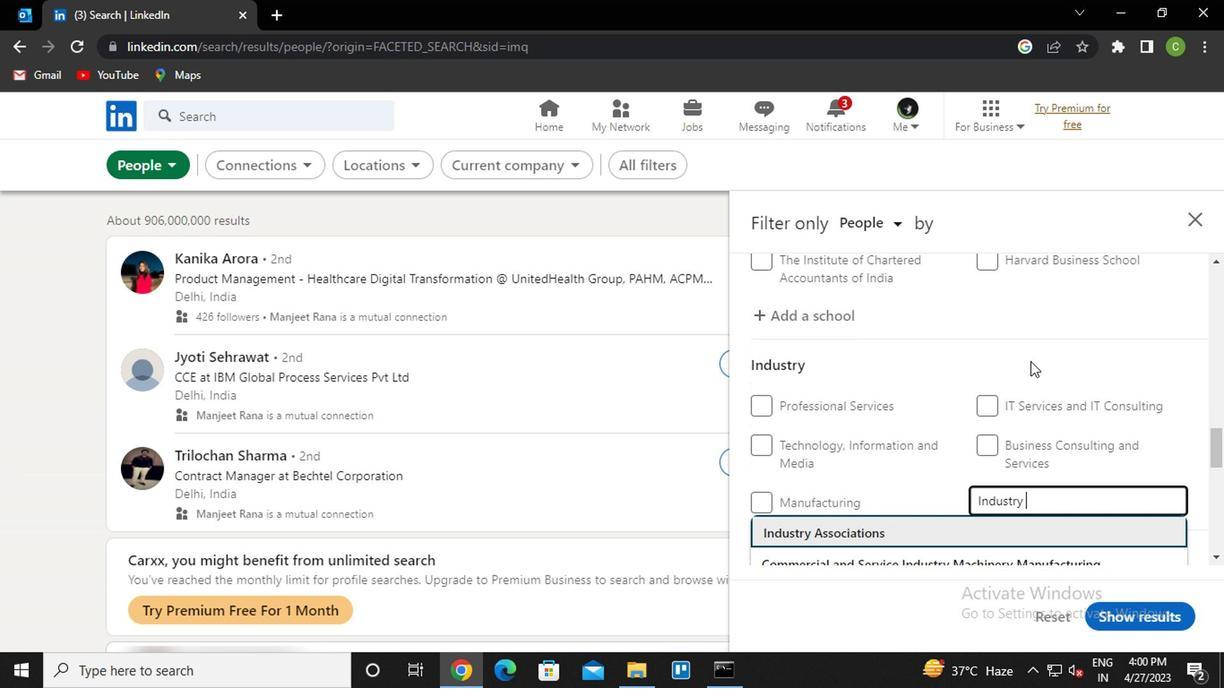 
Action: Mouse moved to (1042, 462)
Screenshot: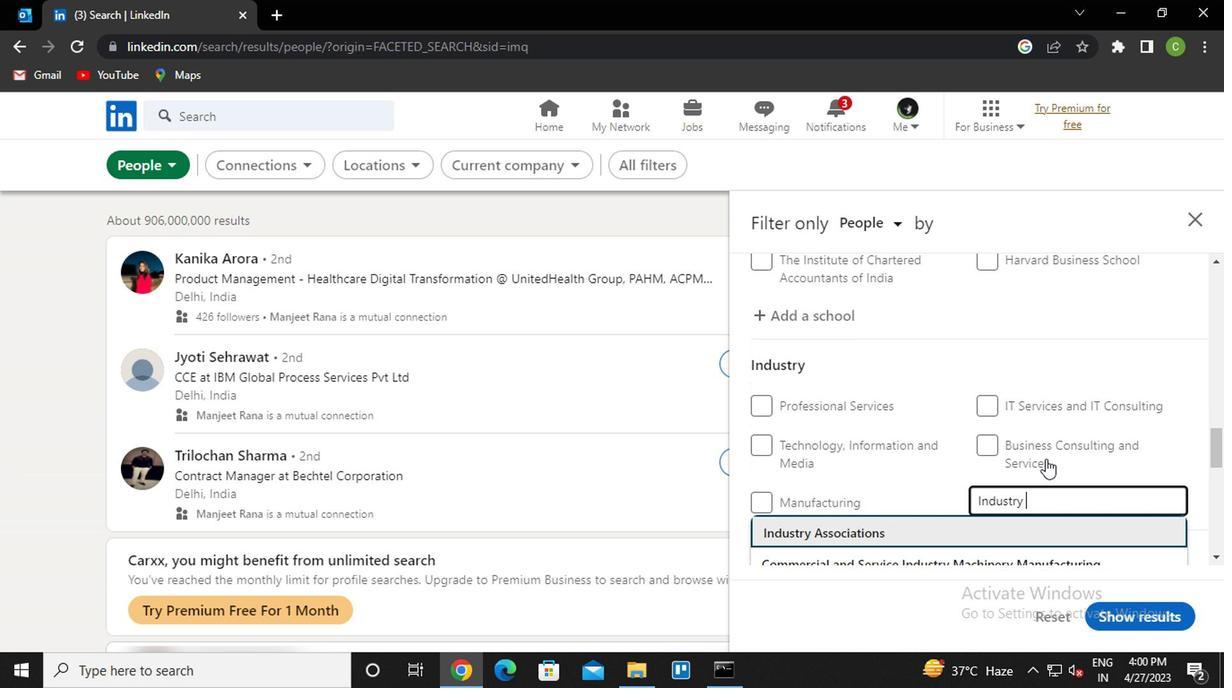 
Action: Mouse scrolled (1042, 461) with delta (0, 0)
Screenshot: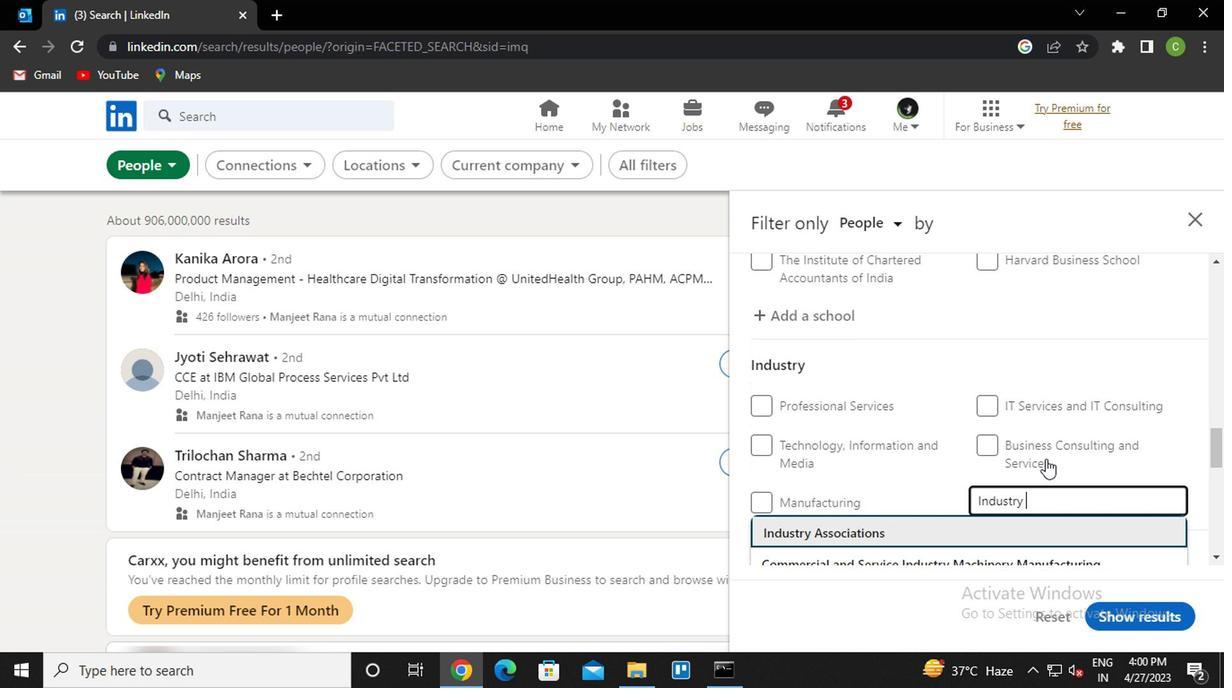 
Action: Mouse moved to (1042, 406)
Screenshot: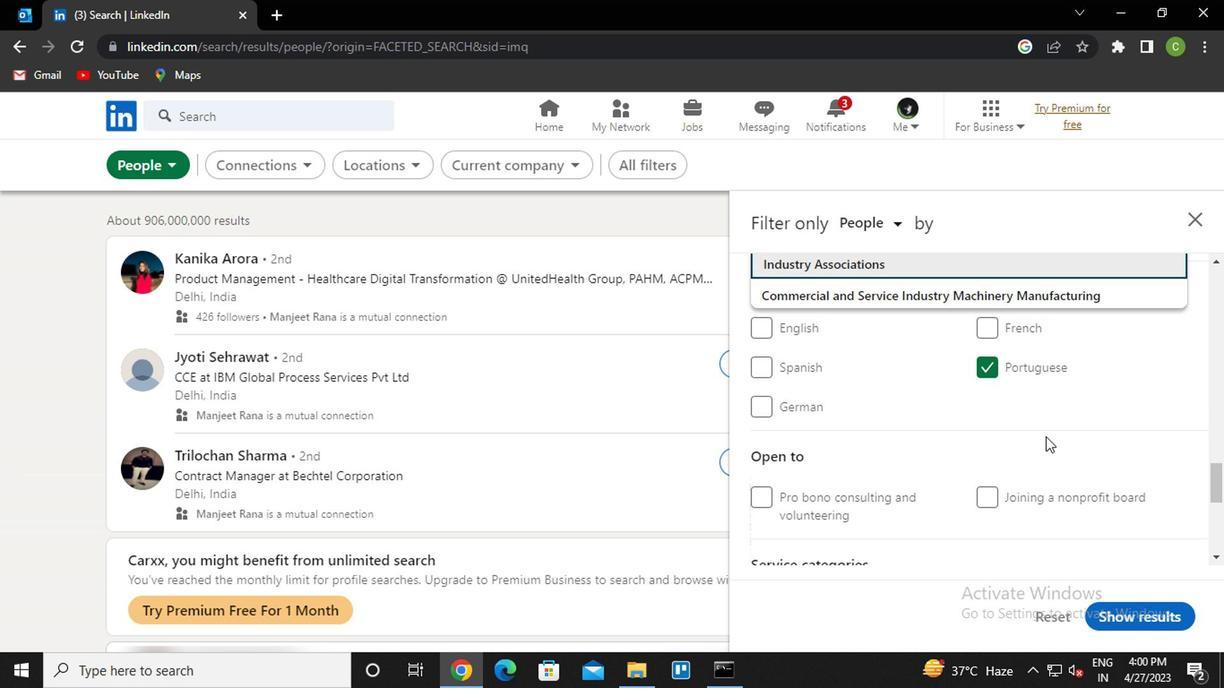 
Action: Mouse scrolled (1042, 408) with delta (0, 1)
Screenshot: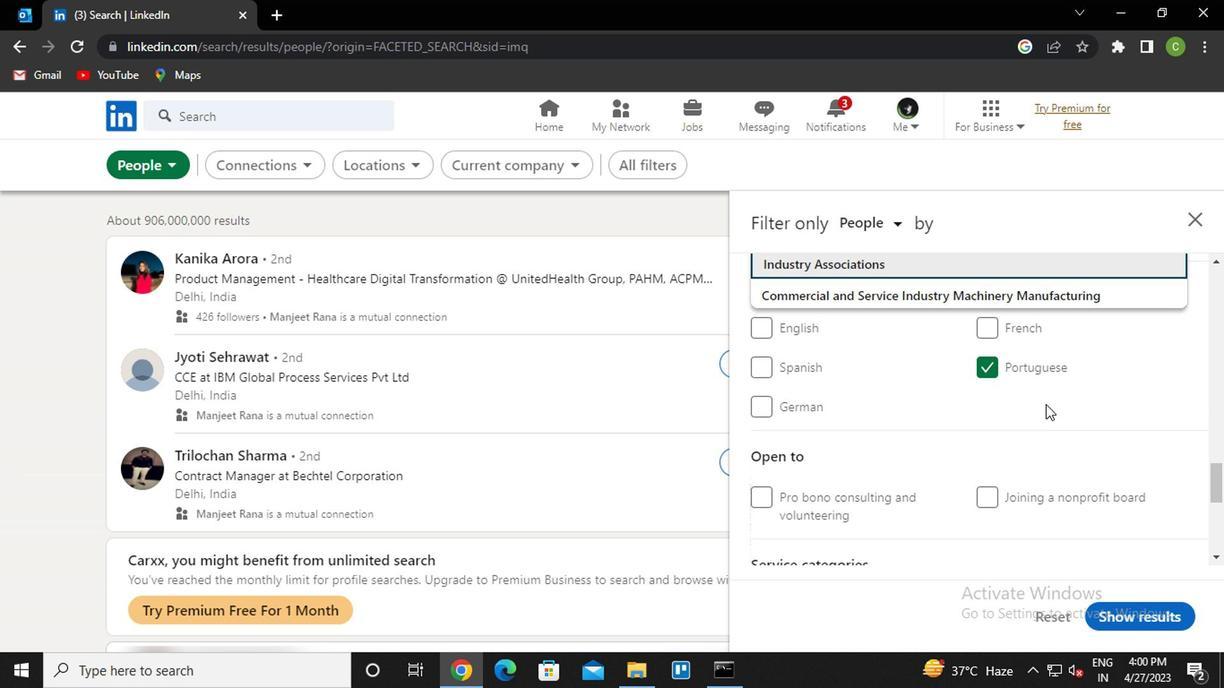 
Action: Mouse moved to (1044, 416)
Screenshot: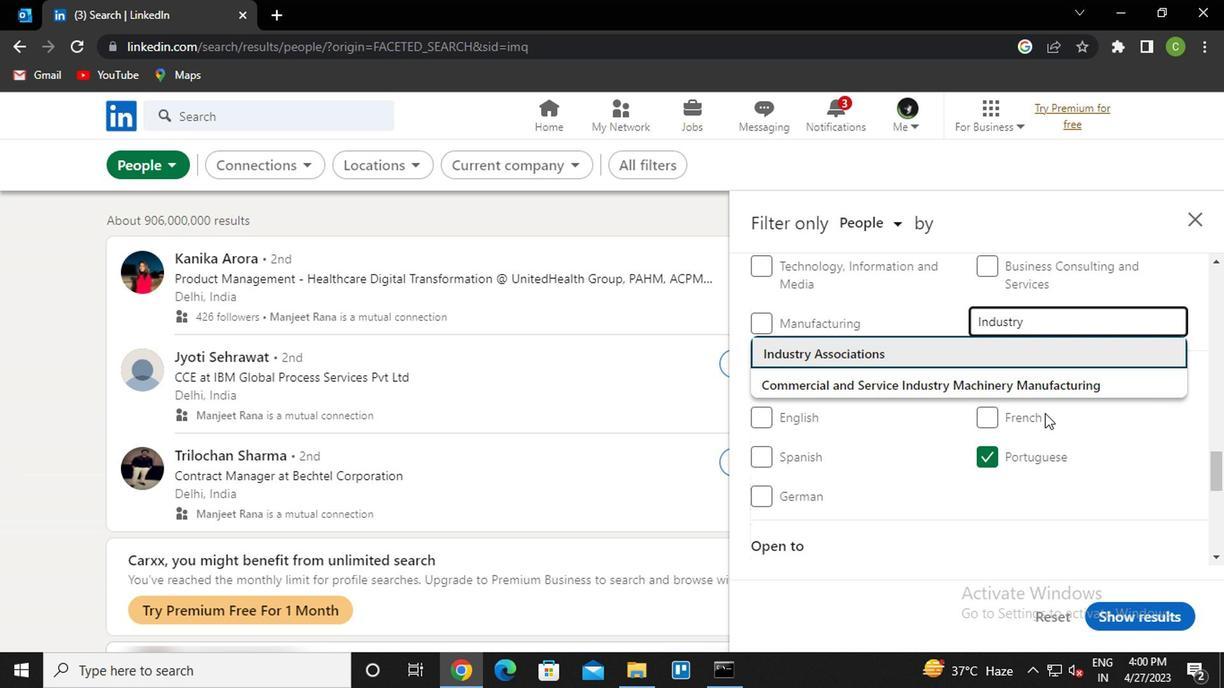 
Action: Key pressed <Key.backspace><Key.backspace><Key.backspace><Key.backspace><Key.backspace><Key.backspace><Key.backspace><Key.backspace><Key.backspace><Key.backspace><Key.backspace><Key.backspace><Key.backspace><Key.backspace><Key.backspace><Key.backspace><Key.backspace><Key.backspace><Key.backspace><Key.backspace><Key.backspace><Key.backspace><Key.backspace><Key.backspace><Key.backspace><Key.backspace><Key.caps_lock>m<Key.caps_lock>anufac<Key.down><Key.down><Key.down><Key.down><Key.enter>
Screenshot: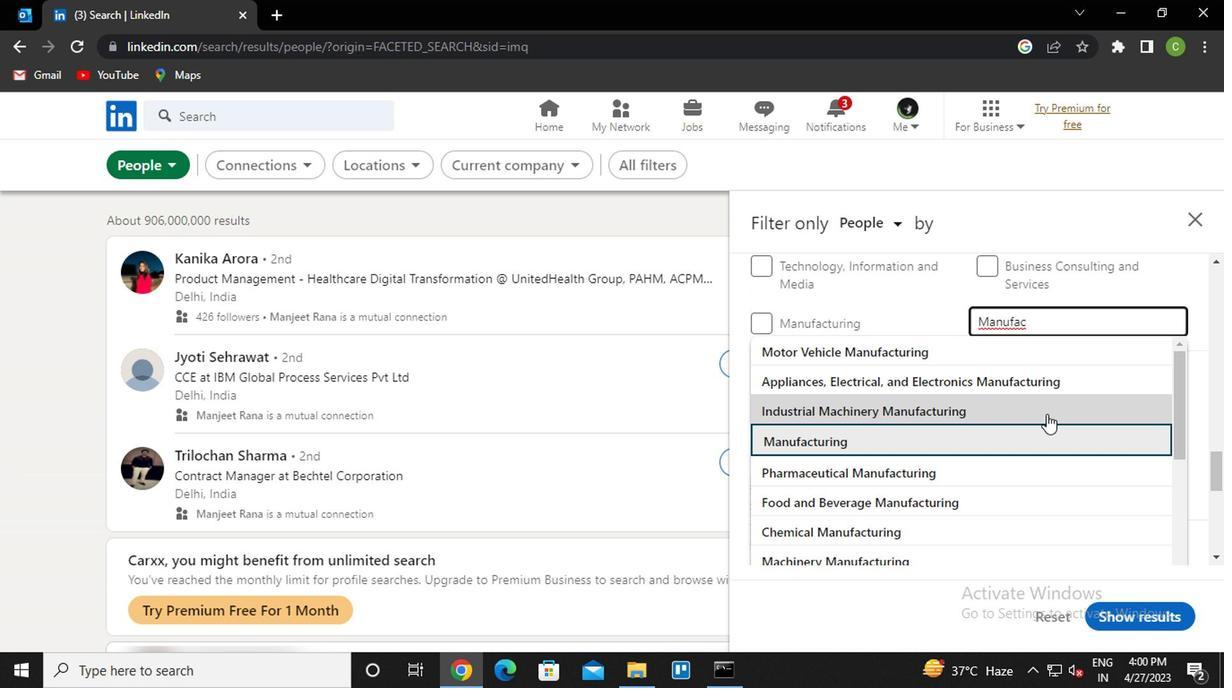 
Action: Mouse scrolled (1044, 415) with delta (0, -1)
Screenshot: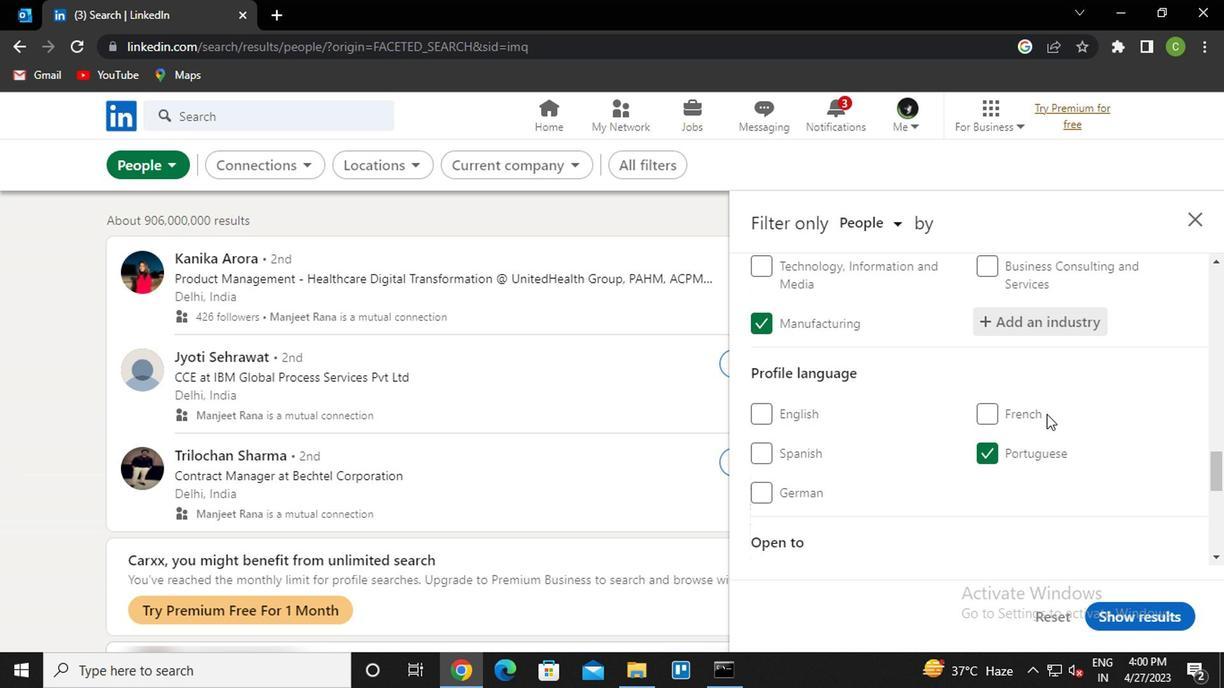 
Action: Mouse scrolled (1044, 415) with delta (0, -1)
Screenshot: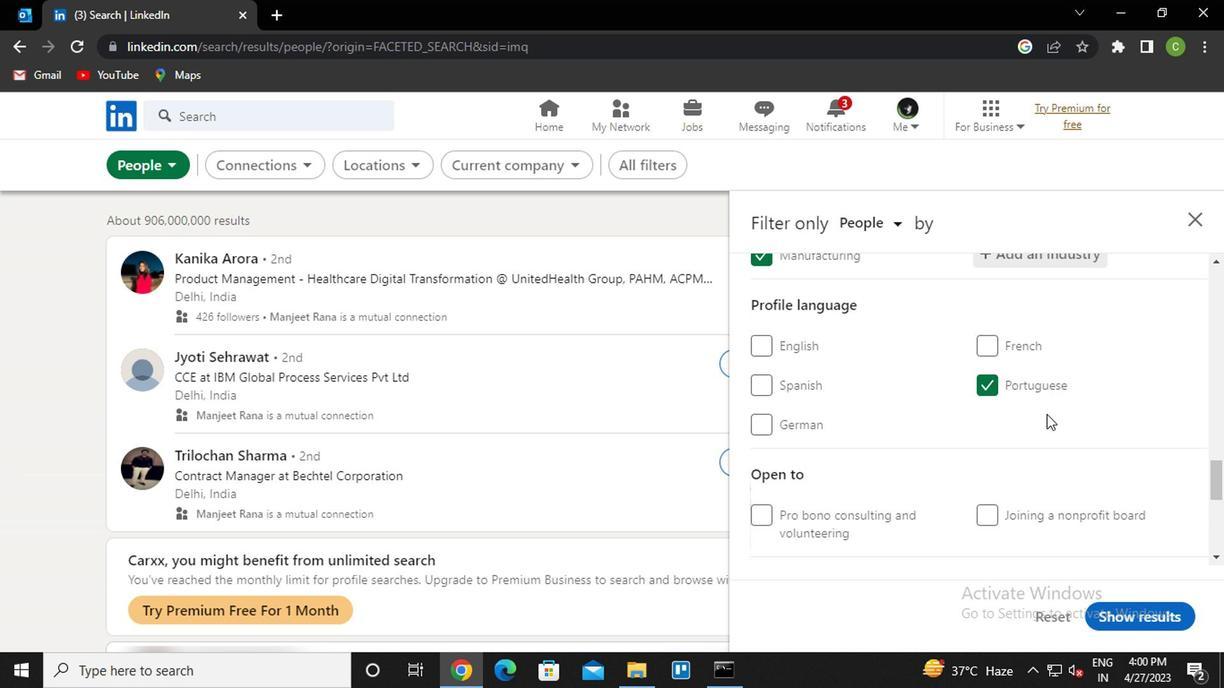 
Action: Mouse scrolled (1044, 415) with delta (0, -1)
Screenshot: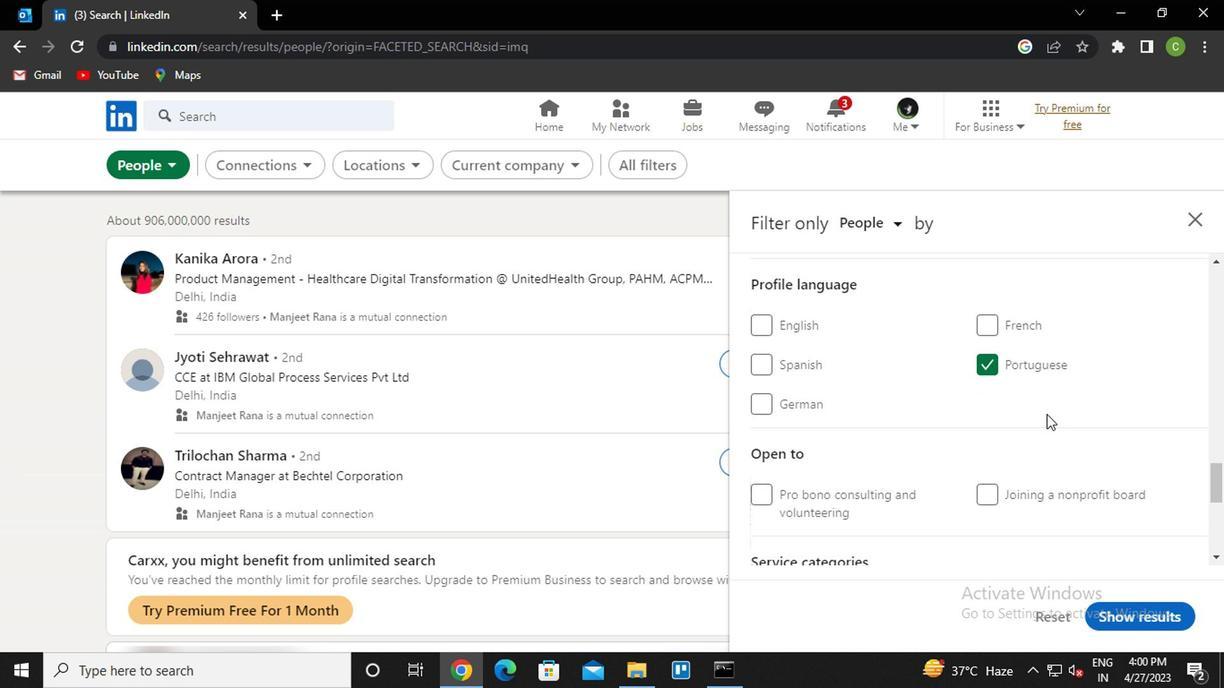 
Action: Mouse moved to (970, 432)
Screenshot: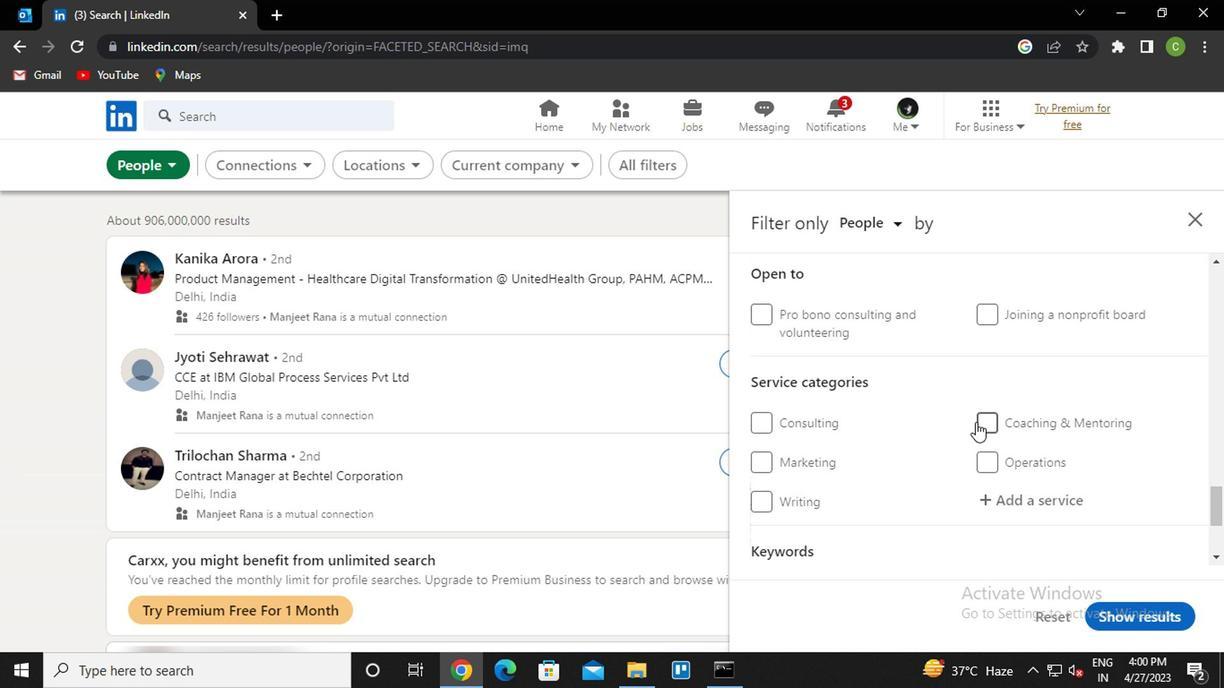 
Action: Mouse scrolled (970, 431) with delta (0, -1)
Screenshot: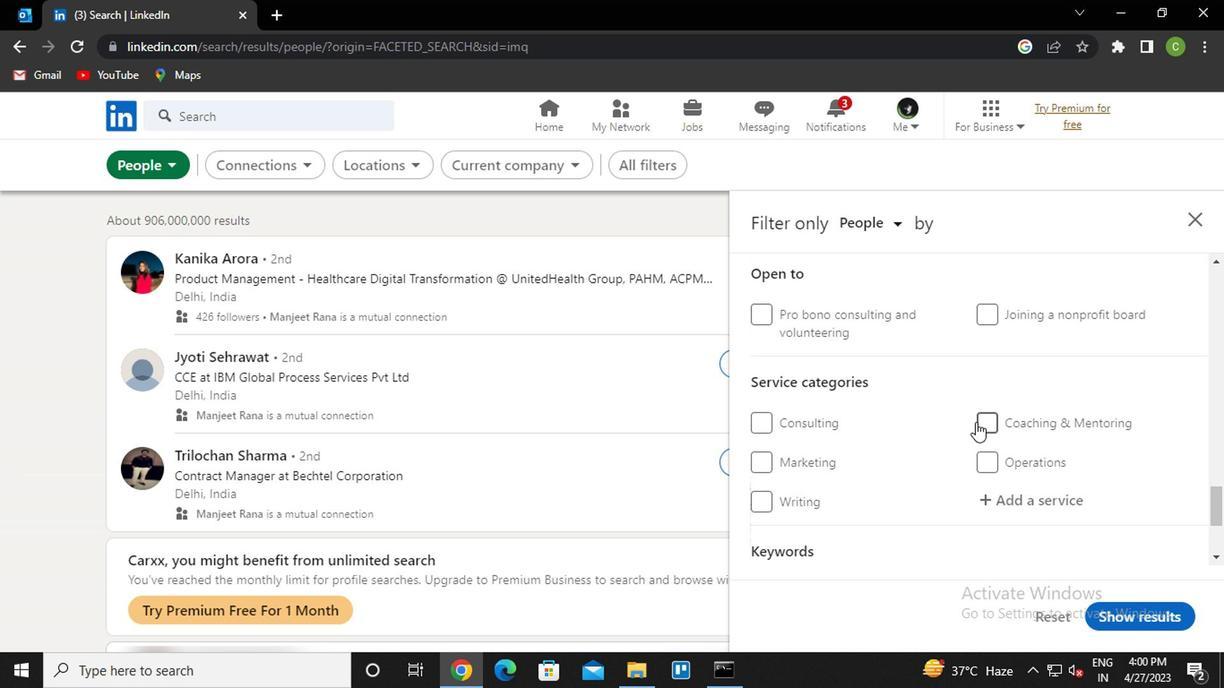 
Action: Mouse moved to (1012, 409)
Screenshot: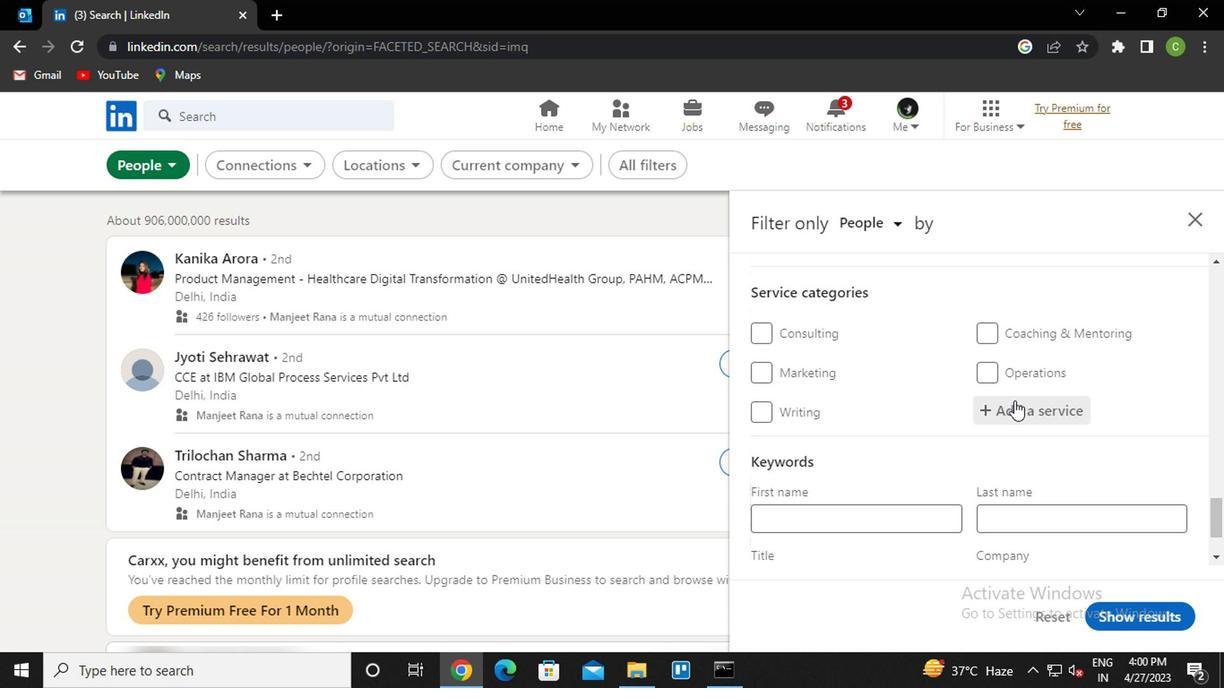 
Action: Mouse pressed left at (1012, 409)
Screenshot: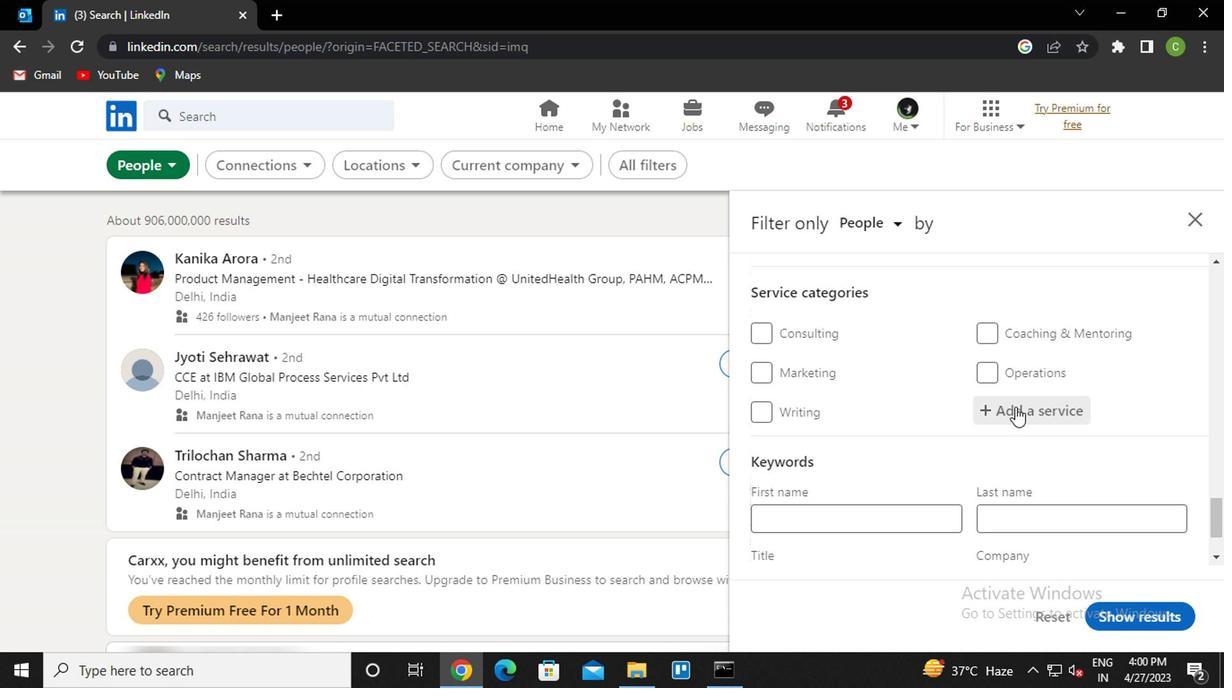 
Action: Key pressed <Key.caps_lock>w<Key.caps_lock>Eb<Key.space><Key.caps_lock>d<Key.caps_lock>Eve<Key.down><Key.enter>
Screenshot: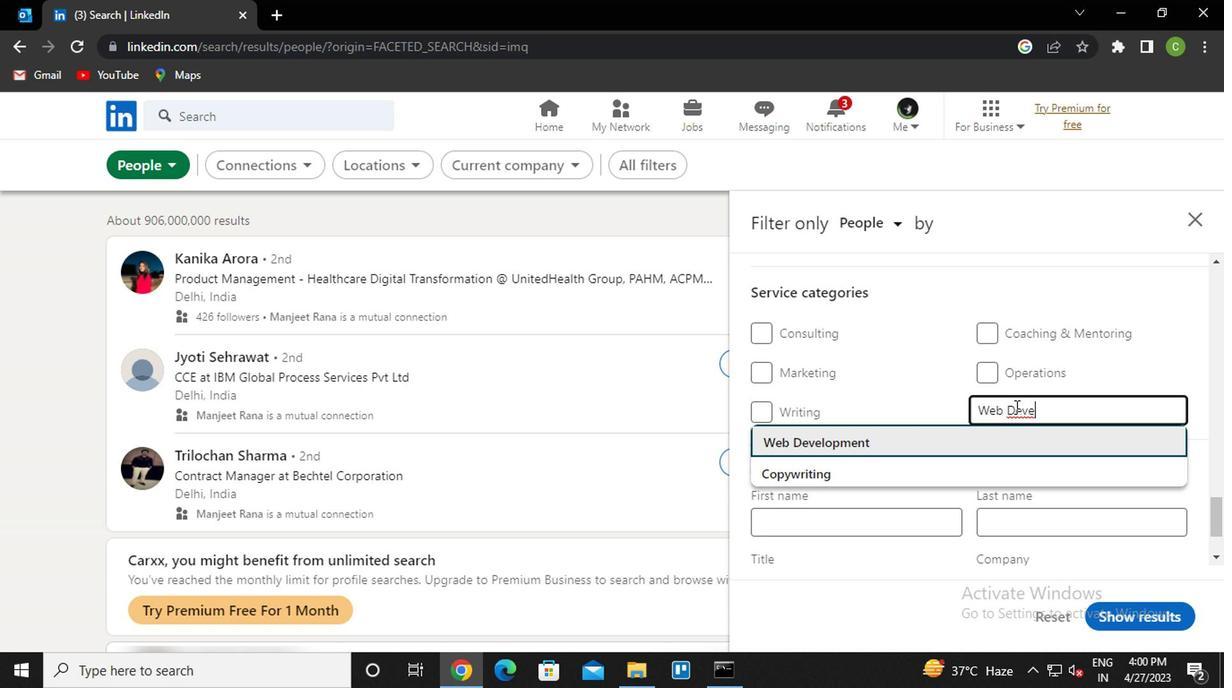 
Action: Mouse scrolled (1012, 408) with delta (0, 0)
Screenshot: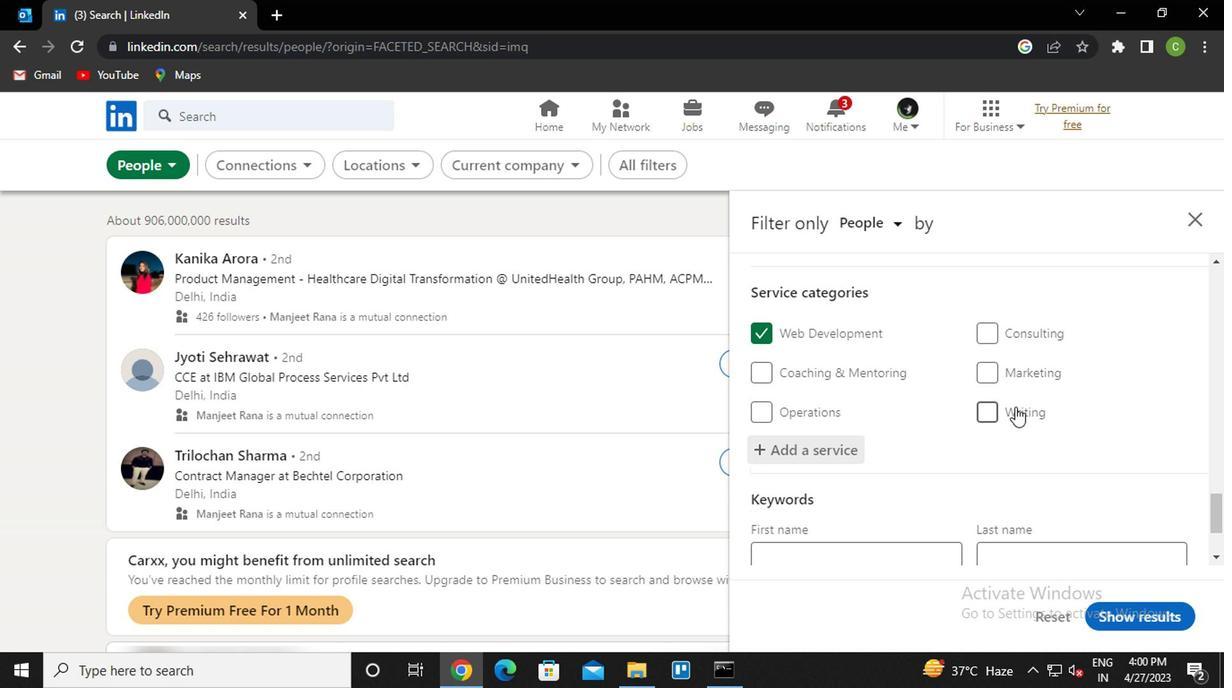 
Action: Mouse scrolled (1012, 408) with delta (0, 0)
Screenshot: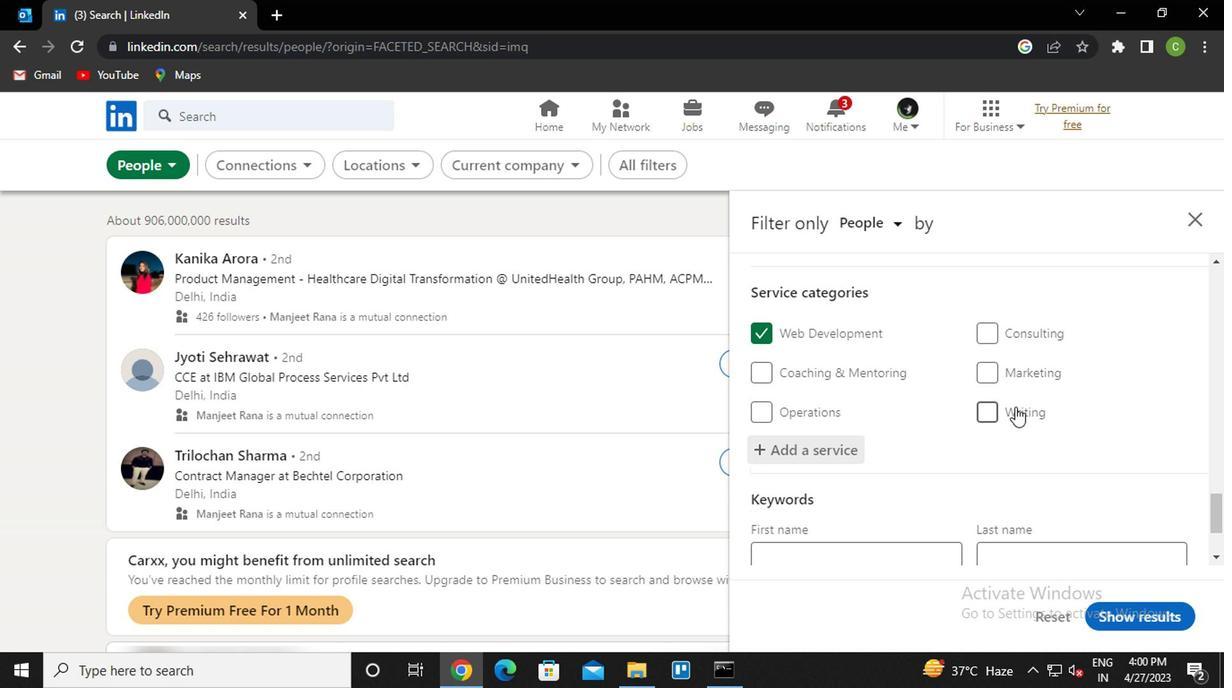 
Action: Mouse scrolled (1012, 408) with delta (0, 0)
Screenshot: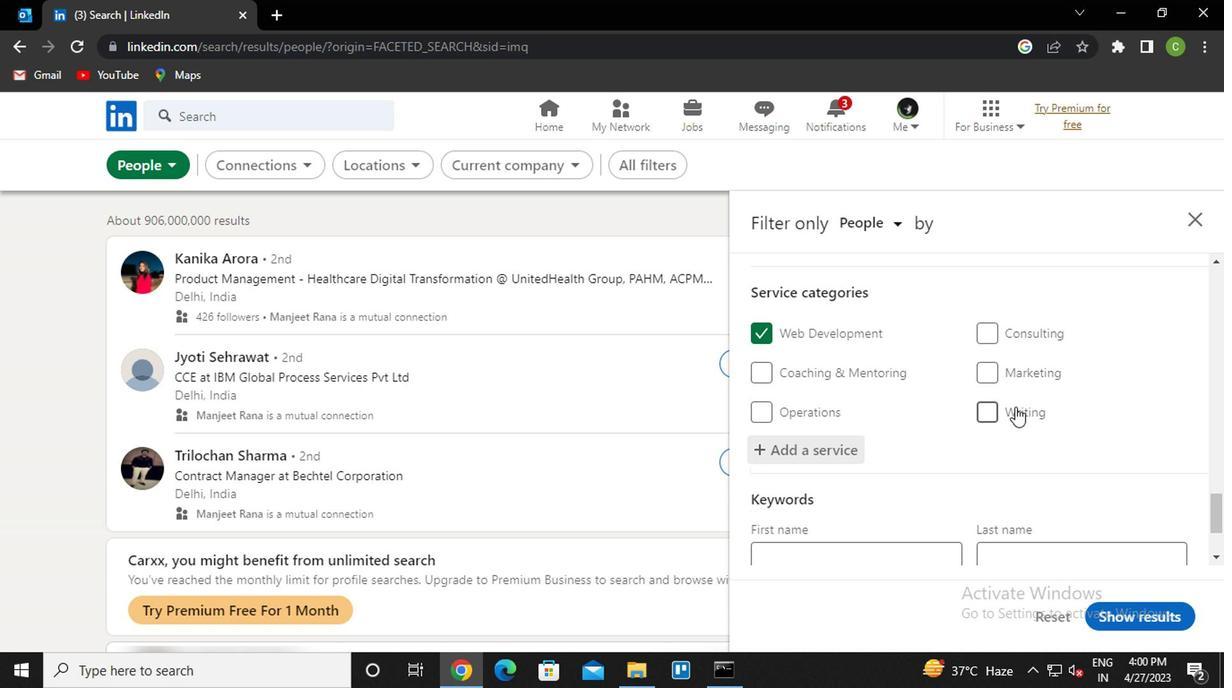 
Action: Mouse scrolled (1012, 408) with delta (0, 0)
Screenshot: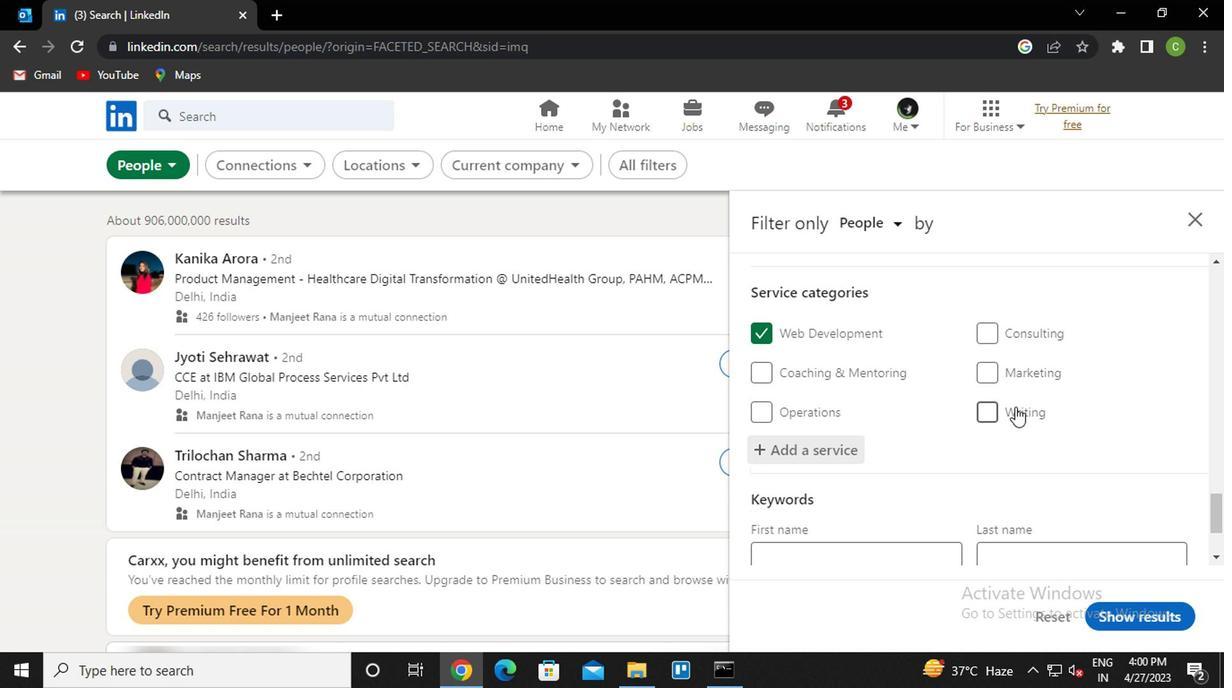 
Action: Mouse scrolled (1012, 408) with delta (0, 0)
Screenshot: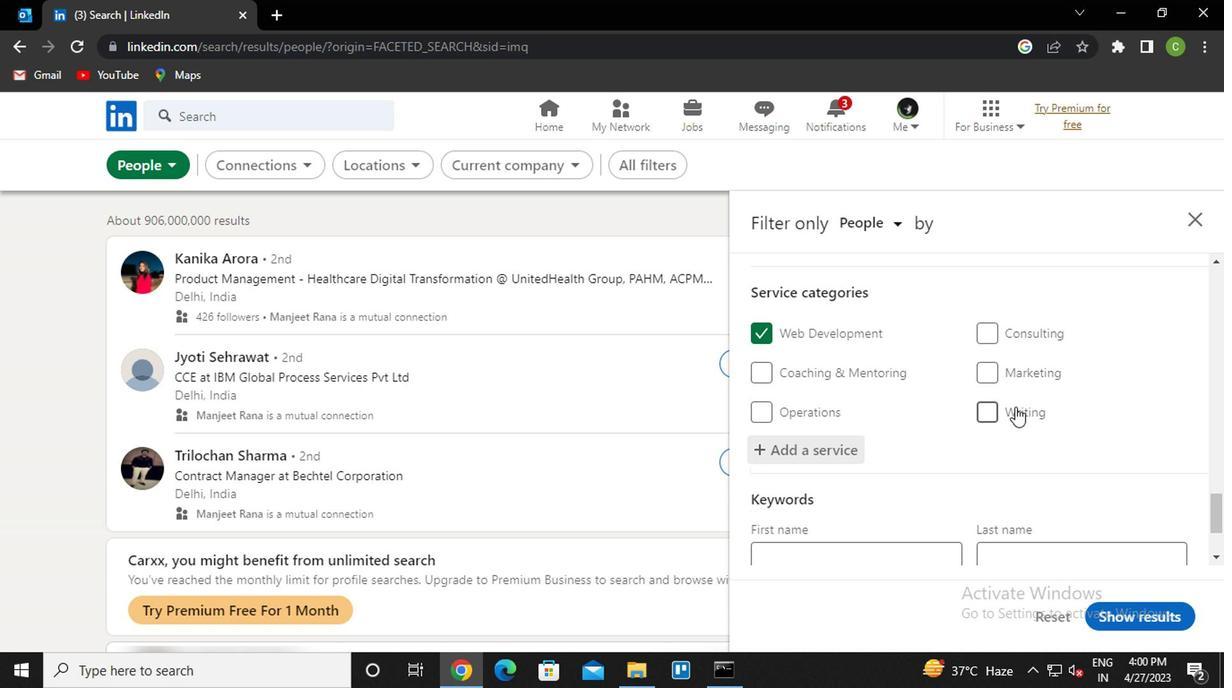 
Action: Mouse scrolled (1012, 408) with delta (0, 0)
Screenshot: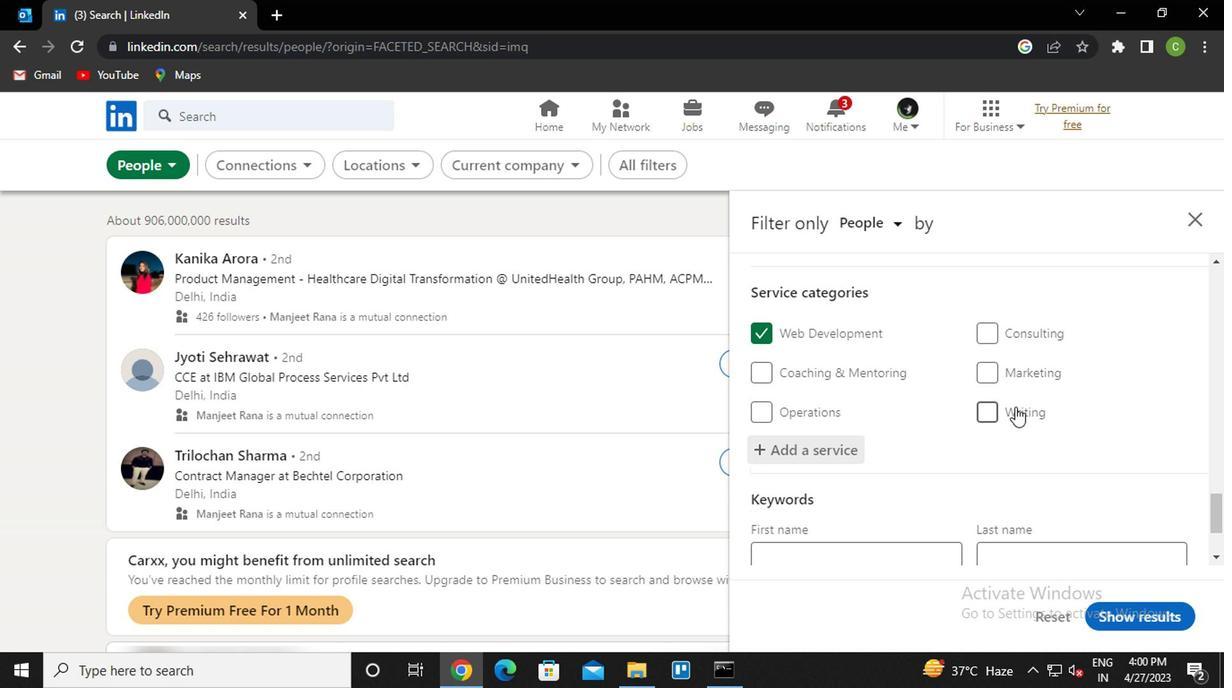 
Action: Mouse moved to (877, 488)
Screenshot: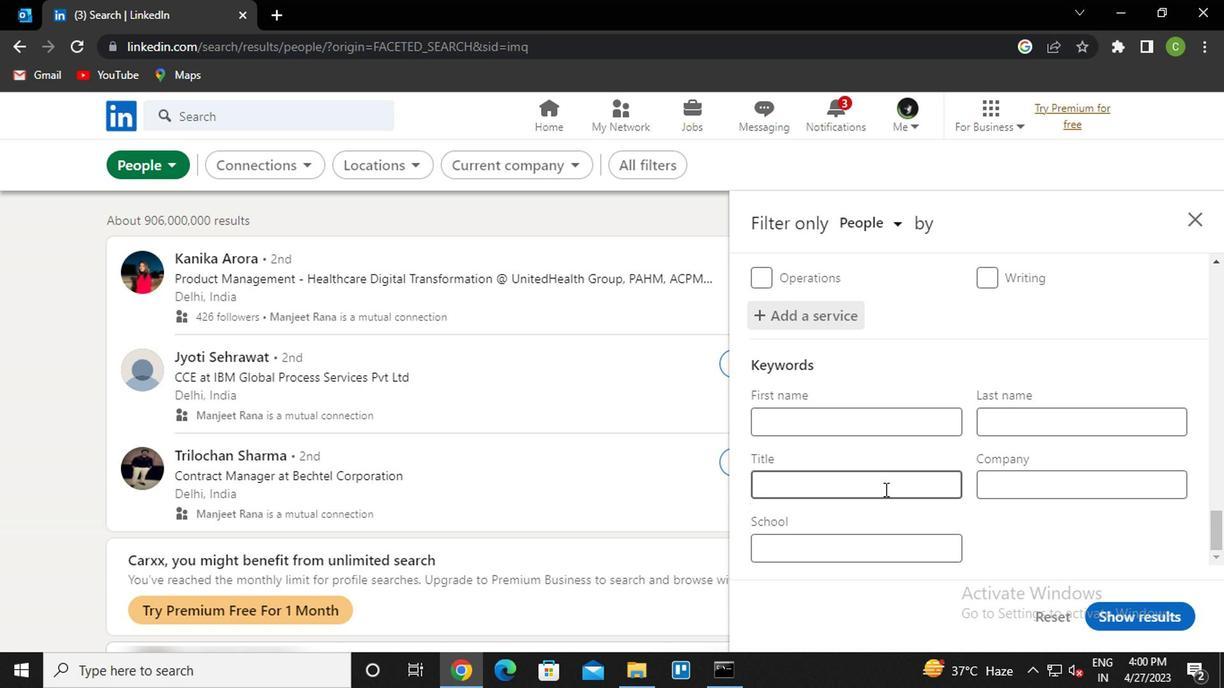 
Action: Mouse pressed left at (877, 488)
Screenshot: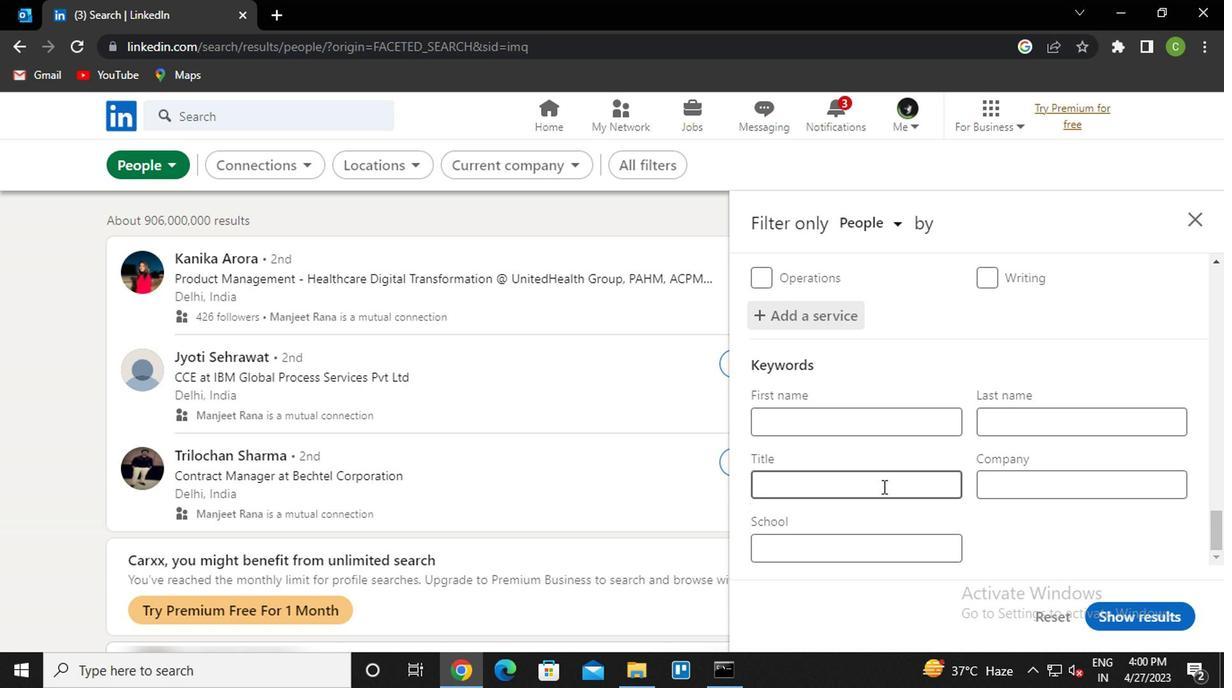 
Action: Key pressed <Key.caps_lock>s<Key.caps_lock>ales<Key.space><Key.caps_lock>e<Key.caps_lock>ngineer
Screenshot: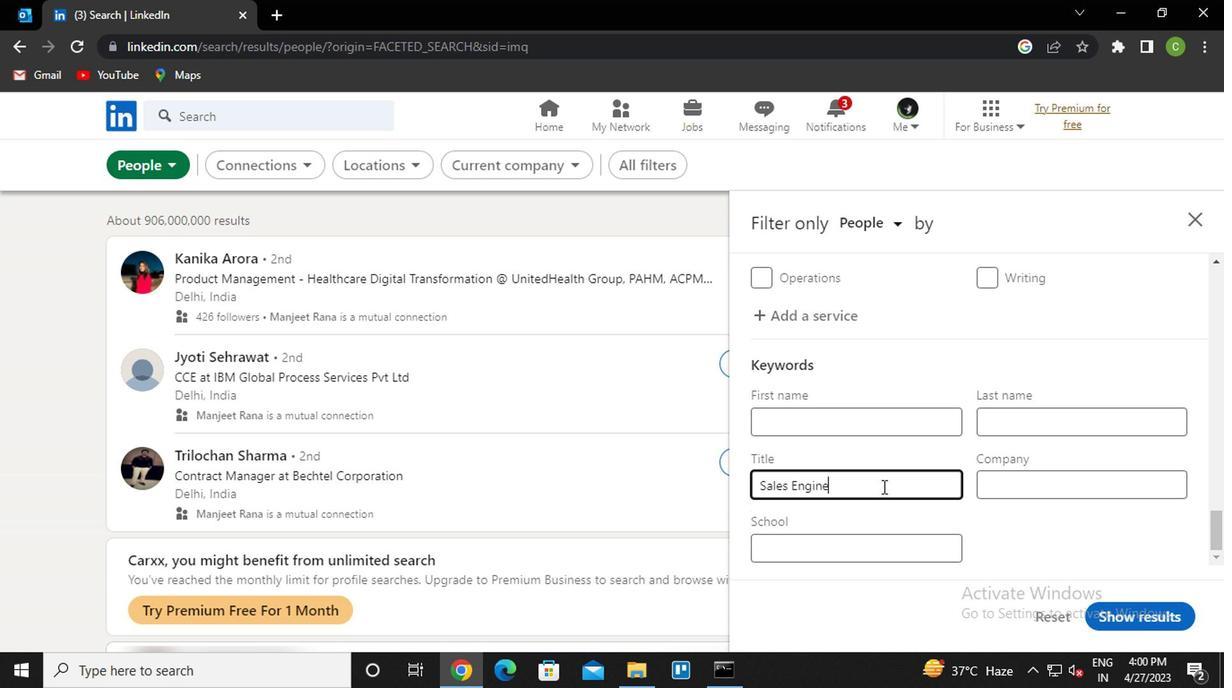 
Action: Mouse moved to (1164, 616)
Screenshot: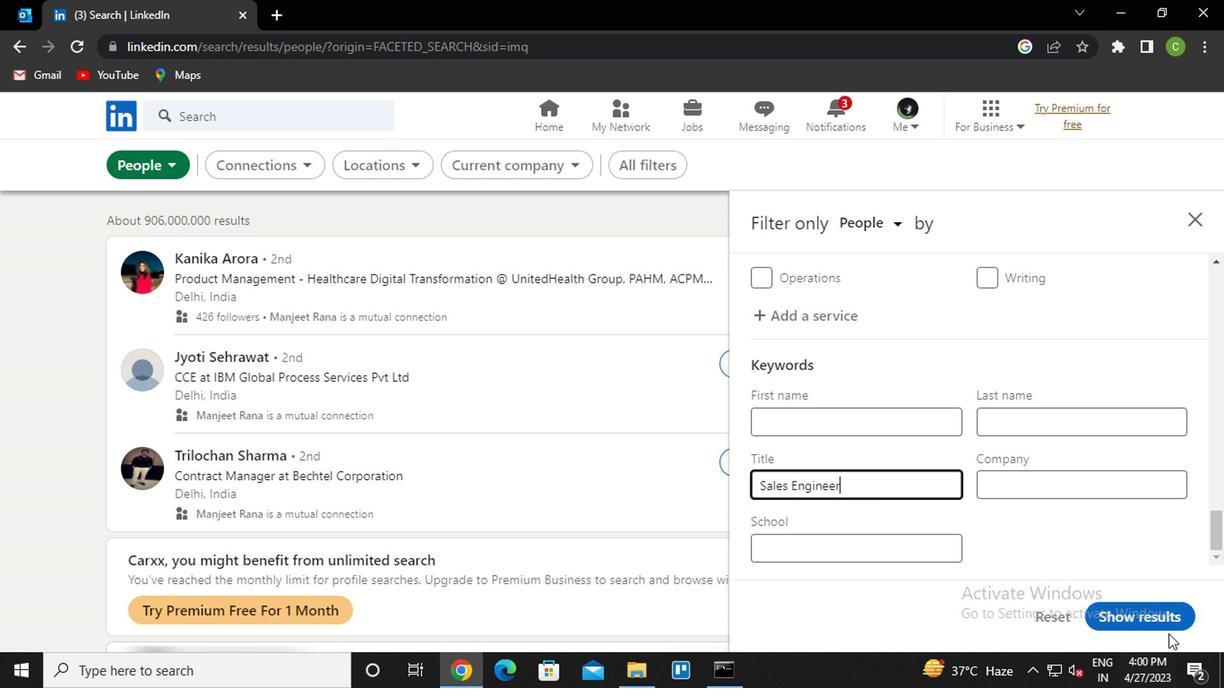 
Action: Mouse pressed left at (1164, 616)
Screenshot: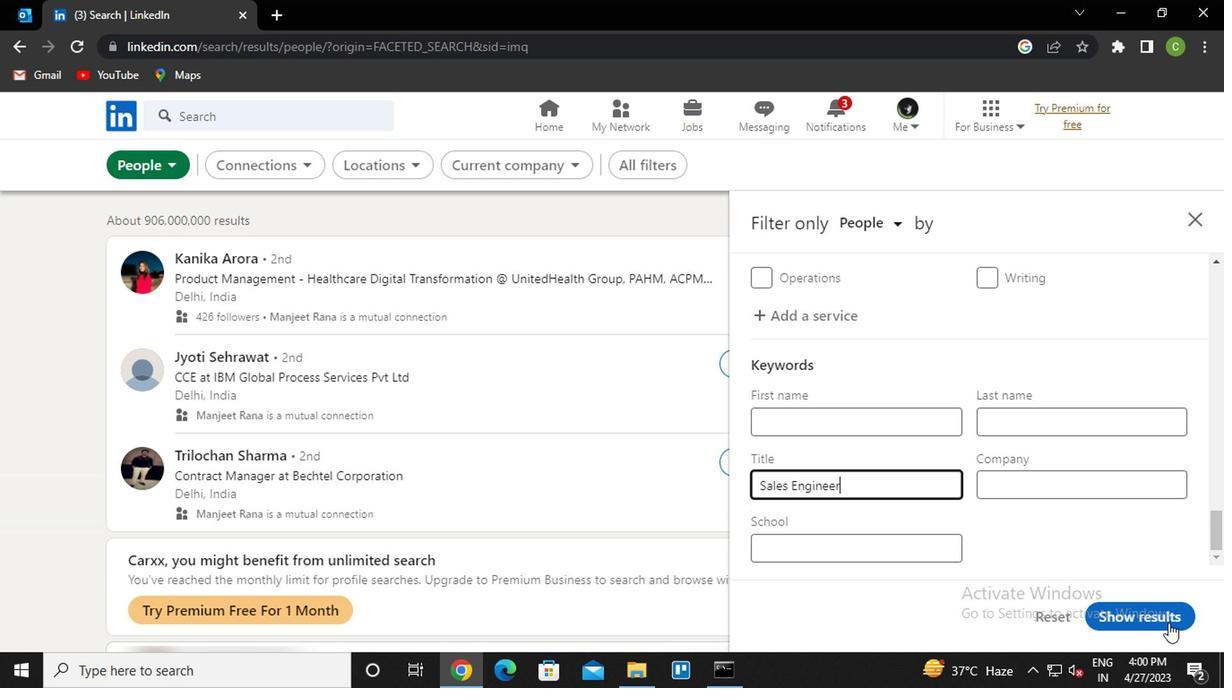 
Action: Mouse moved to (634, 645)
Screenshot: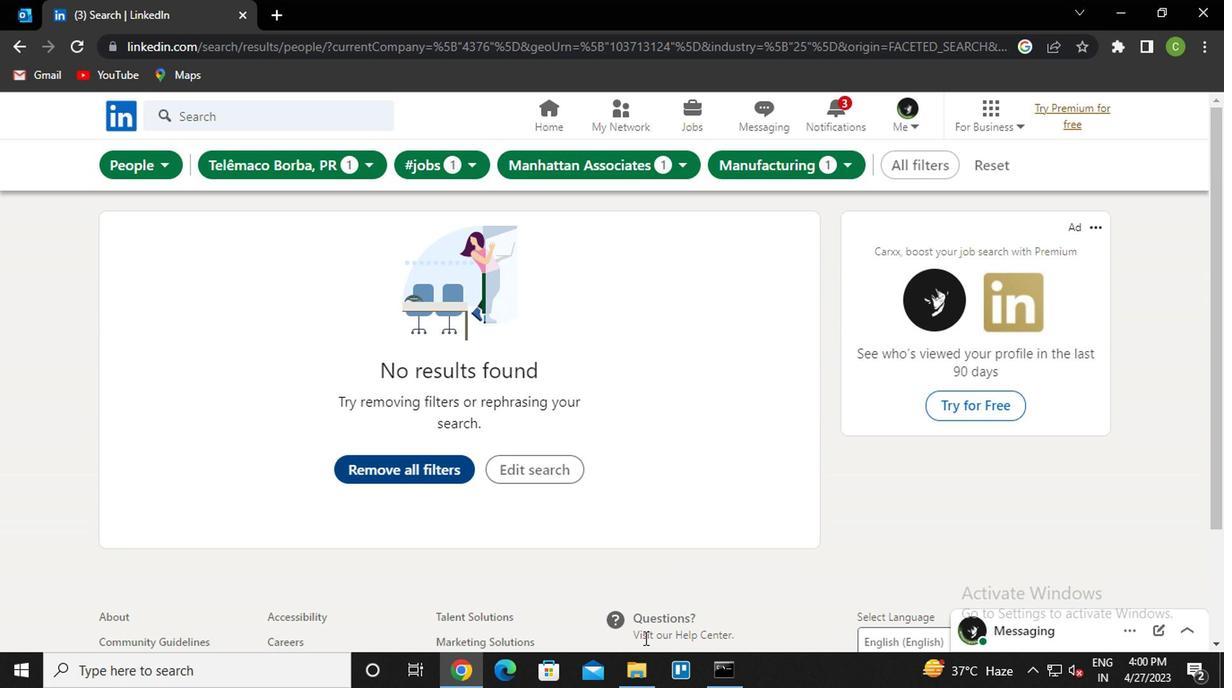 
Action: Key pressed <Key.f8>
Screenshot: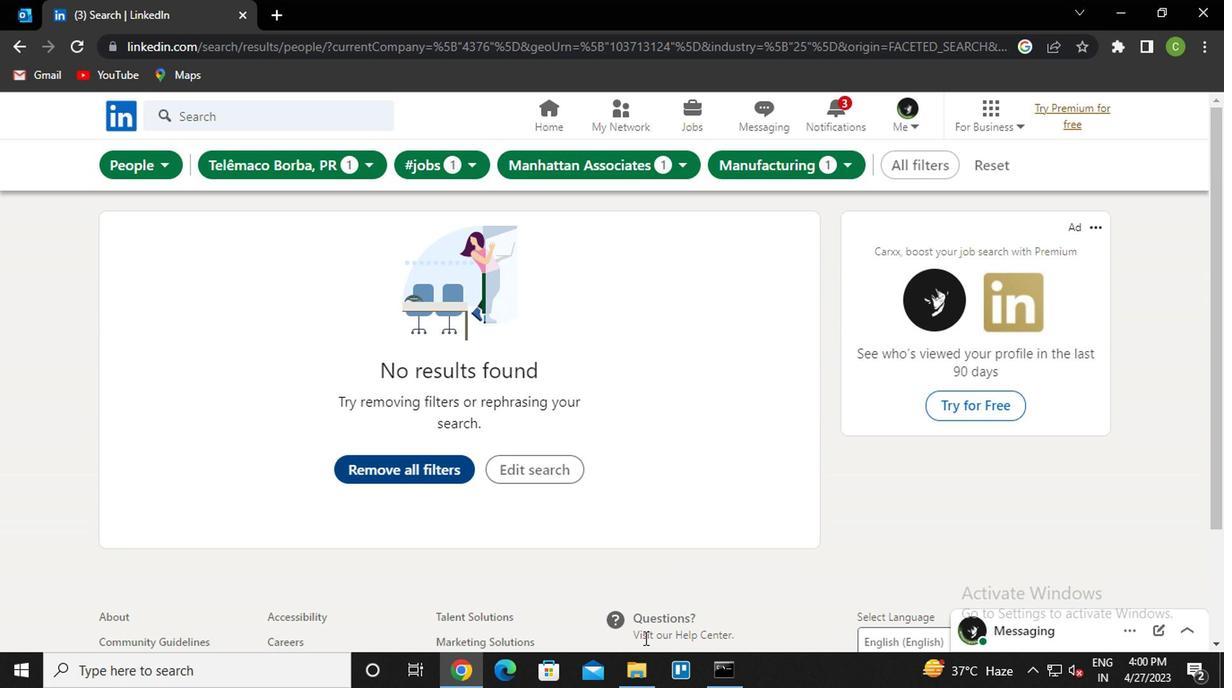 
